 Task: Find connections with filter location Nargund with filter topic #property with filter profile language Potuguese with filter current company Ubisoft India Studios with filter school St. Xavier School - Delhi with filter industry Services for the Elderly and Disabled with filter service category DJing with filter keywords title Board of Directors
Action: Mouse moved to (540, 87)
Screenshot: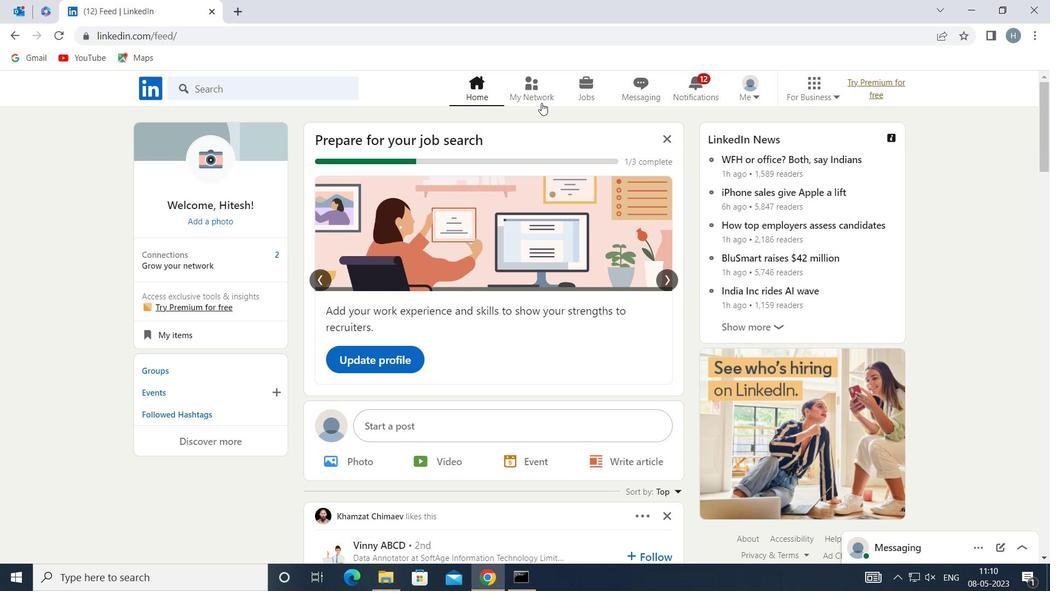 
Action: Mouse pressed left at (540, 87)
Screenshot: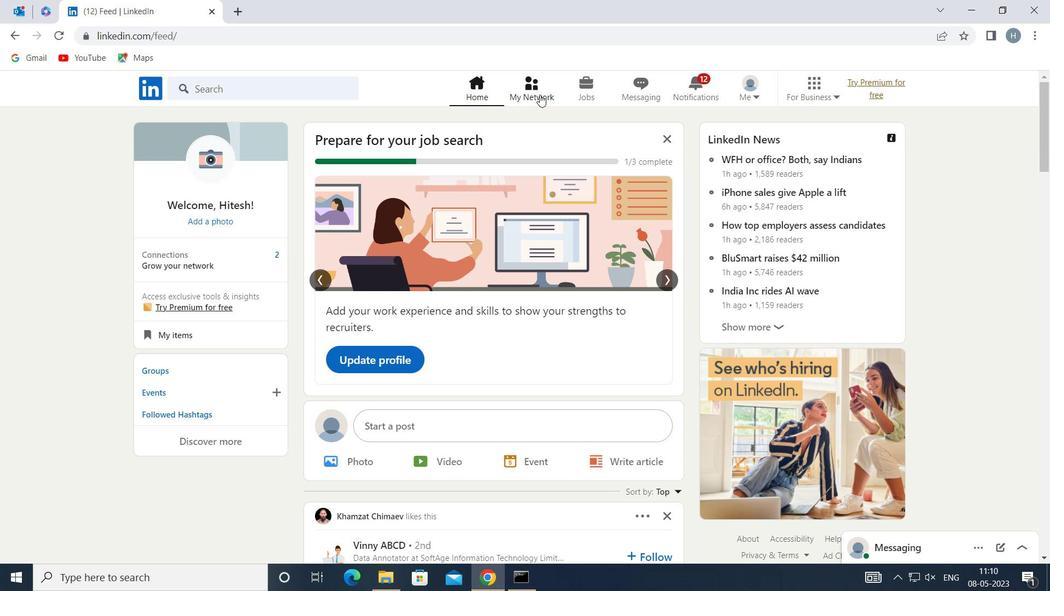 
Action: Mouse moved to (297, 168)
Screenshot: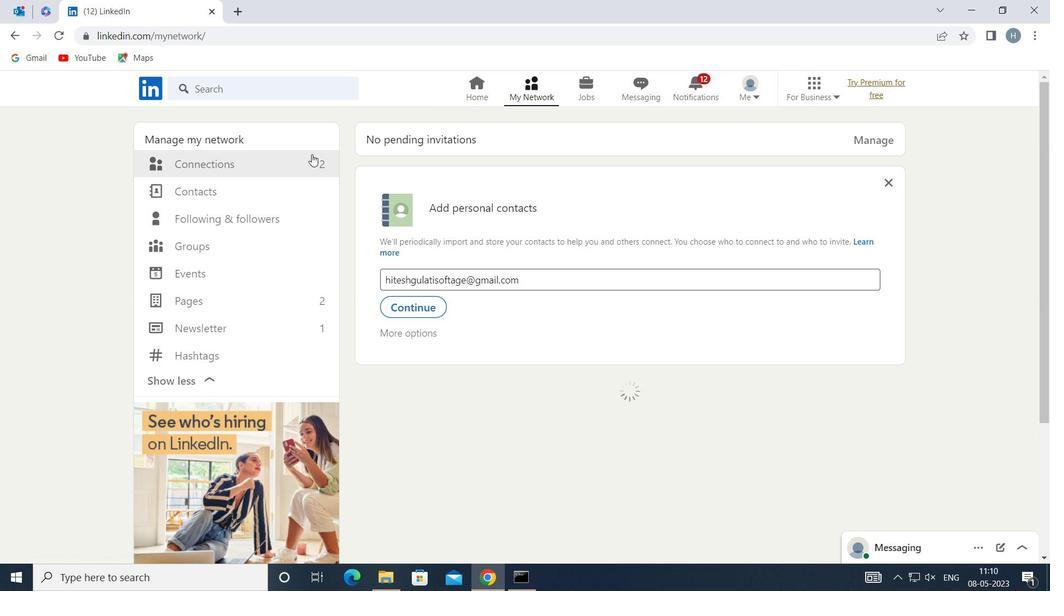 
Action: Mouse pressed left at (297, 168)
Screenshot: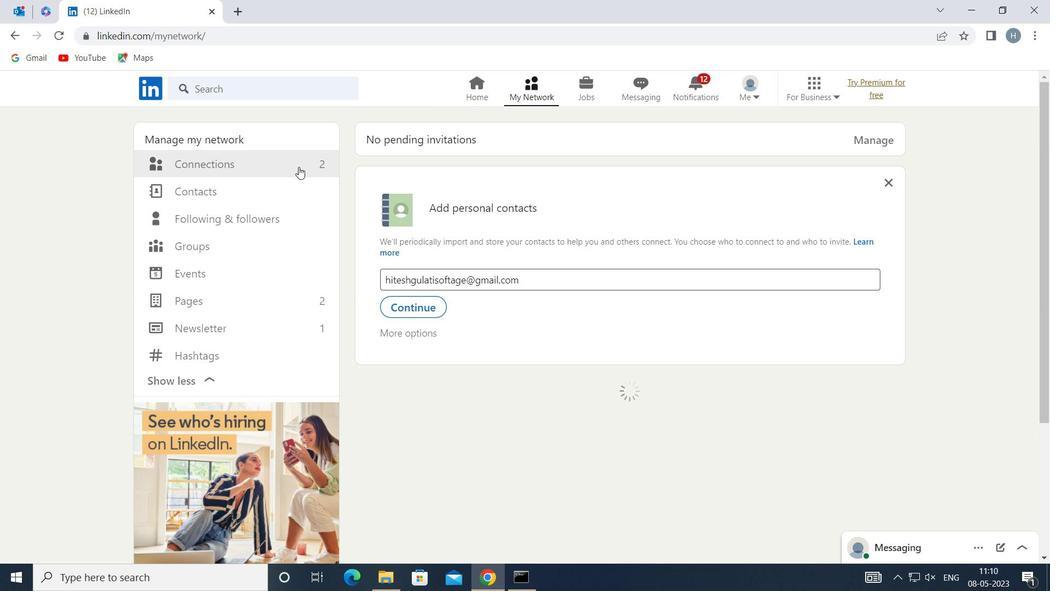 
Action: Mouse moved to (600, 162)
Screenshot: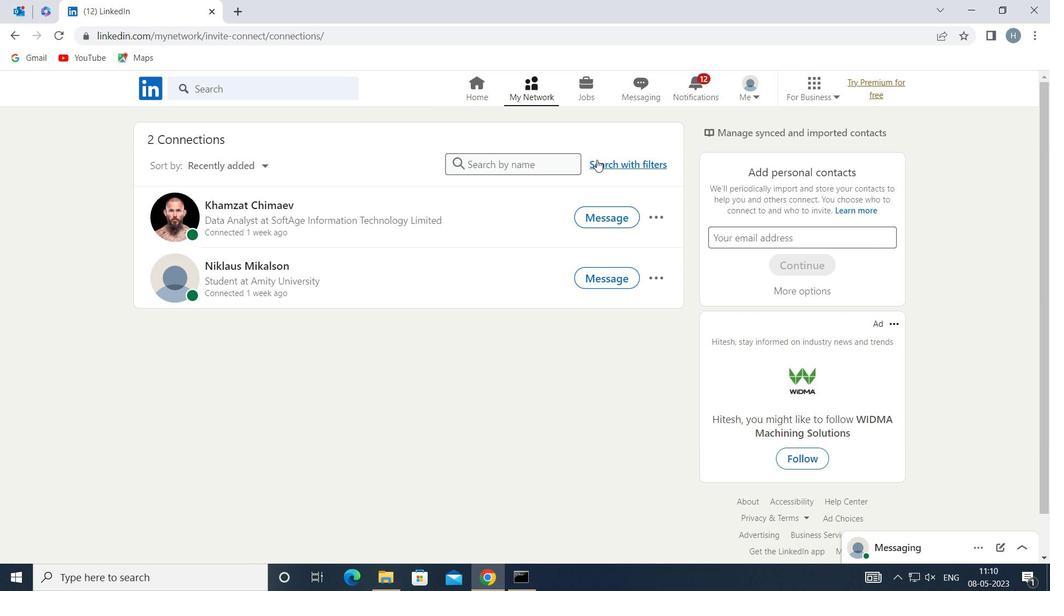 
Action: Mouse pressed left at (600, 162)
Screenshot: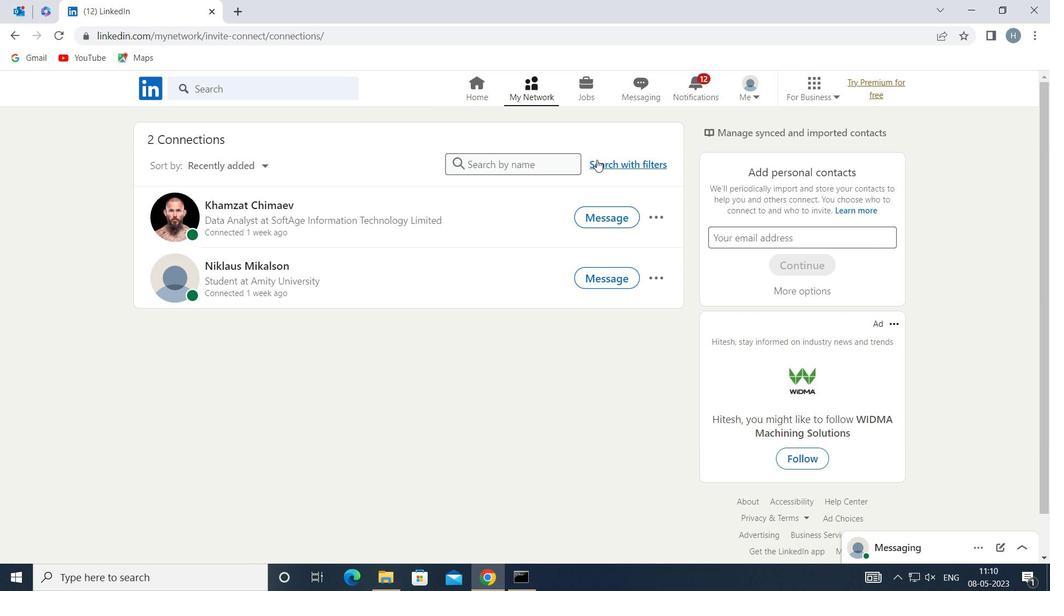 
Action: Mouse moved to (569, 125)
Screenshot: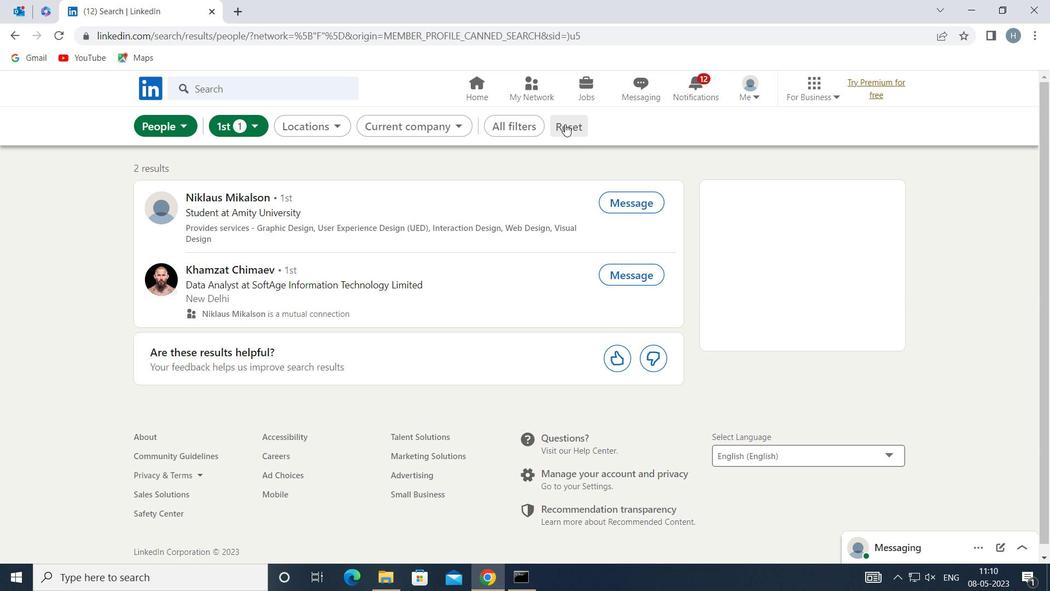 
Action: Mouse pressed left at (569, 125)
Screenshot: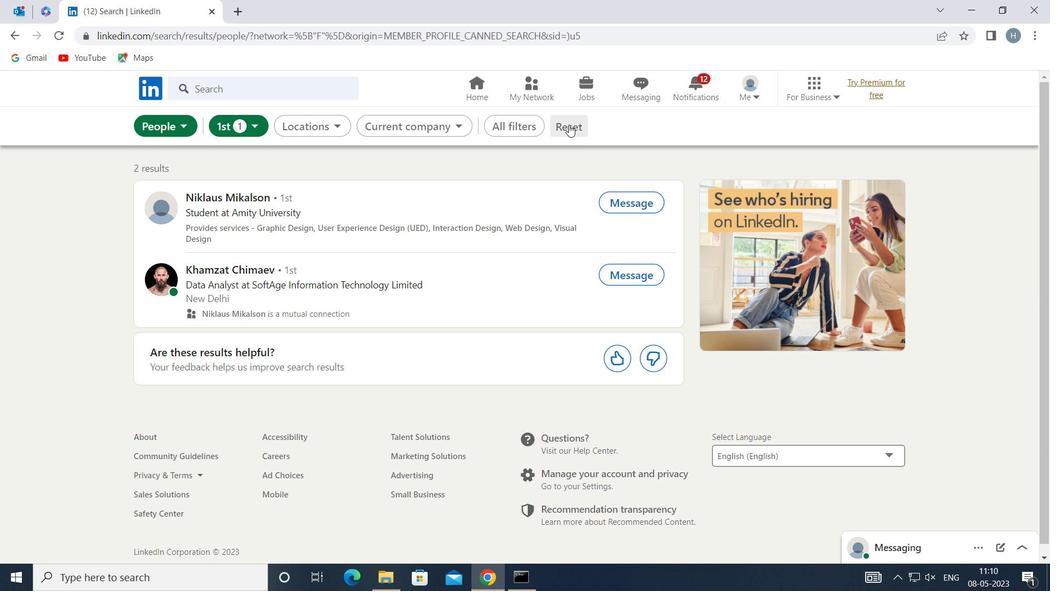 
Action: Mouse moved to (562, 125)
Screenshot: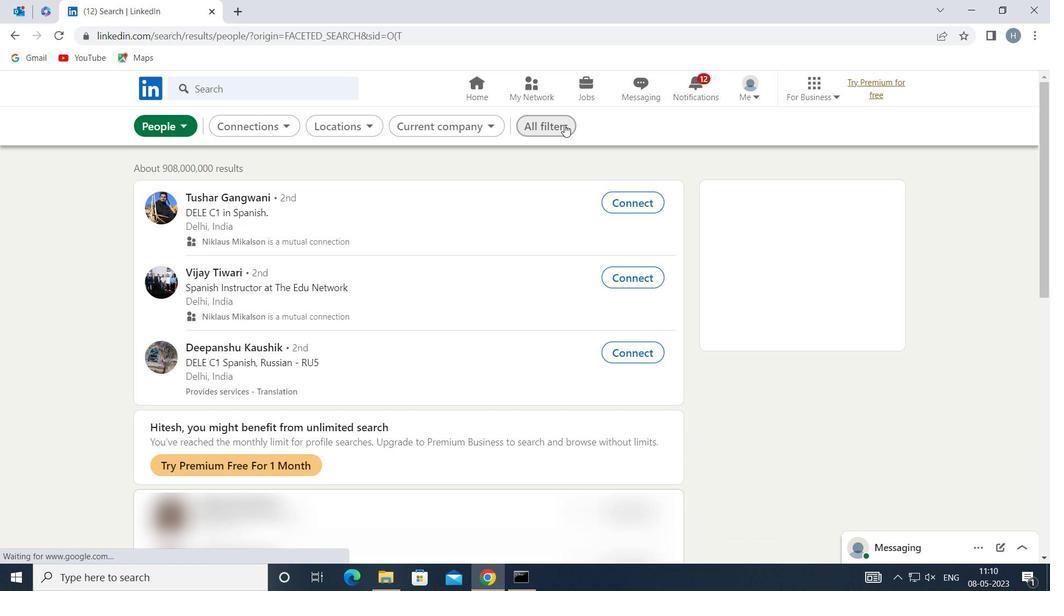 
Action: Mouse pressed left at (562, 125)
Screenshot: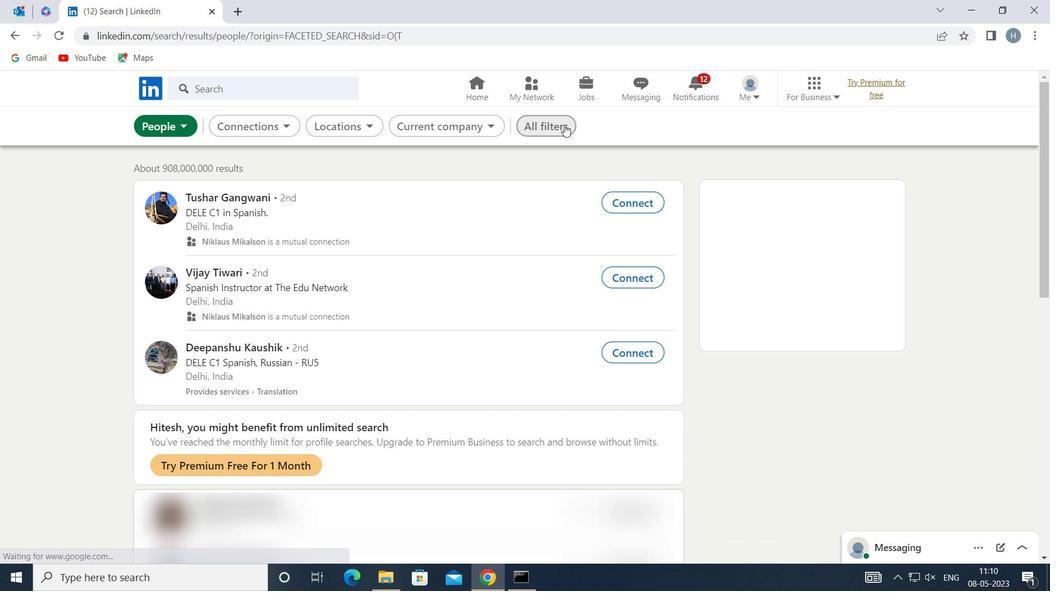 
Action: Mouse moved to (782, 309)
Screenshot: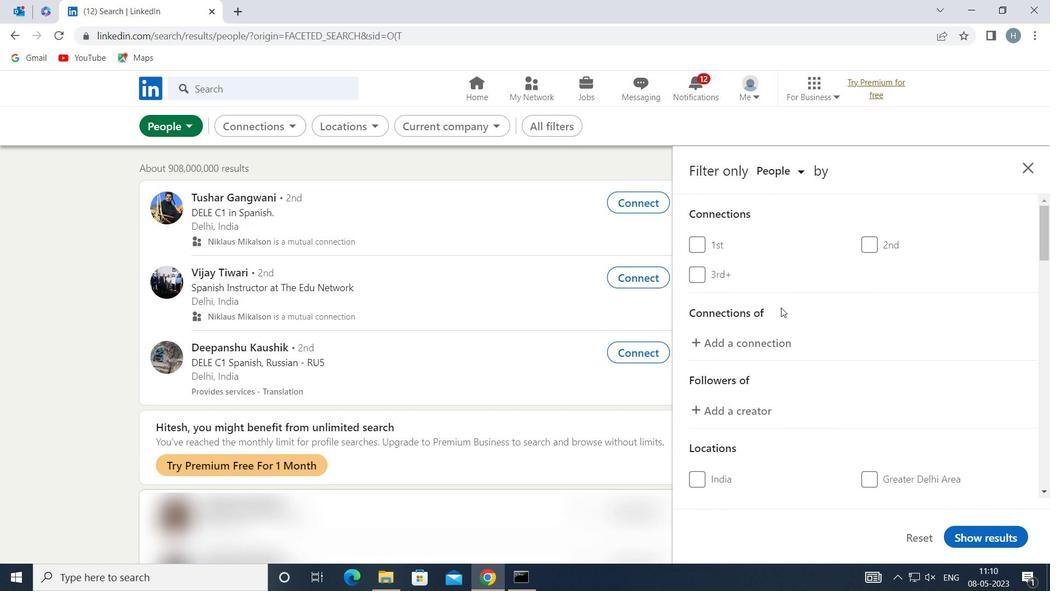 
Action: Mouse scrolled (782, 308) with delta (0, 0)
Screenshot: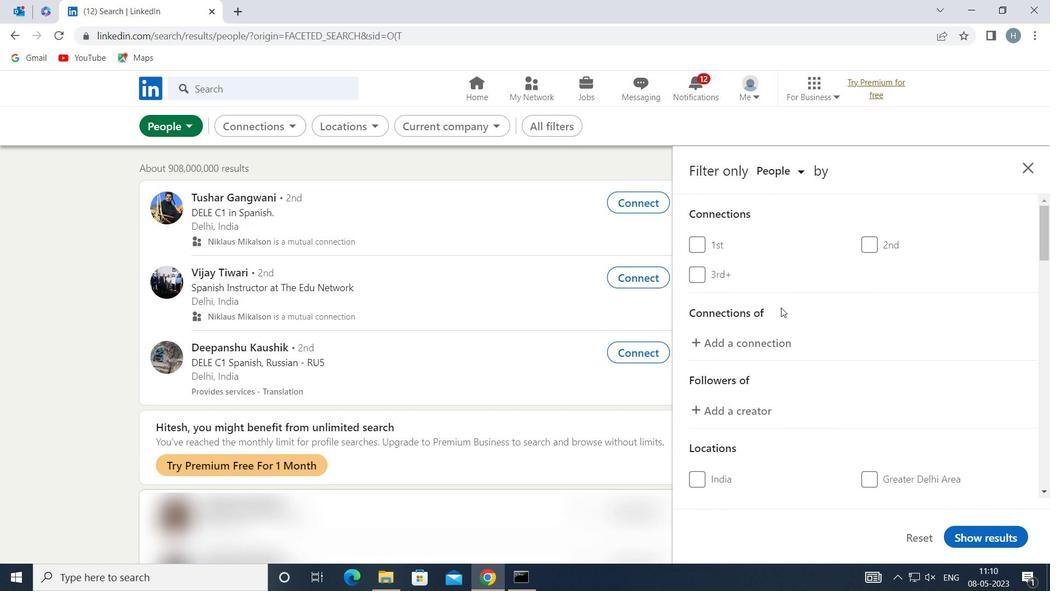 
Action: Mouse moved to (782, 310)
Screenshot: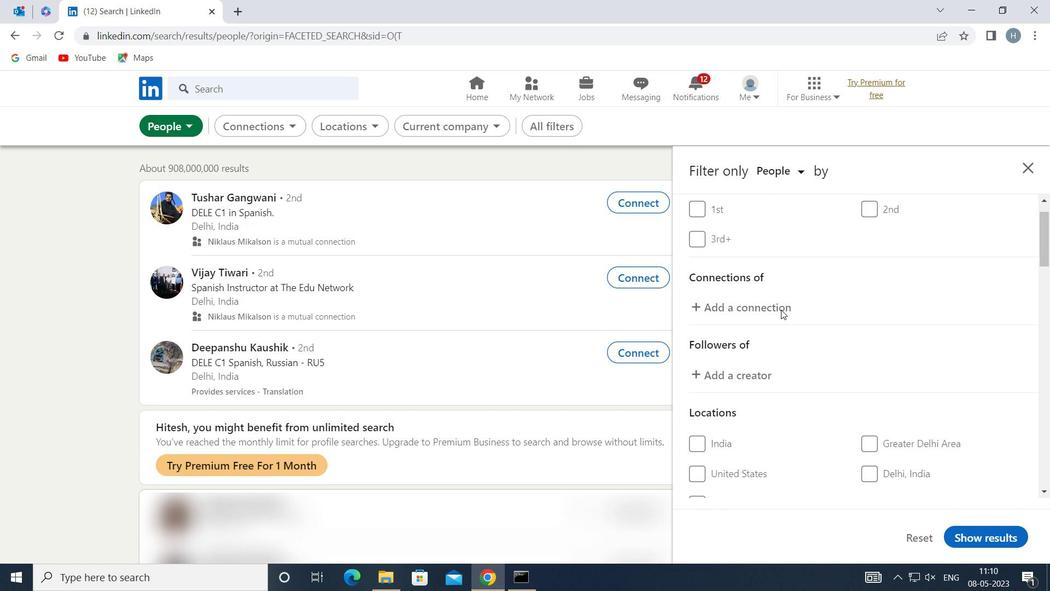 
Action: Mouse scrolled (782, 310) with delta (0, 0)
Screenshot: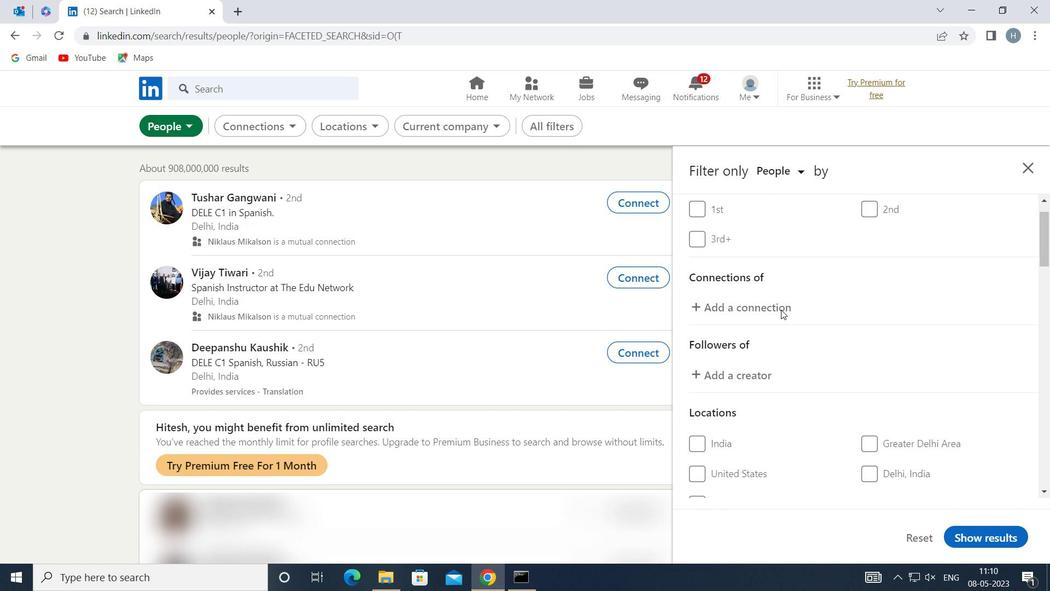 
Action: Mouse moved to (782, 313)
Screenshot: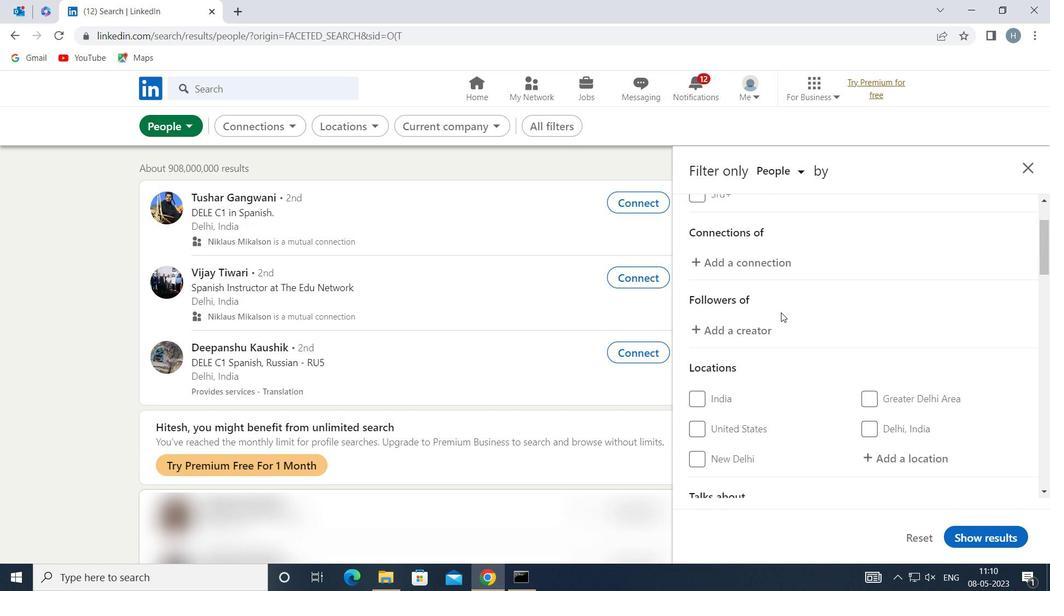 
Action: Mouse scrolled (782, 312) with delta (0, 0)
Screenshot: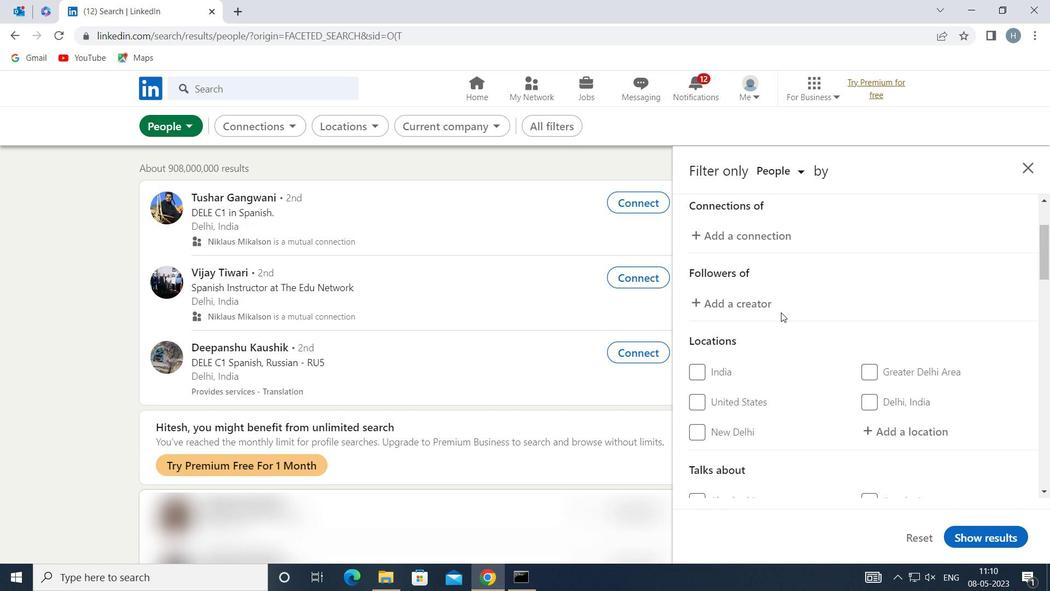 
Action: Mouse moved to (893, 330)
Screenshot: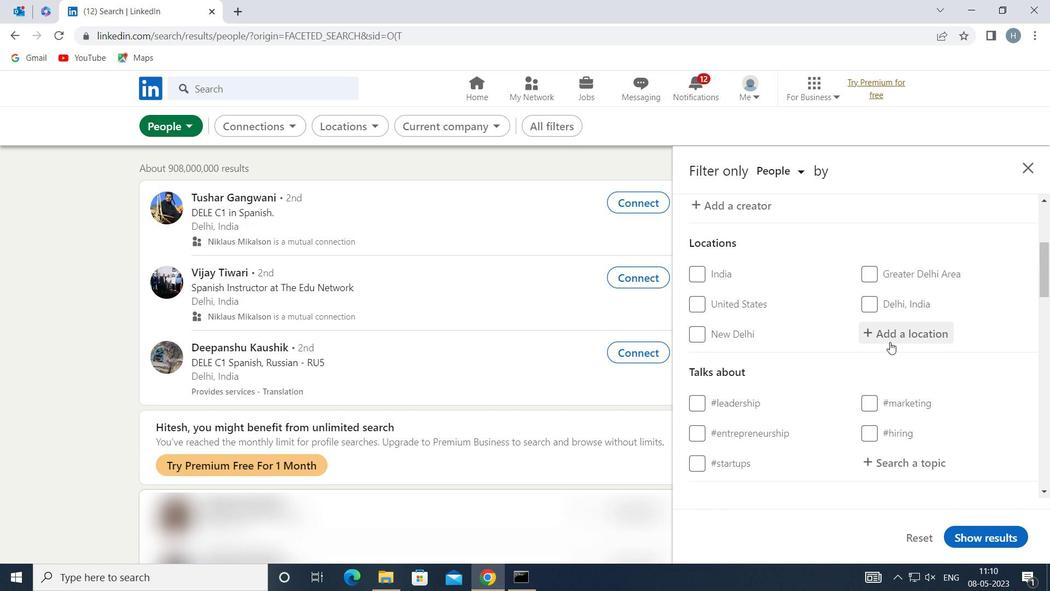 
Action: Mouse pressed left at (893, 330)
Screenshot: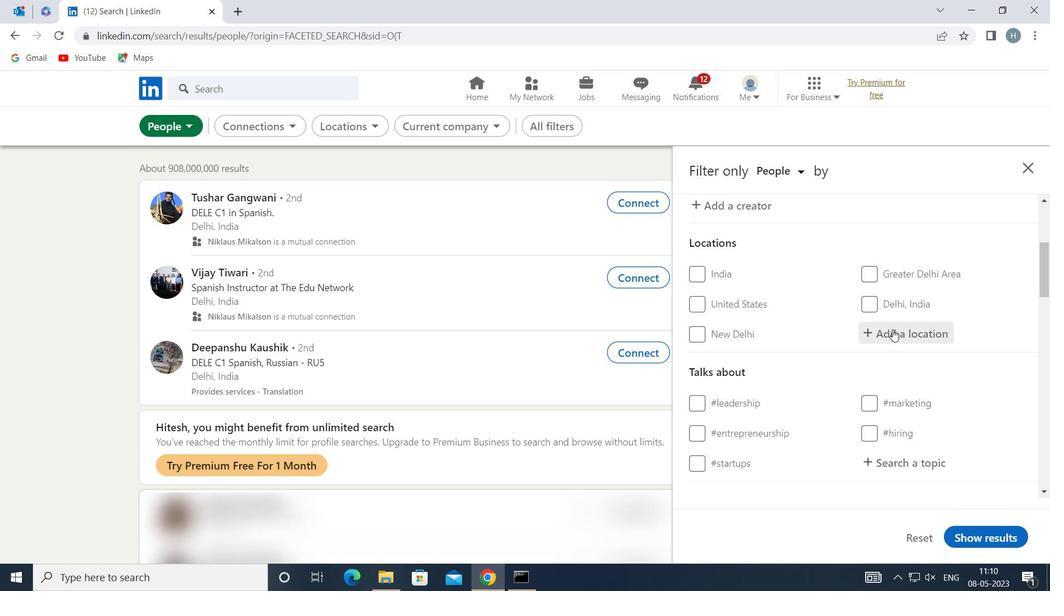 
Action: Mouse moved to (894, 326)
Screenshot: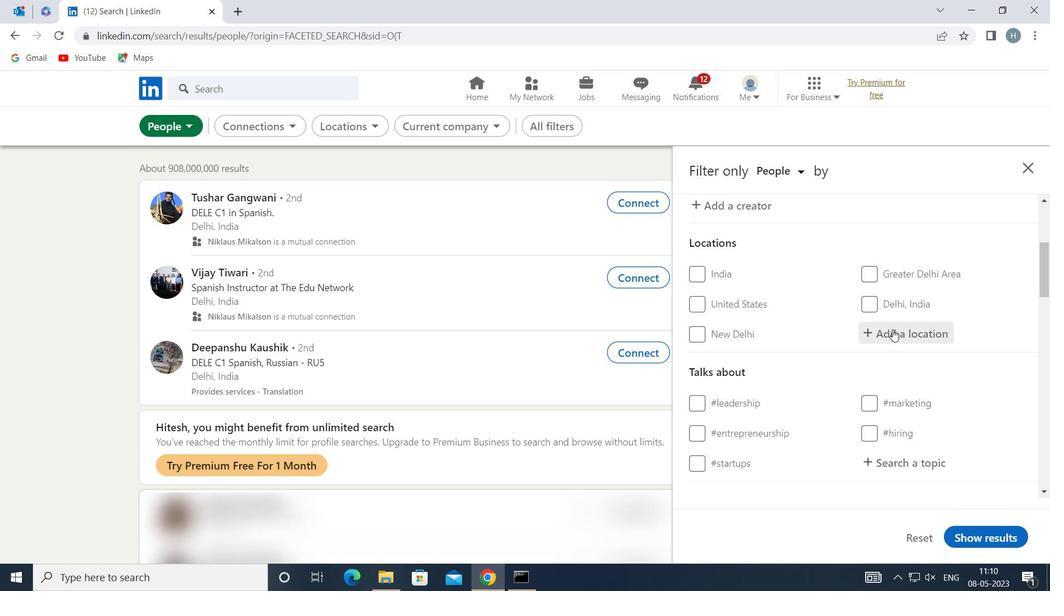 
Action: Key pressed <Key.shift>NARGUND
Screenshot: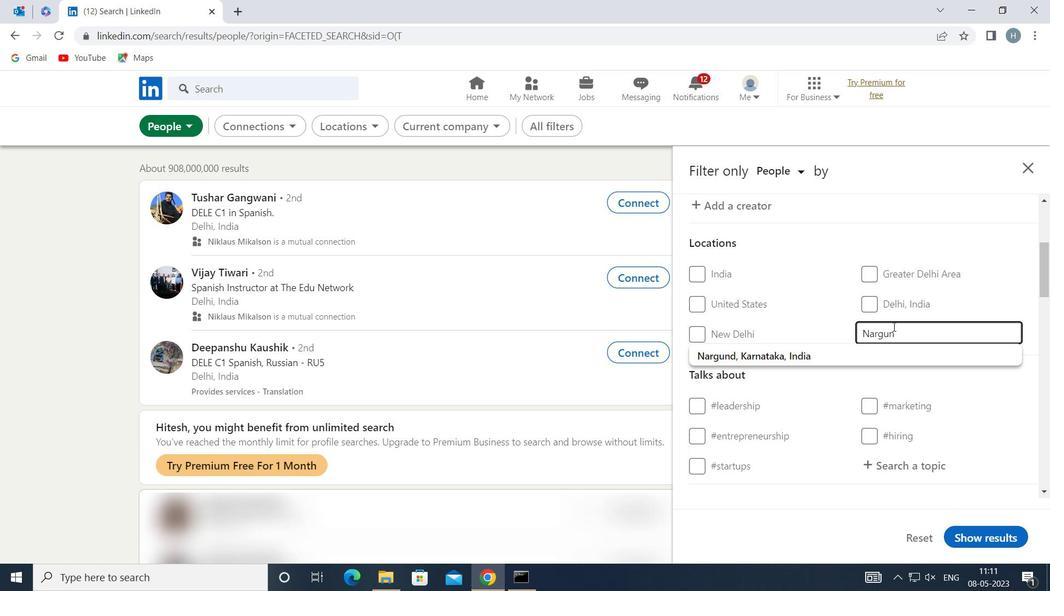 
Action: Mouse moved to (858, 348)
Screenshot: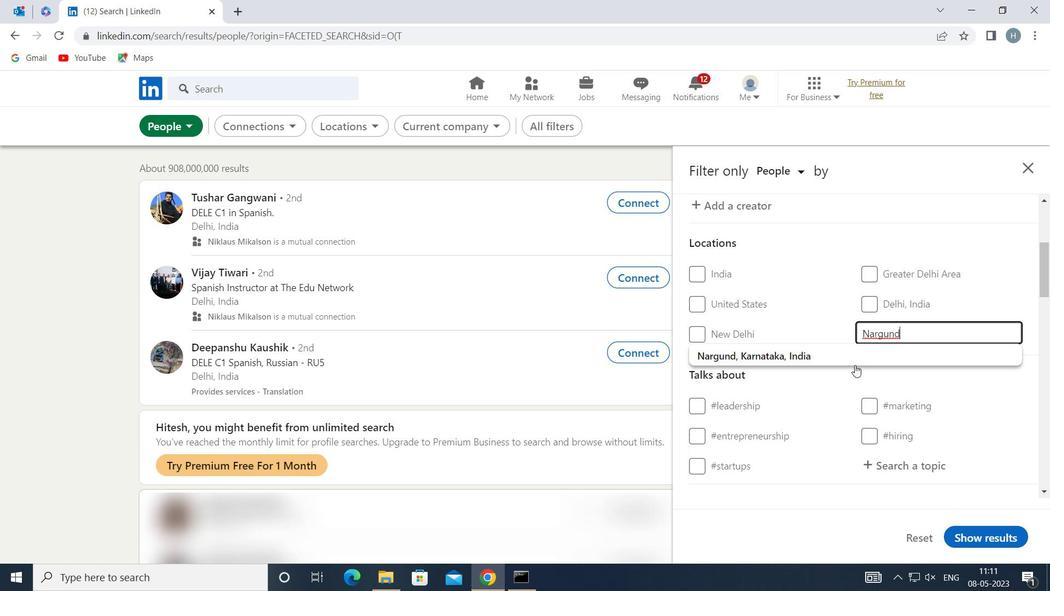 
Action: Mouse pressed left at (858, 348)
Screenshot: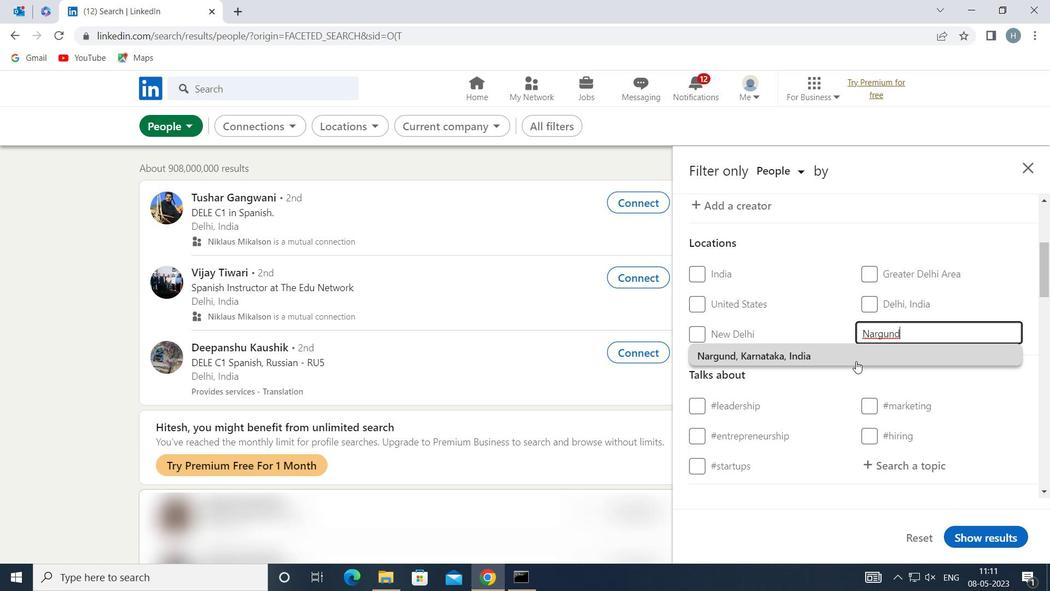 
Action: Mouse moved to (858, 361)
Screenshot: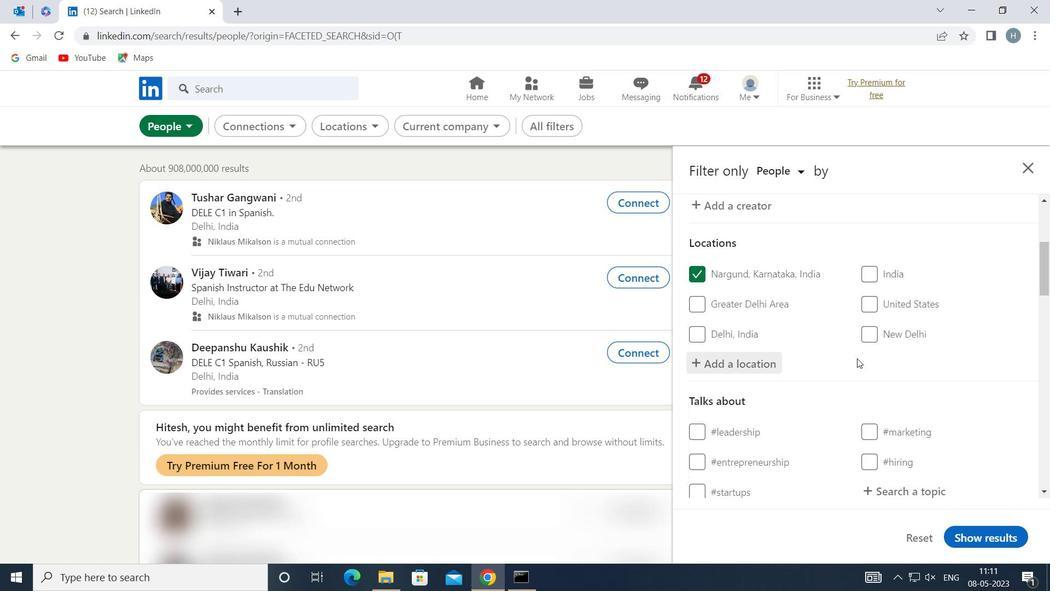 
Action: Mouse scrolled (858, 360) with delta (0, 0)
Screenshot: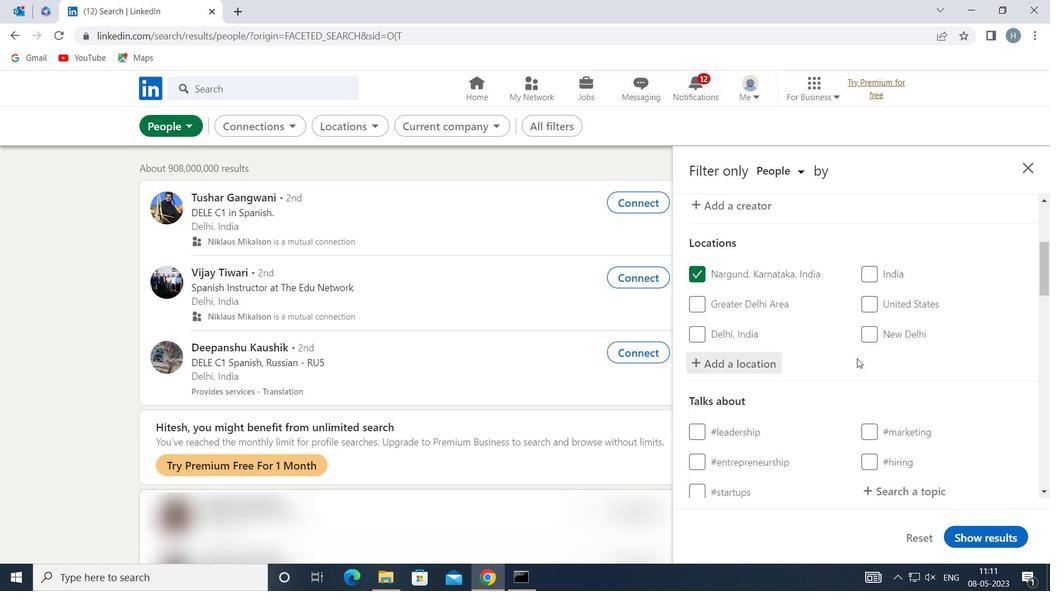 
Action: Mouse moved to (859, 362)
Screenshot: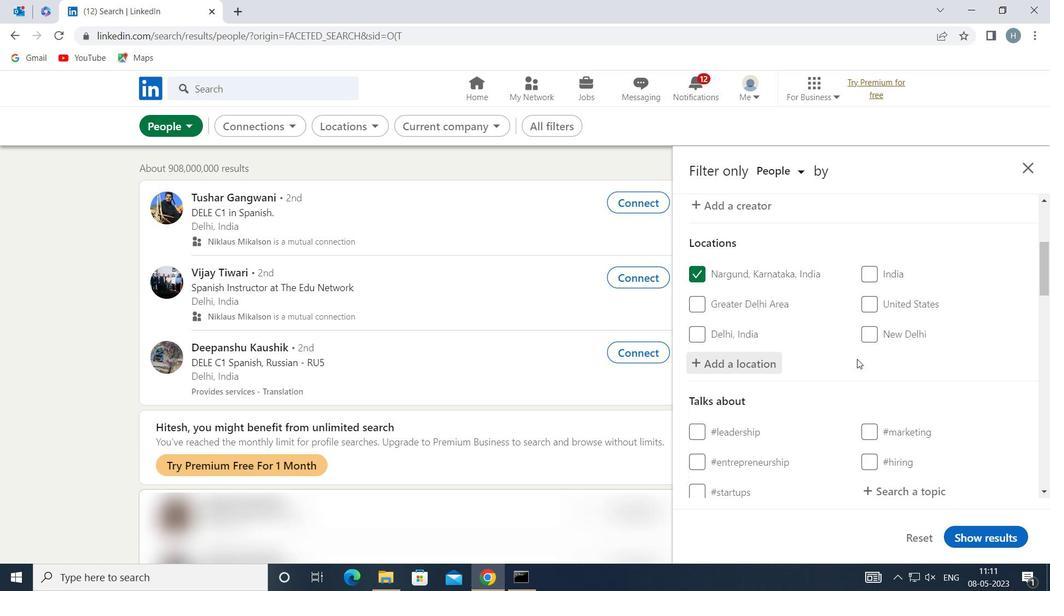 
Action: Mouse scrolled (859, 362) with delta (0, 0)
Screenshot: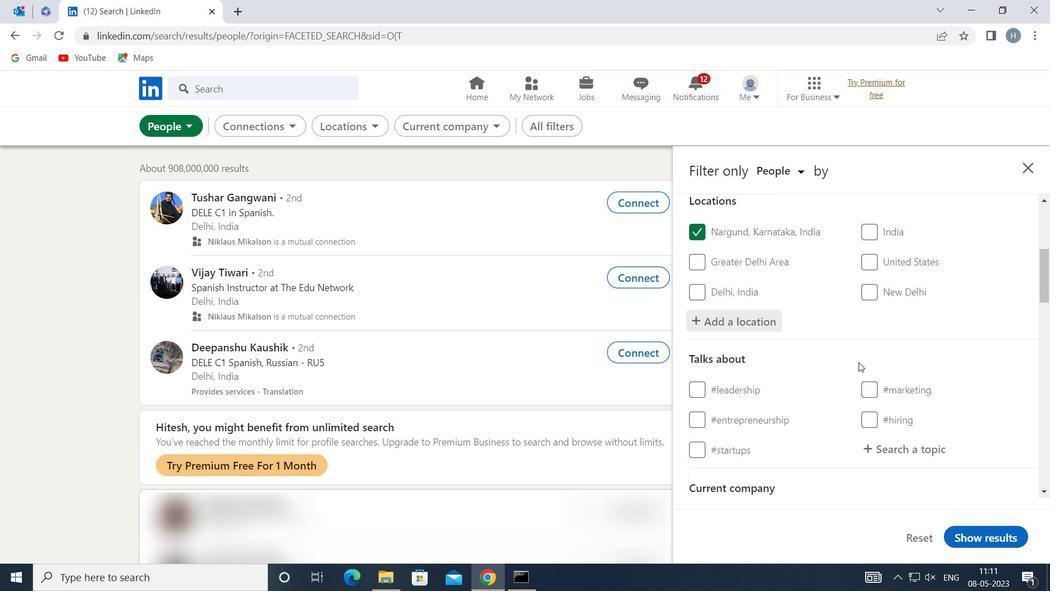 
Action: Mouse moved to (924, 354)
Screenshot: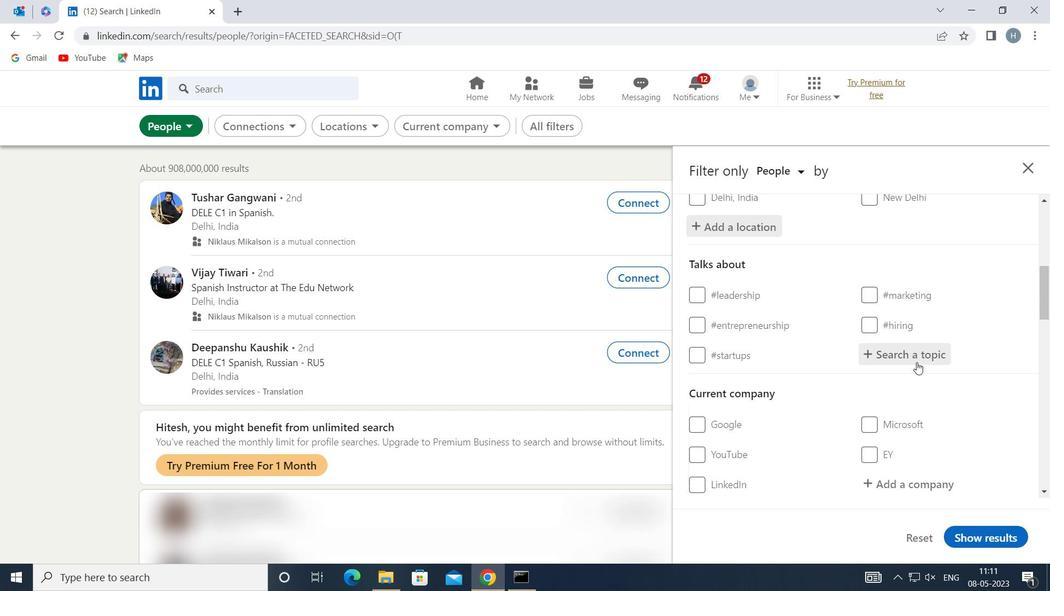 
Action: Mouse pressed left at (924, 354)
Screenshot: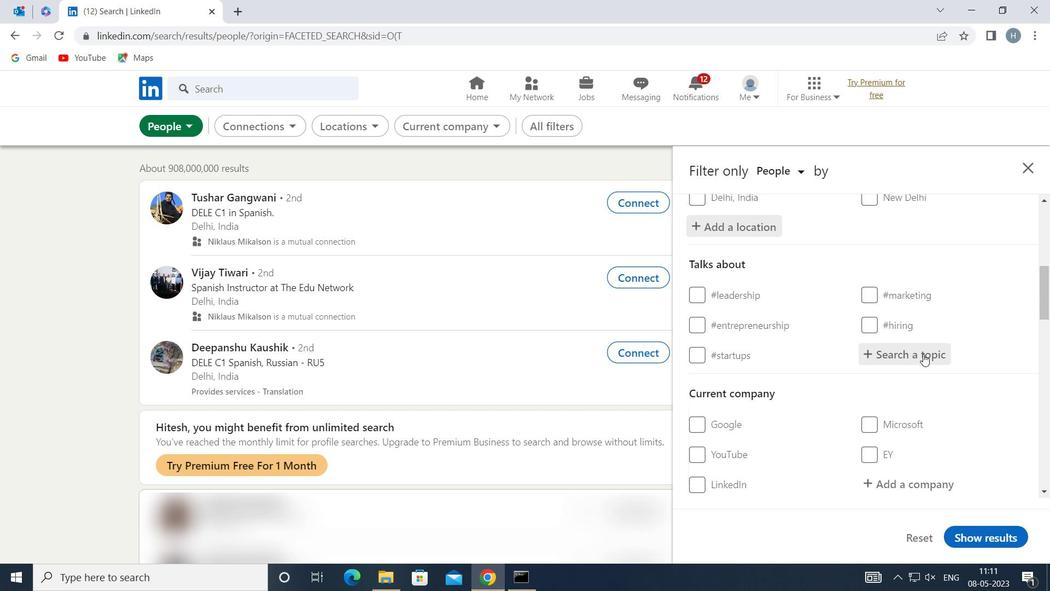 
Action: Key pressed <Key.shift>PROPERTY
Screenshot: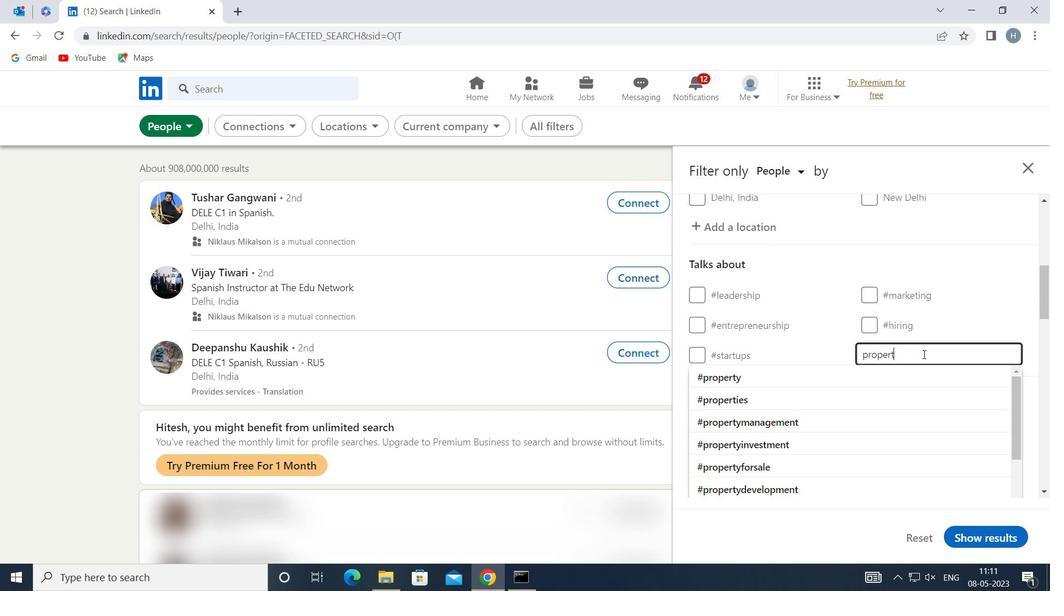 
Action: Mouse moved to (901, 377)
Screenshot: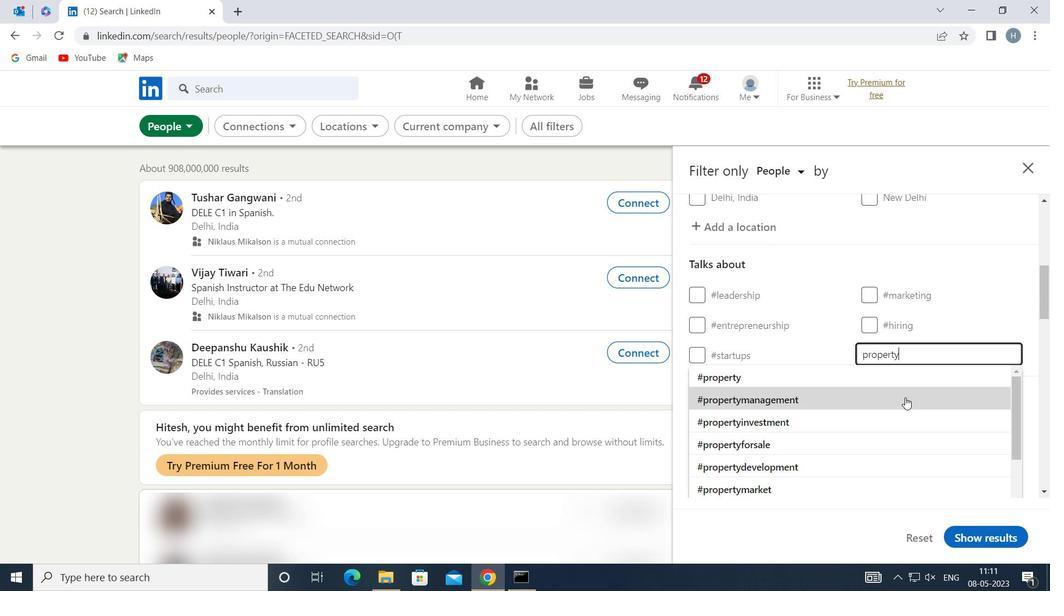 
Action: Mouse pressed left at (901, 377)
Screenshot: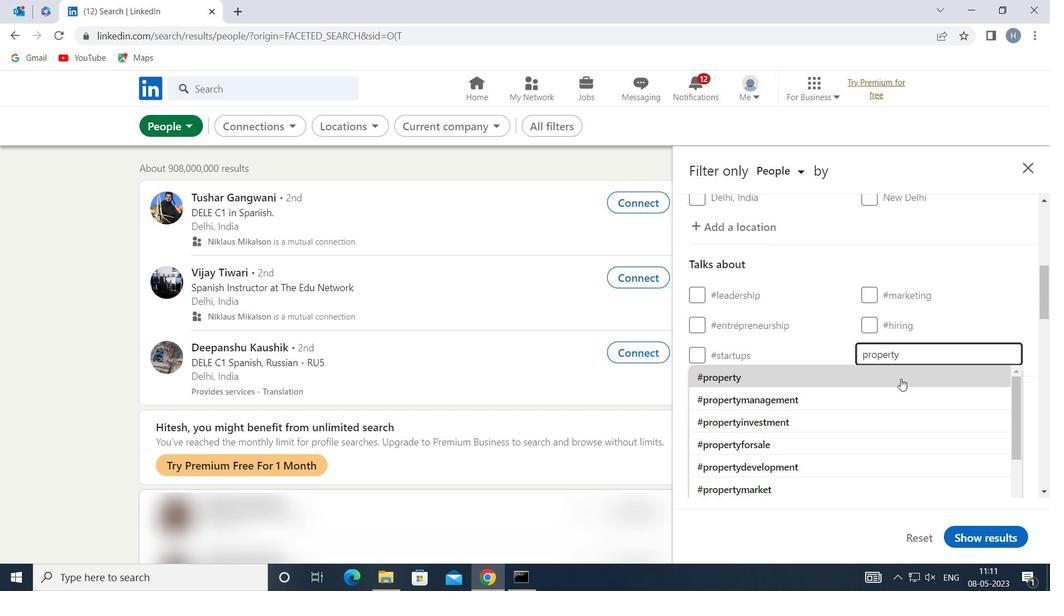 
Action: Mouse moved to (849, 393)
Screenshot: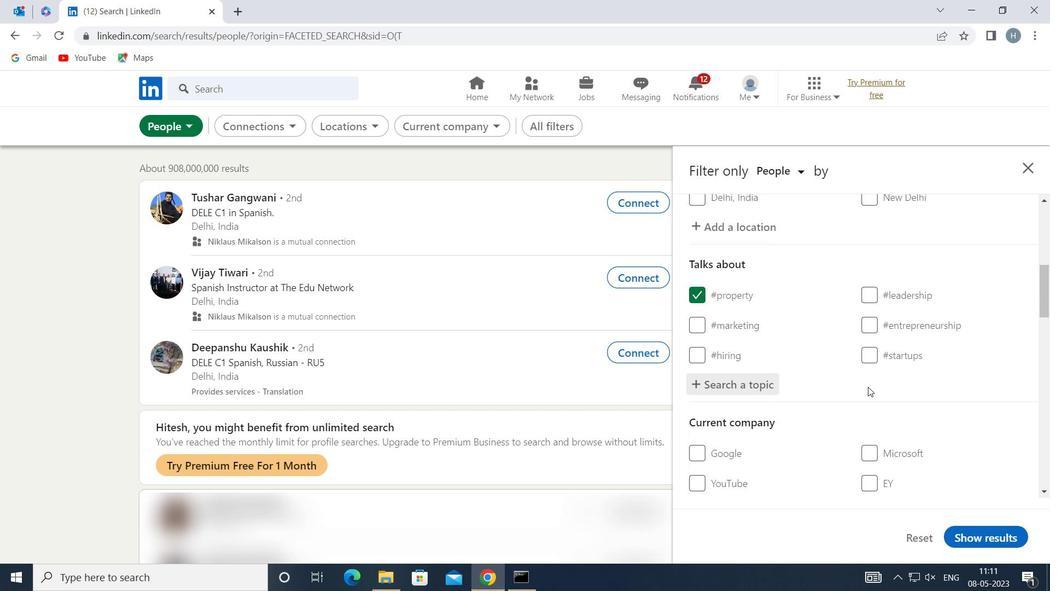 
Action: Mouse scrolled (849, 393) with delta (0, 0)
Screenshot: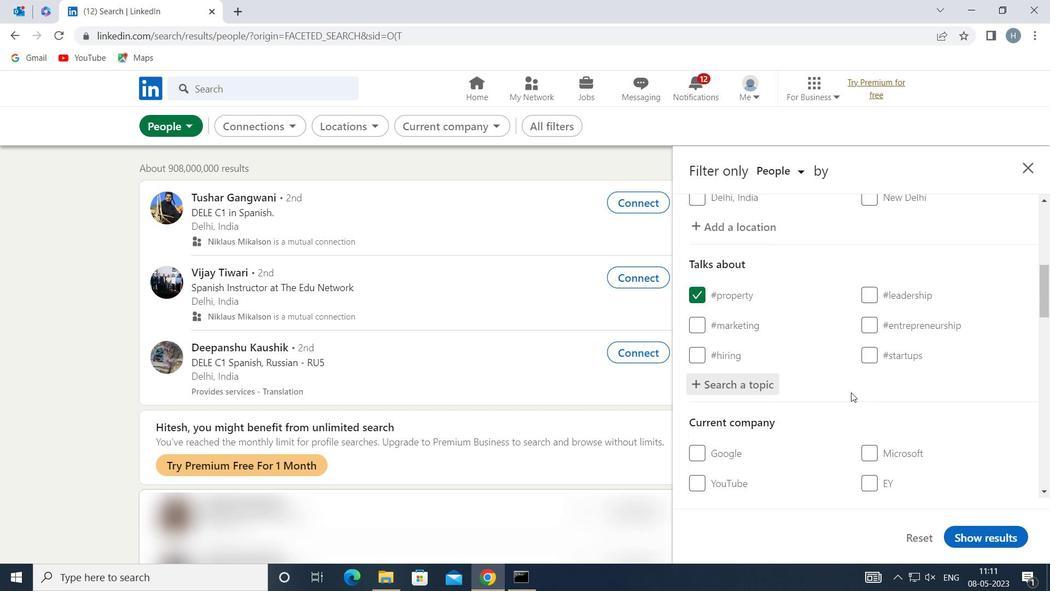 
Action: Mouse moved to (848, 393)
Screenshot: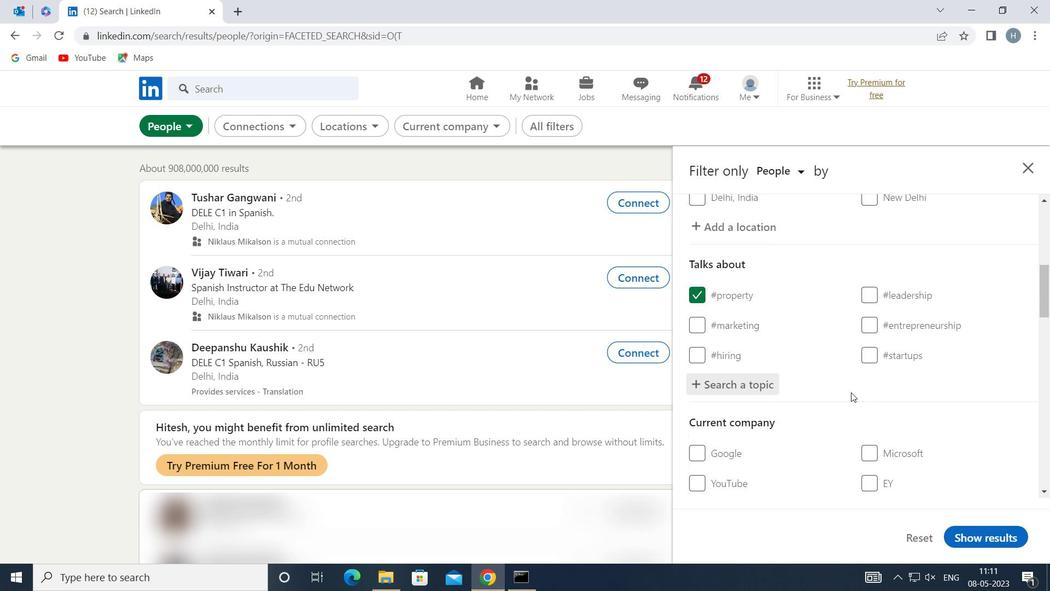 
Action: Mouse scrolled (848, 393) with delta (0, 0)
Screenshot: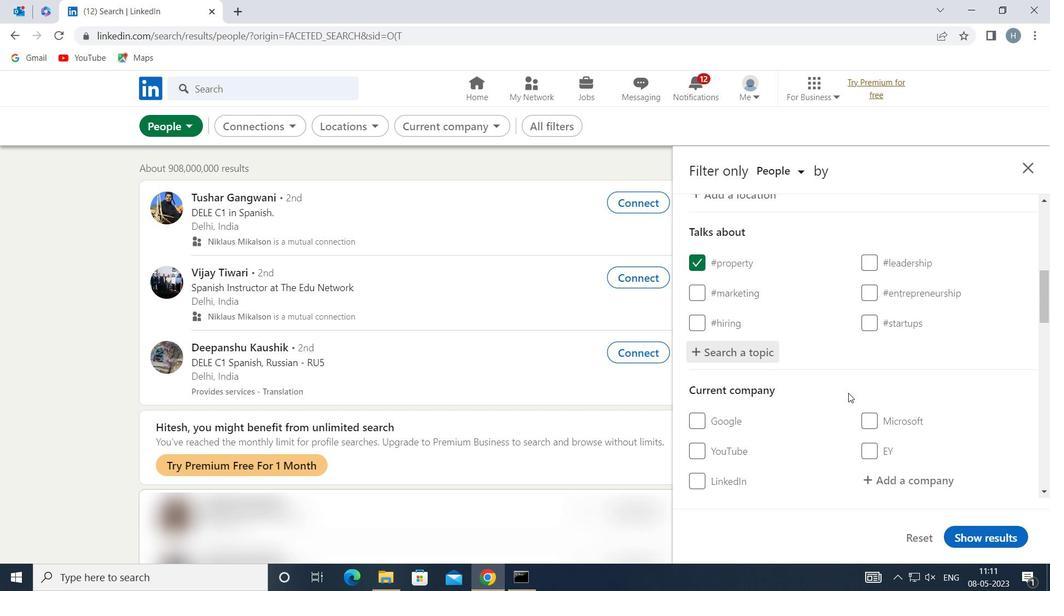 
Action: Mouse scrolled (848, 393) with delta (0, 0)
Screenshot: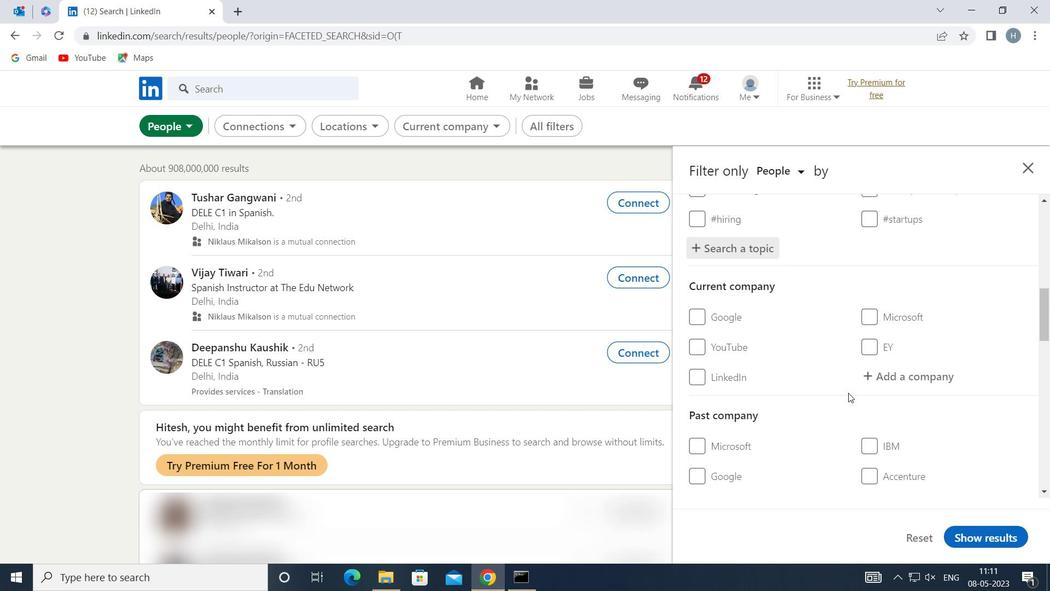 
Action: Mouse scrolled (848, 393) with delta (0, 0)
Screenshot: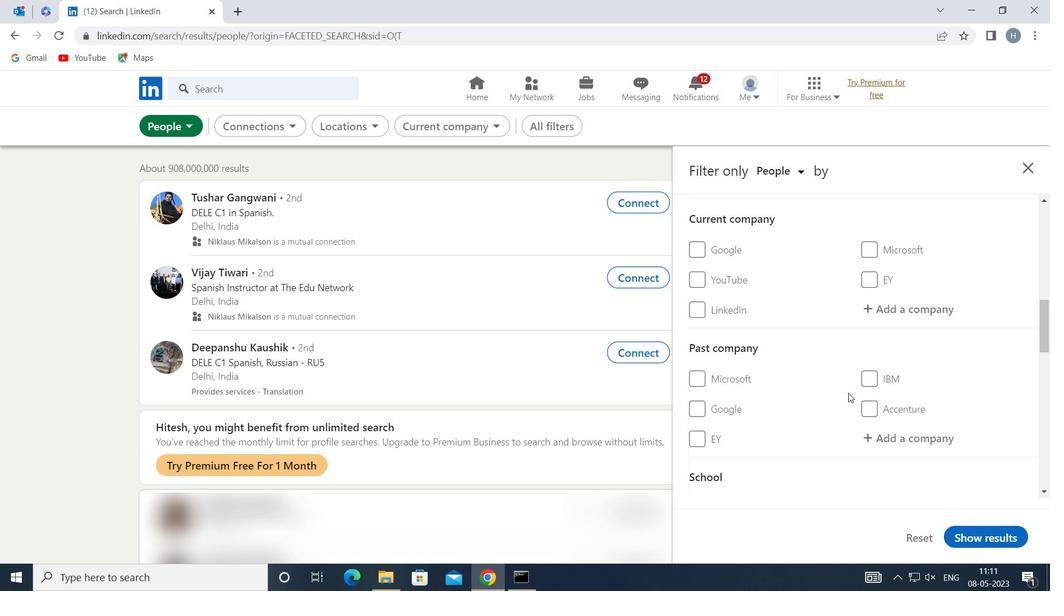 
Action: Mouse scrolled (848, 393) with delta (0, 0)
Screenshot: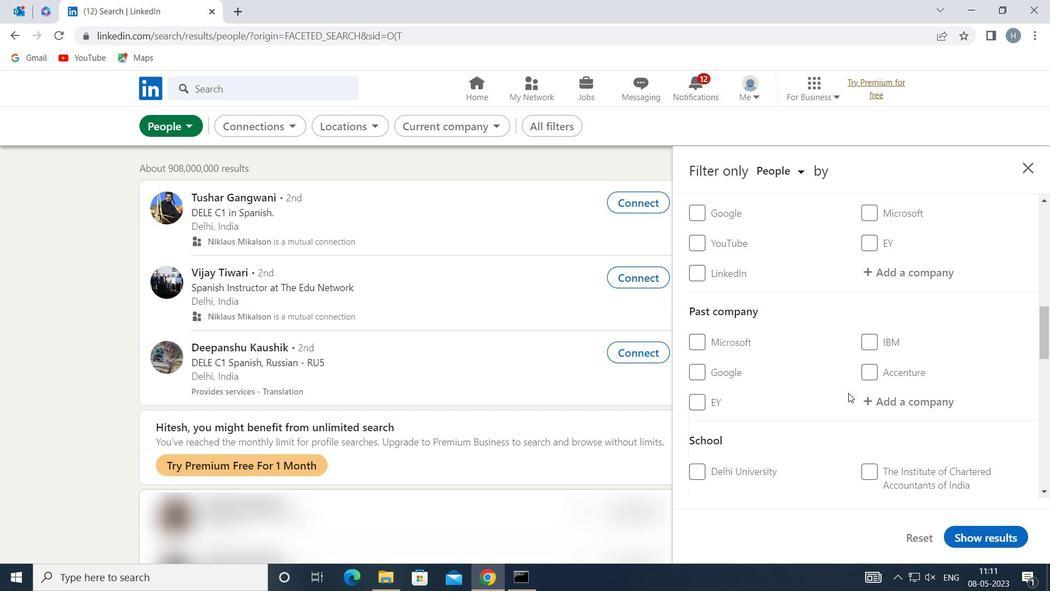 
Action: Mouse scrolled (848, 393) with delta (0, 0)
Screenshot: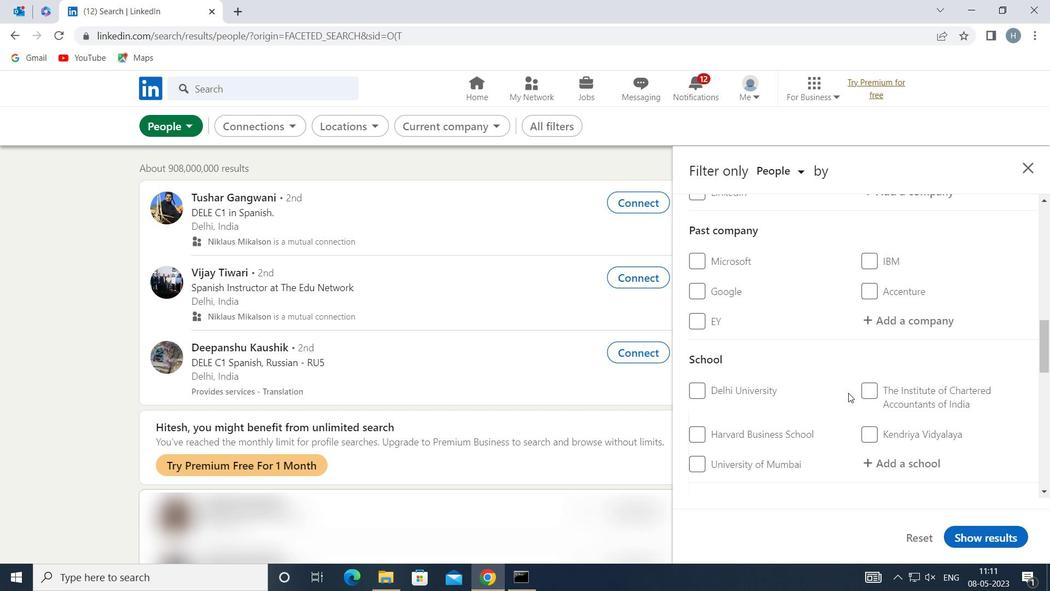 
Action: Mouse scrolled (848, 393) with delta (0, 0)
Screenshot: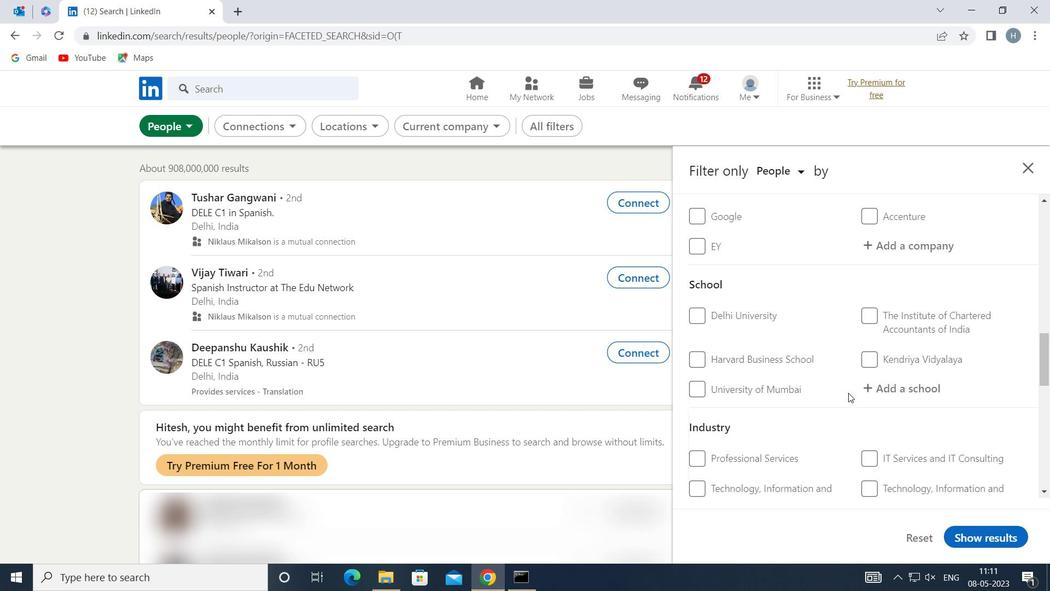 
Action: Mouse scrolled (848, 393) with delta (0, 0)
Screenshot: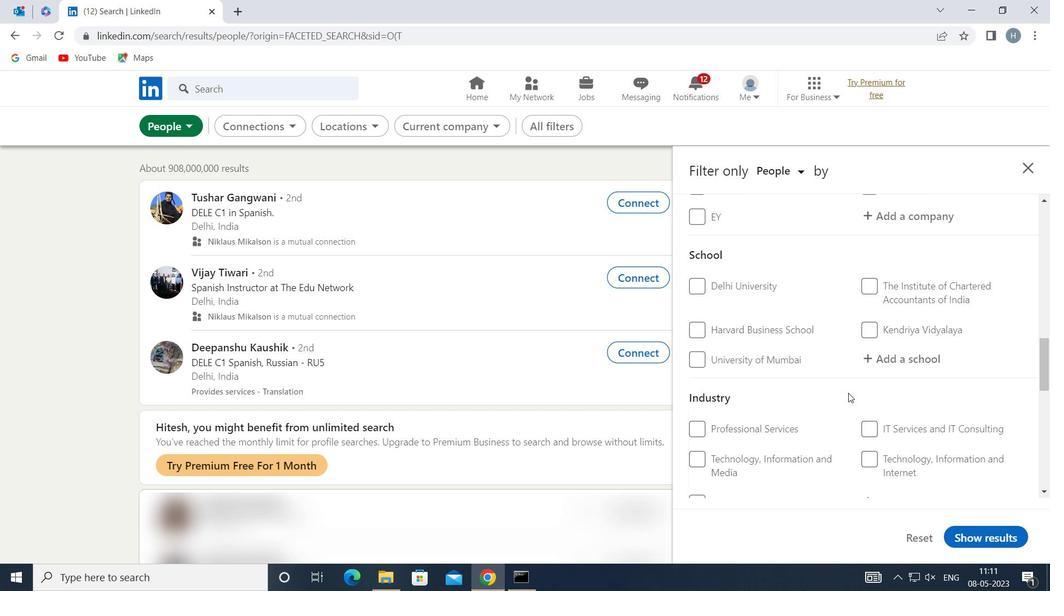 
Action: Mouse scrolled (848, 393) with delta (0, 0)
Screenshot: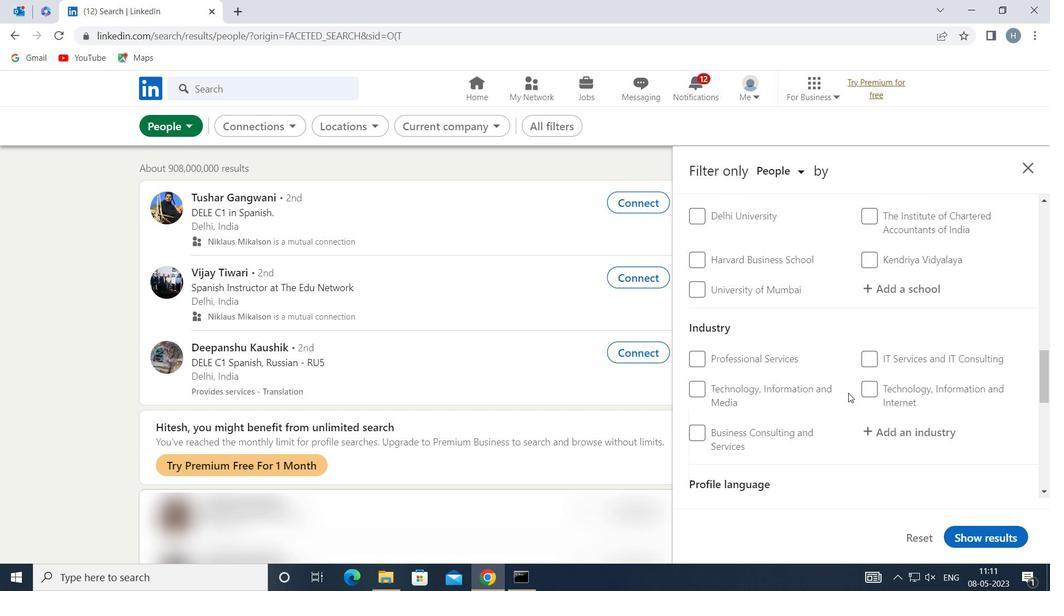 
Action: Mouse moved to (880, 420)
Screenshot: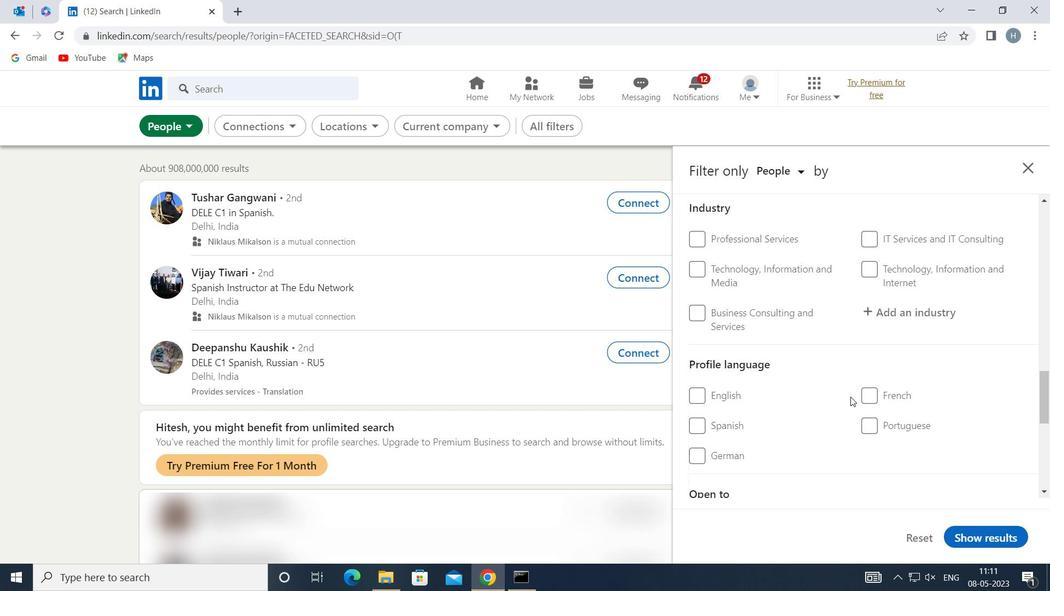 
Action: Mouse pressed left at (880, 420)
Screenshot: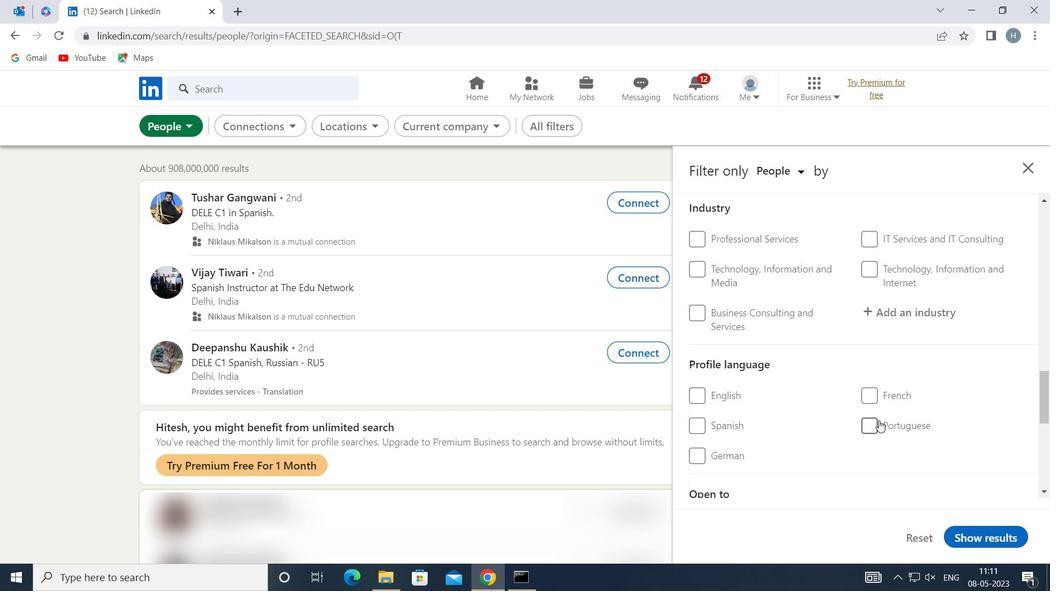 
Action: Mouse moved to (823, 429)
Screenshot: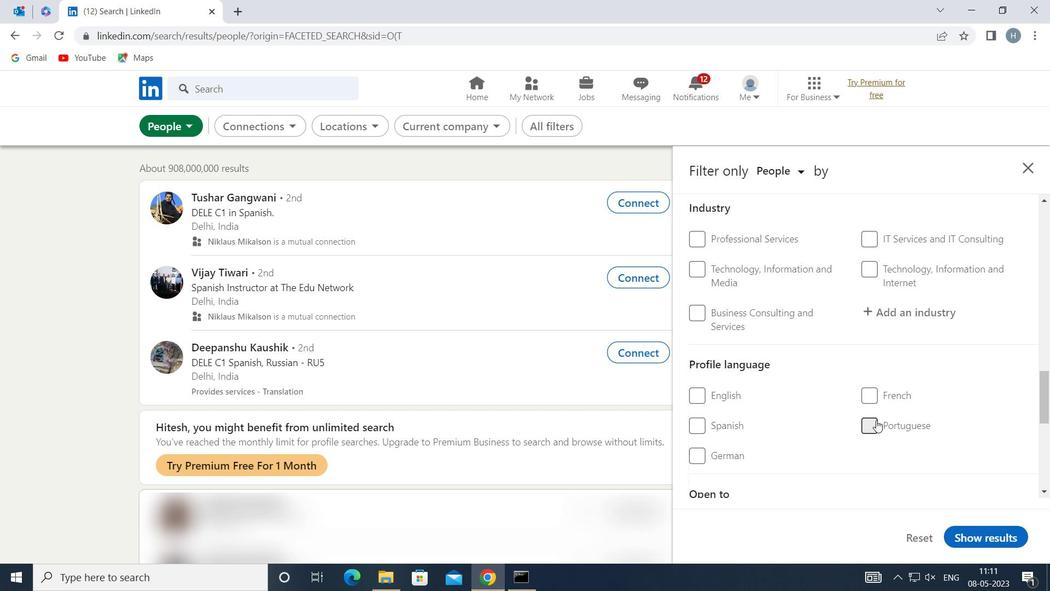 
Action: Mouse scrolled (823, 430) with delta (0, 0)
Screenshot: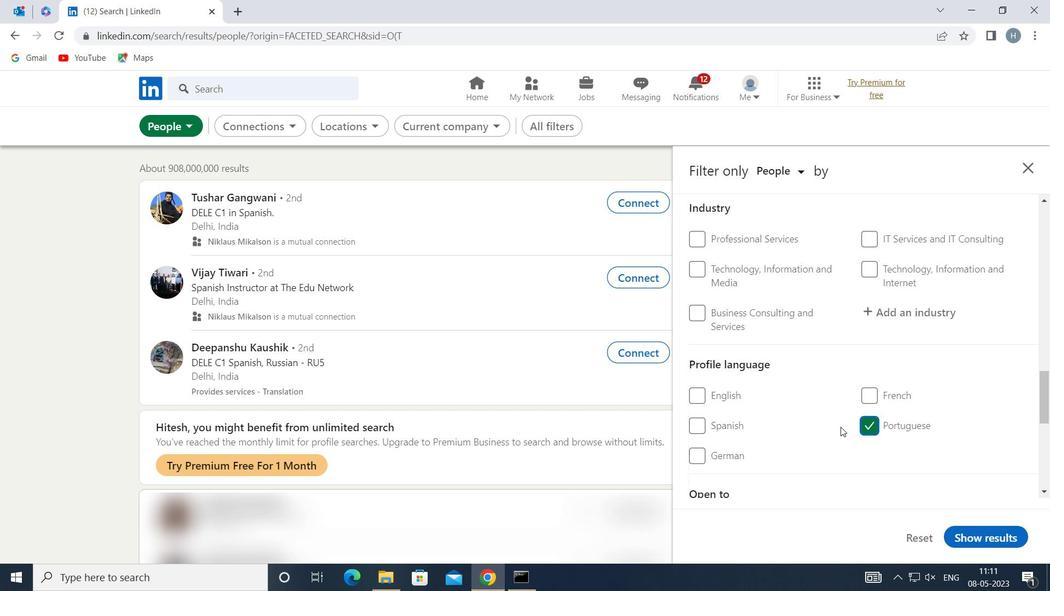 
Action: Mouse scrolled (823, 430) with delta (0, 0)
Screenshot: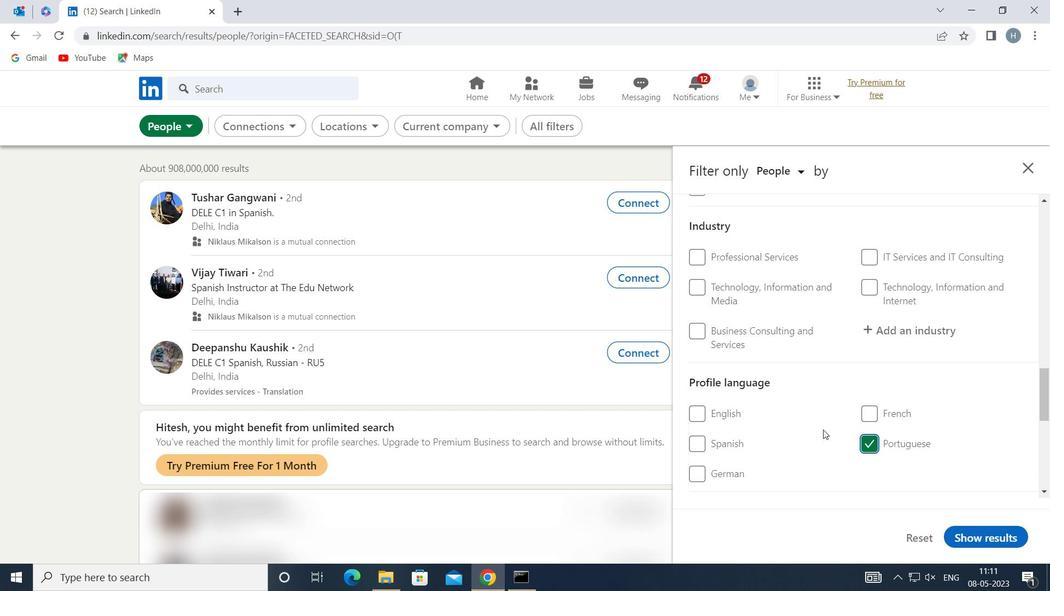 
Action: Mouse scrolled (823, 430) with delta (0, 0)
Screenshot: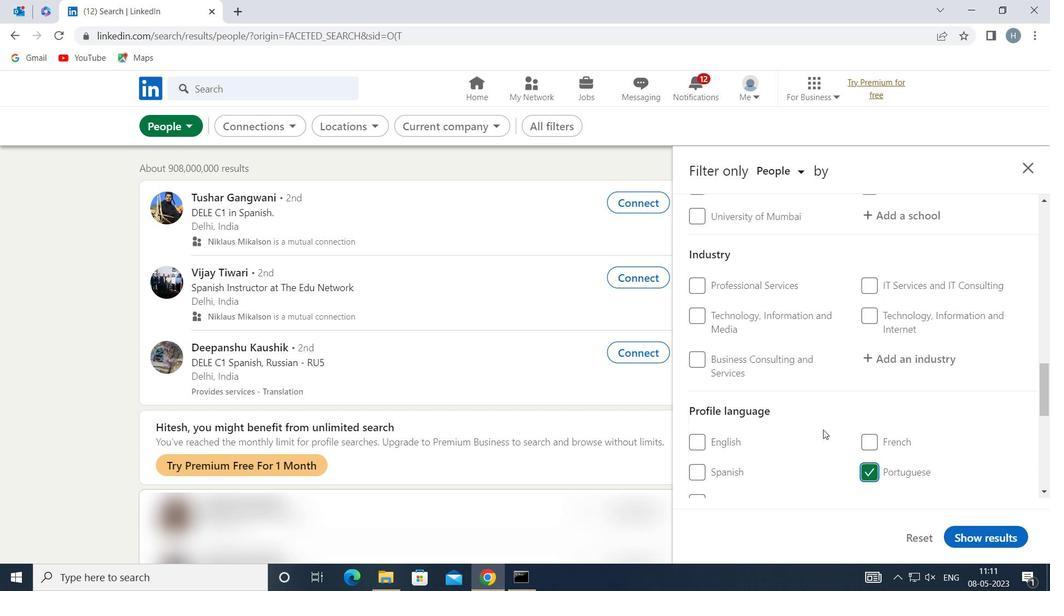 
Action: Mouse scrolled (823, 430) with delta (0, 0)
Screenshot: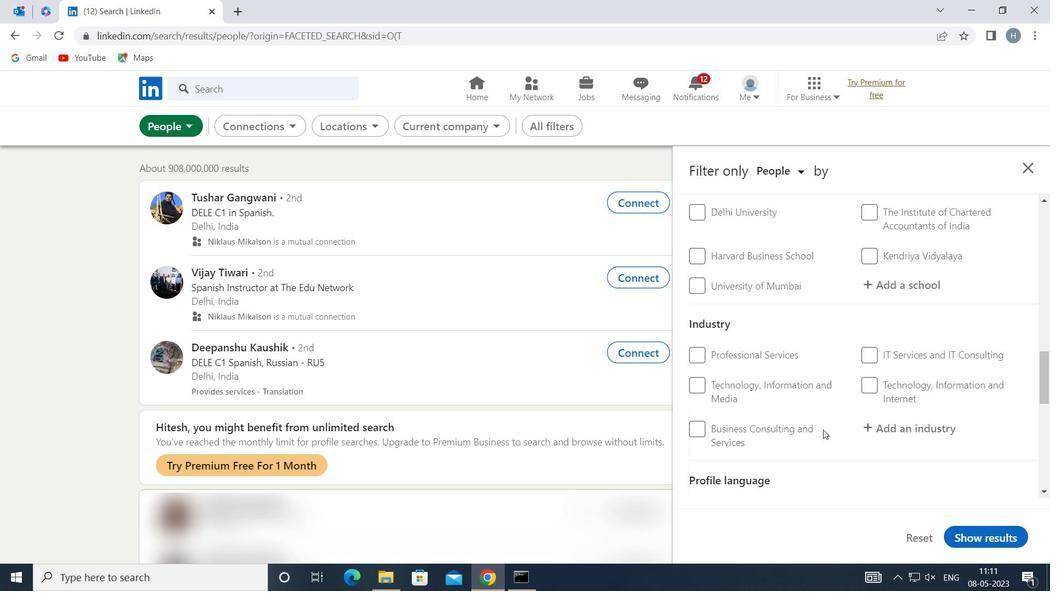 
Action: Mouse scrolled (823, 430) with delta (0, 0)
Screenshot: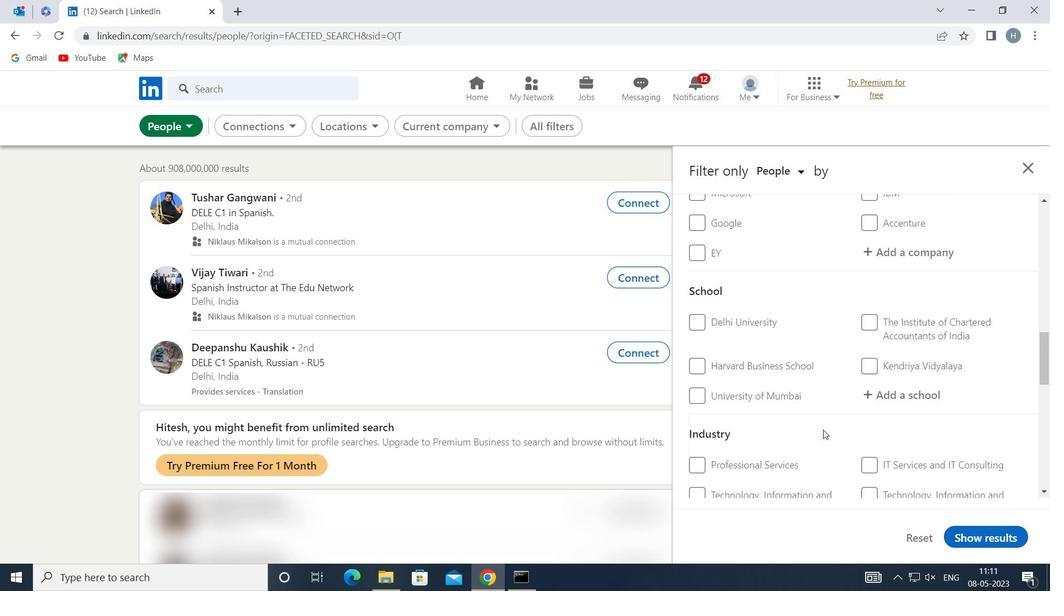 
Action: Mouse scrolled (823, 430) with delta (0, 0)
Screenshot: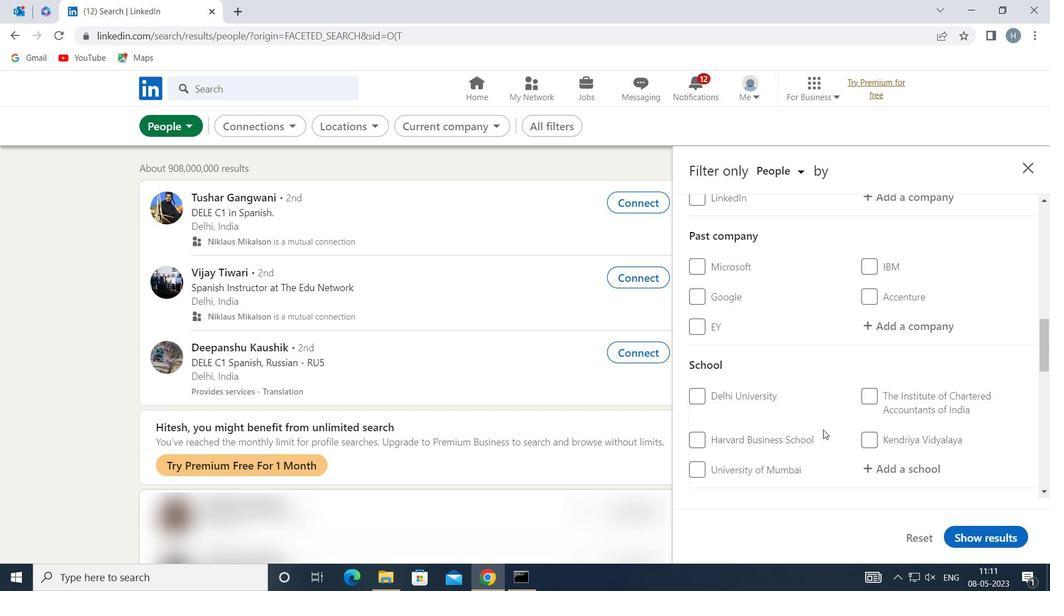 
Action: Mouse scrolled (823, 430) with delta (0, 0)
Screenshot: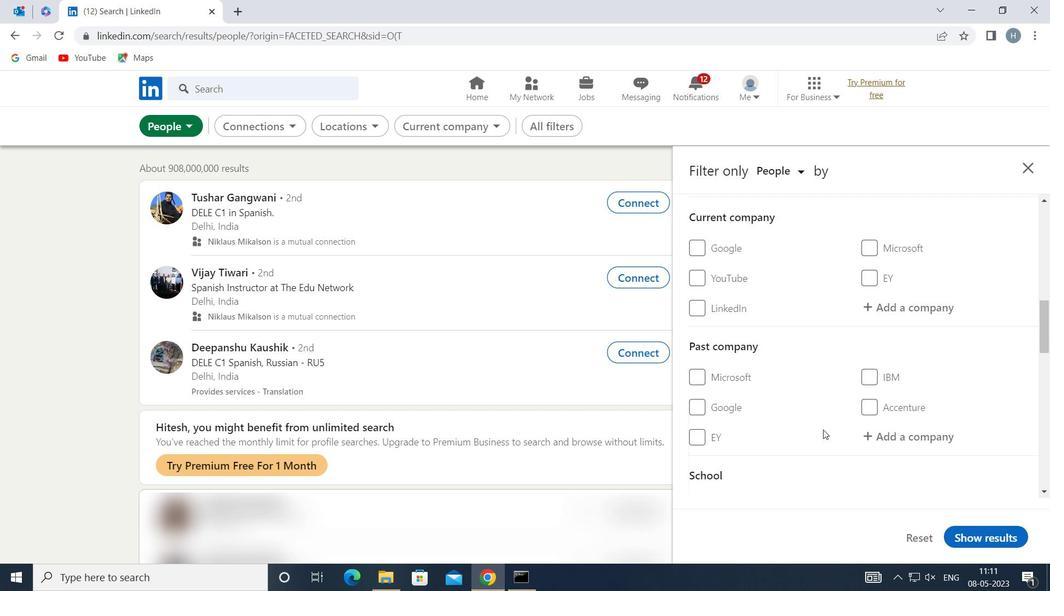 
Action: Mouse moved to (920, 373)
Screenshot: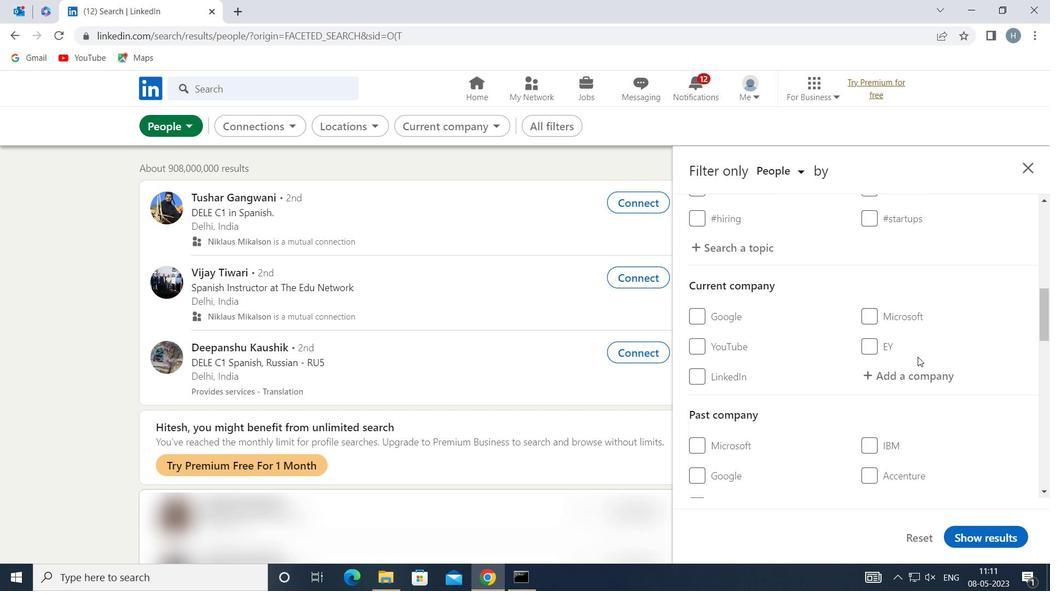 
Action: Mouse pressed left at (920, 373)
Screenshot: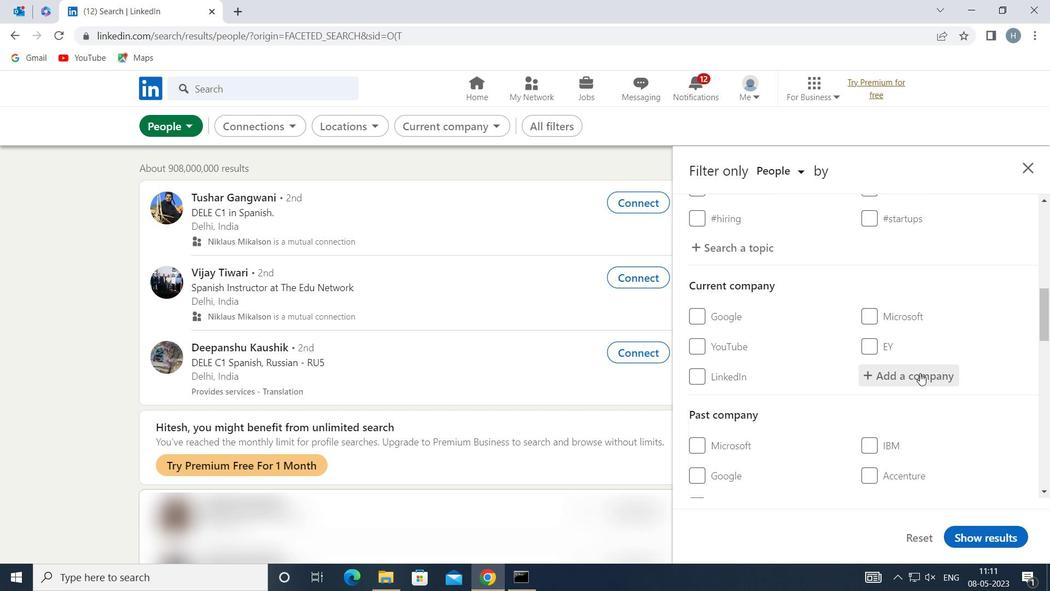 
Action: Key pressed <Key.shift><Key.shift><Key.shift><Key.shift><Key.shift><Key.shift><Key.shift><Key.shift><Key.shift><Key.shift><Key.shift><Key.shift><Key.shift>UBISOFT<Key.space><Key.shift>INDIA<Key.space><Key.shift>STU
Screenshot: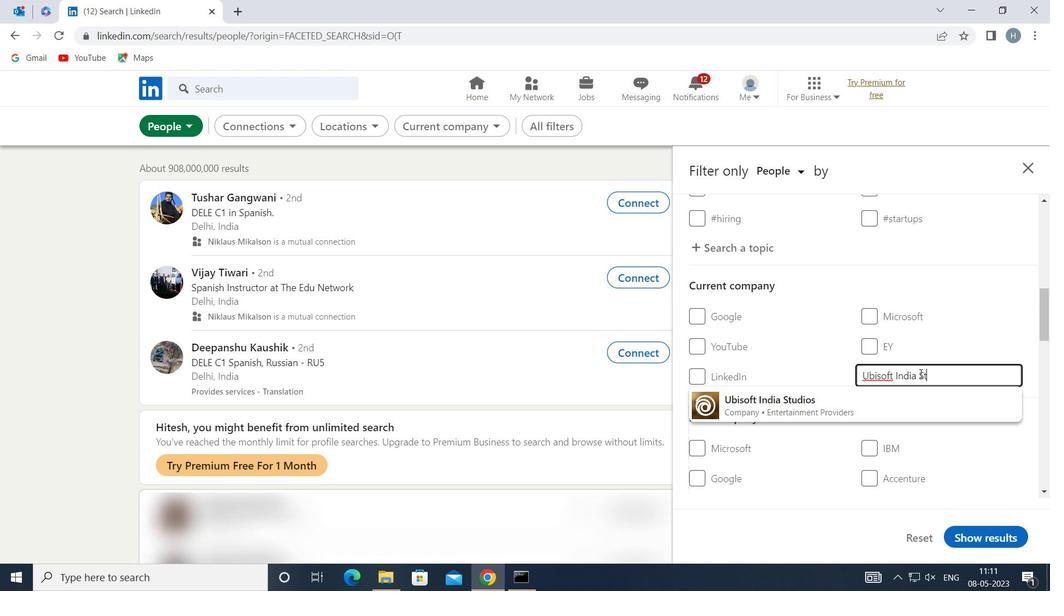 
Action: Mouse moved to (833, 396)
Screenshot: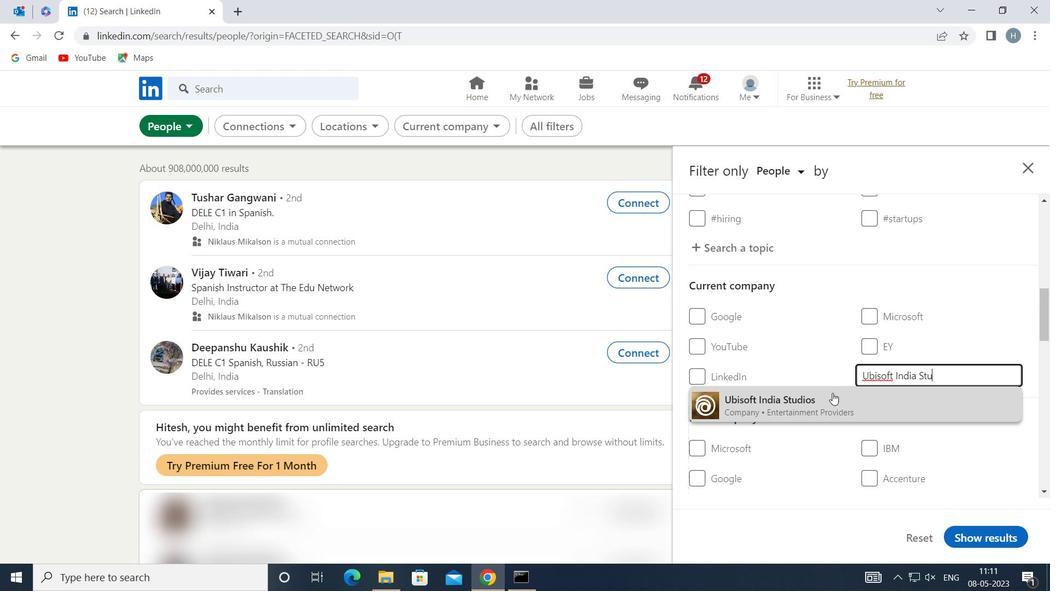 
Action: Mouse pressed left at (833, 396)
Screenshot: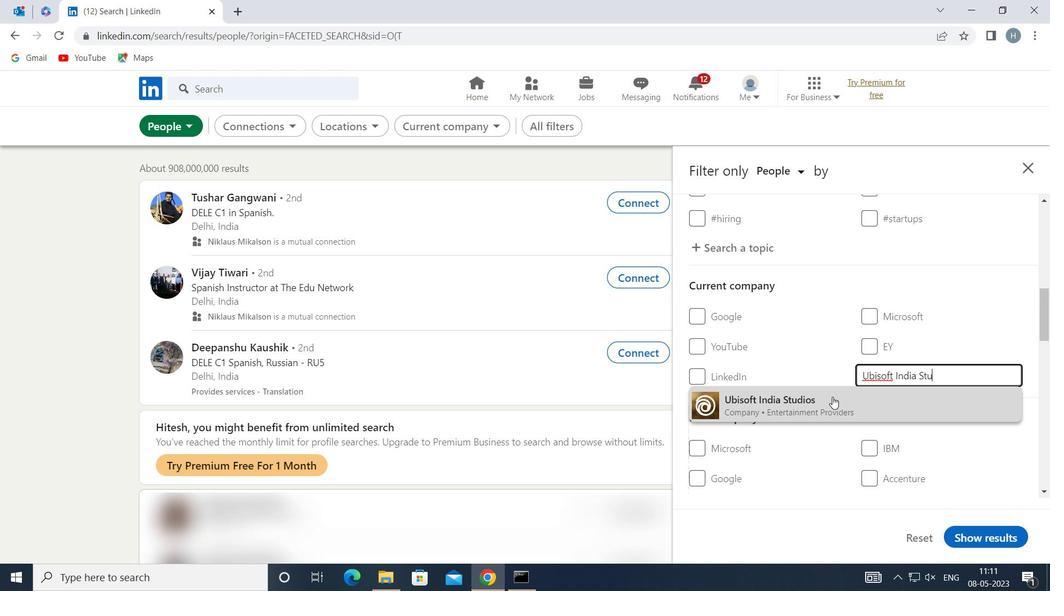 
Action: Mouse moved to (833, 396)
Screenshot: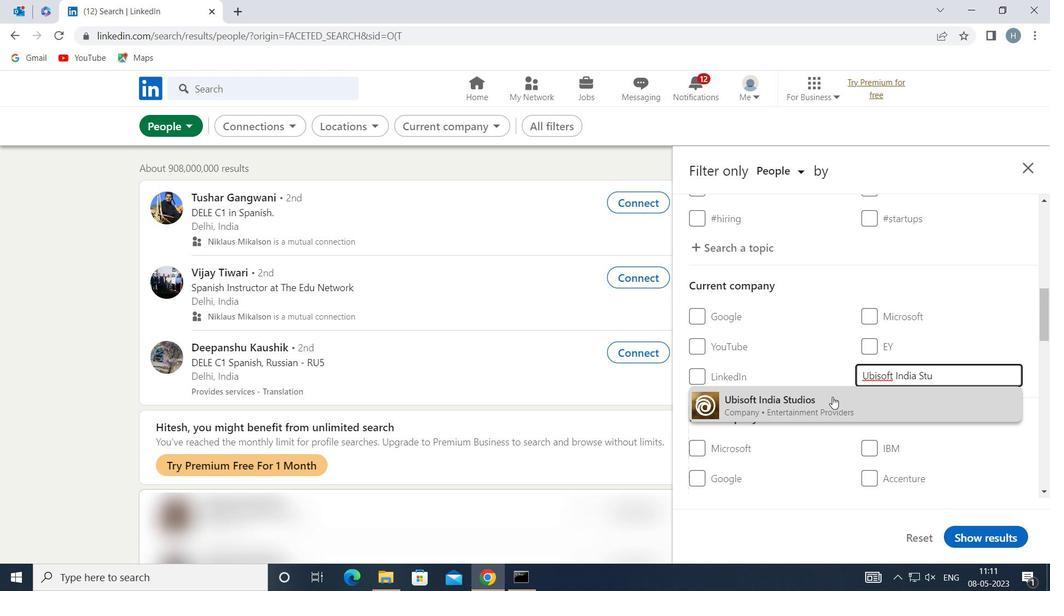
Action: Mouse scrolled (833, 396) with delta (0, 0)
Screenshot: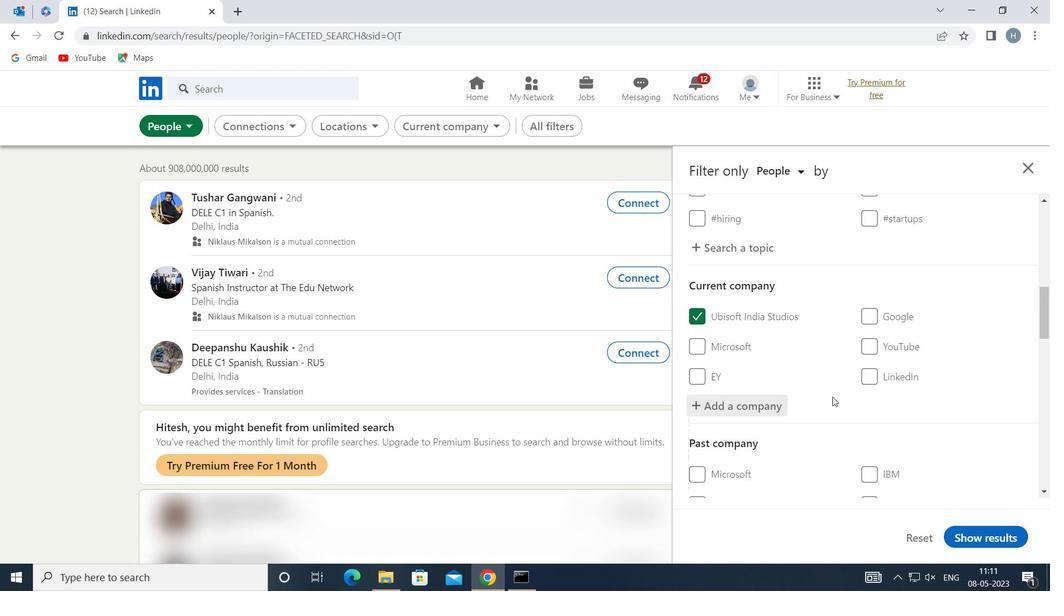 
Action: Mouse moved to (832, 396)
Screenshot: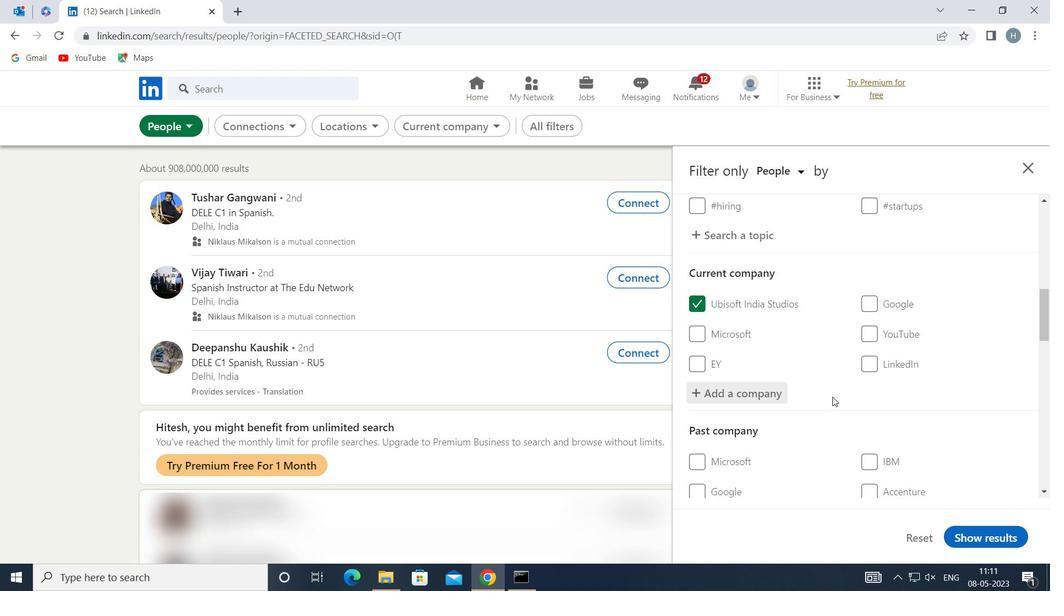 
Action: Mouse scrolled (832, 396) with delta (0, 0)
Screenshot: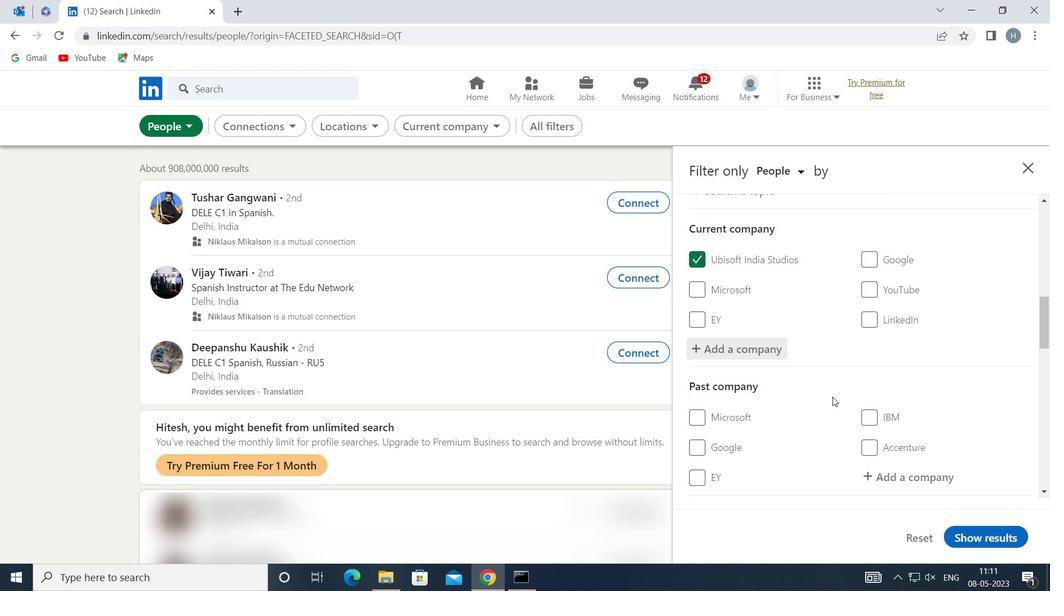 
Action: Mouse moved to (832, 394)
Screenshot: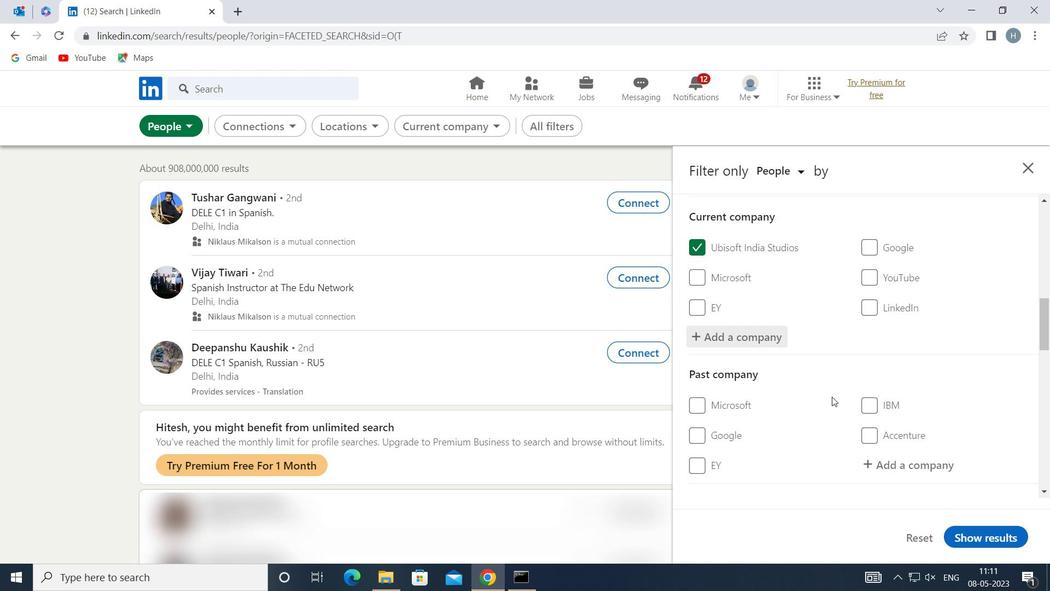 
Action: Mouse scrolled (832, 394) with delta (0, 0)
Screenshot: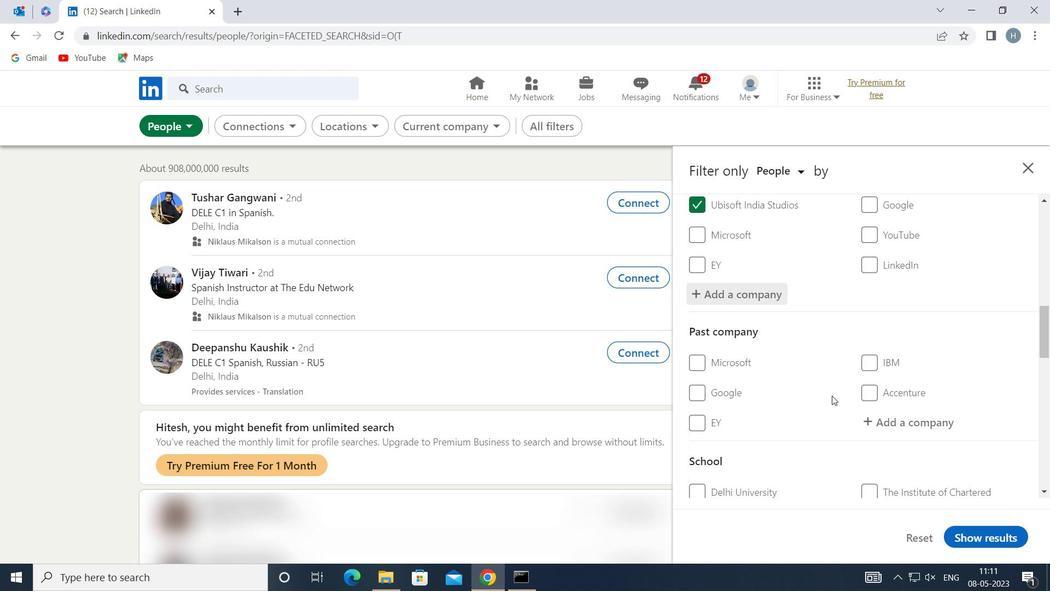 
Action: Mouse moved to (832, 394)
Screenshot: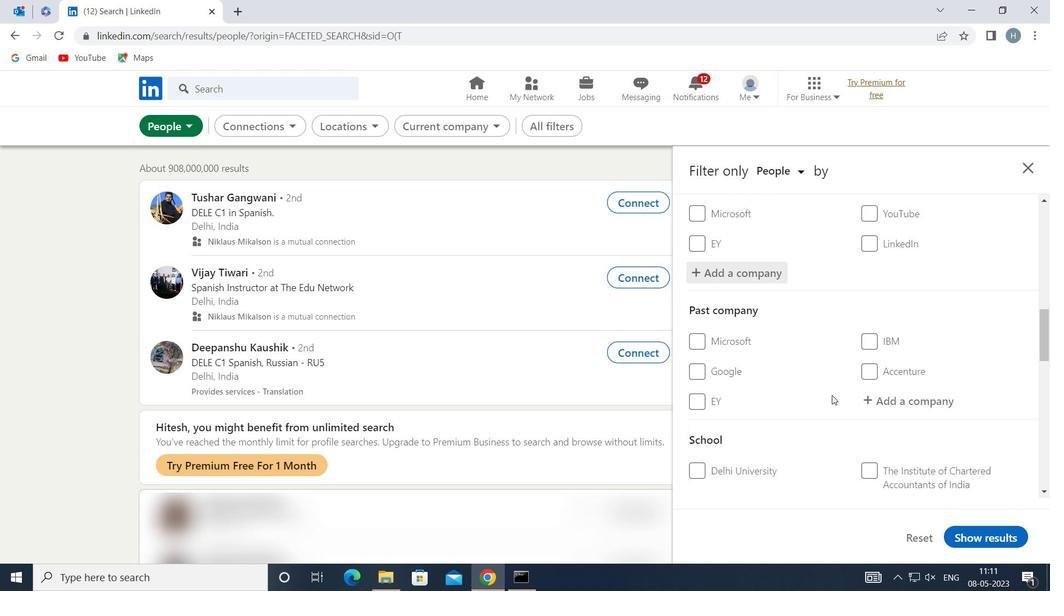
Action: Mouse scrolled (832, 394) with delta (0, 0)
Screenshot: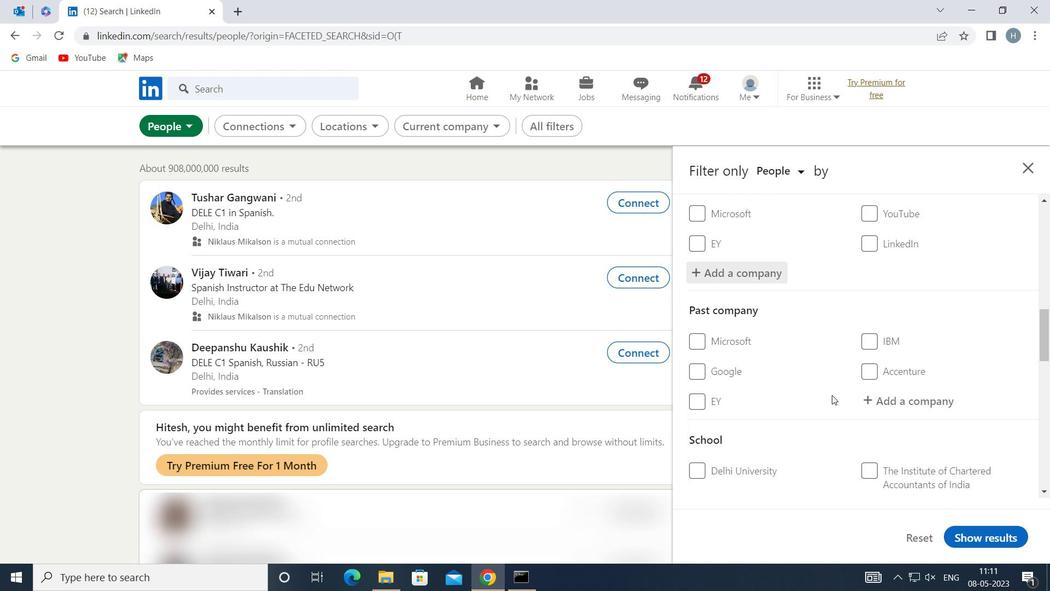 
Action: Mouse moved to (904, 400)
Screenshot: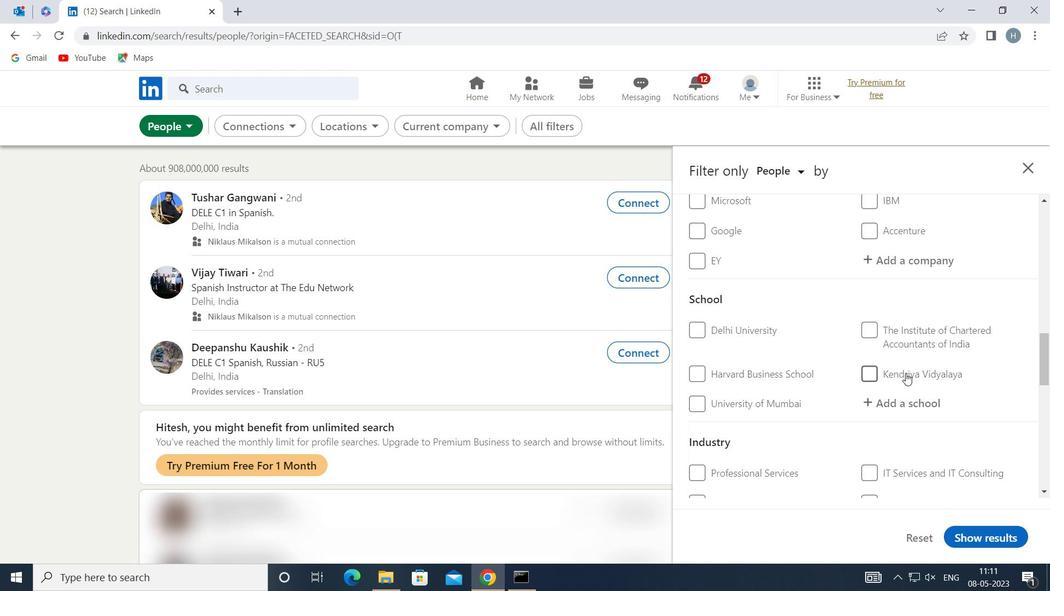 
Action: Mouse pressed left at (904, 400)
Screenshot: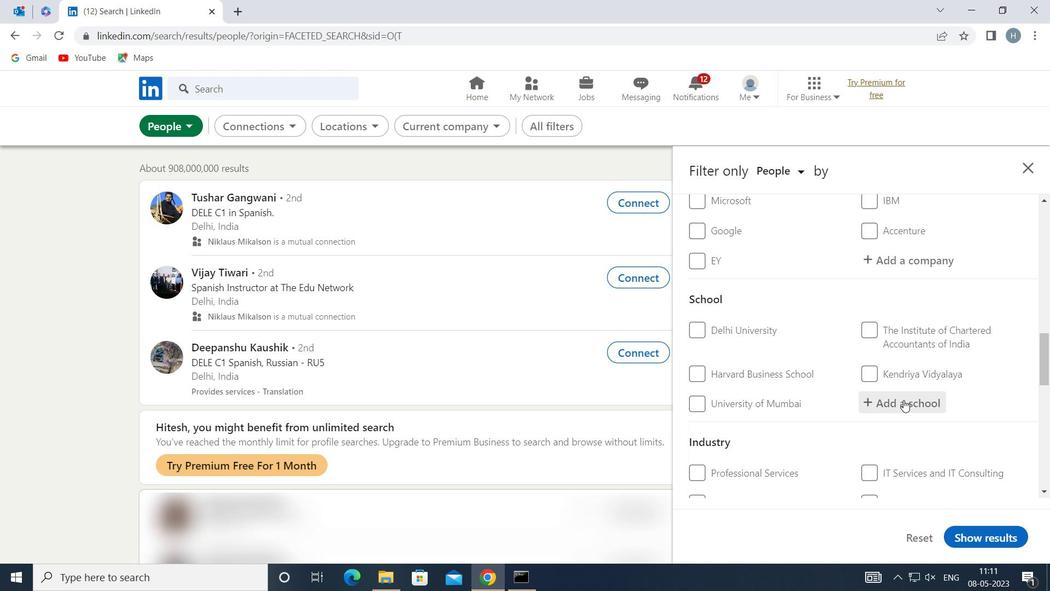 
Action: Key pressed <Key.shift>ST<Key.space><Key.shift><Key.shift>XAVIER
Screenshot: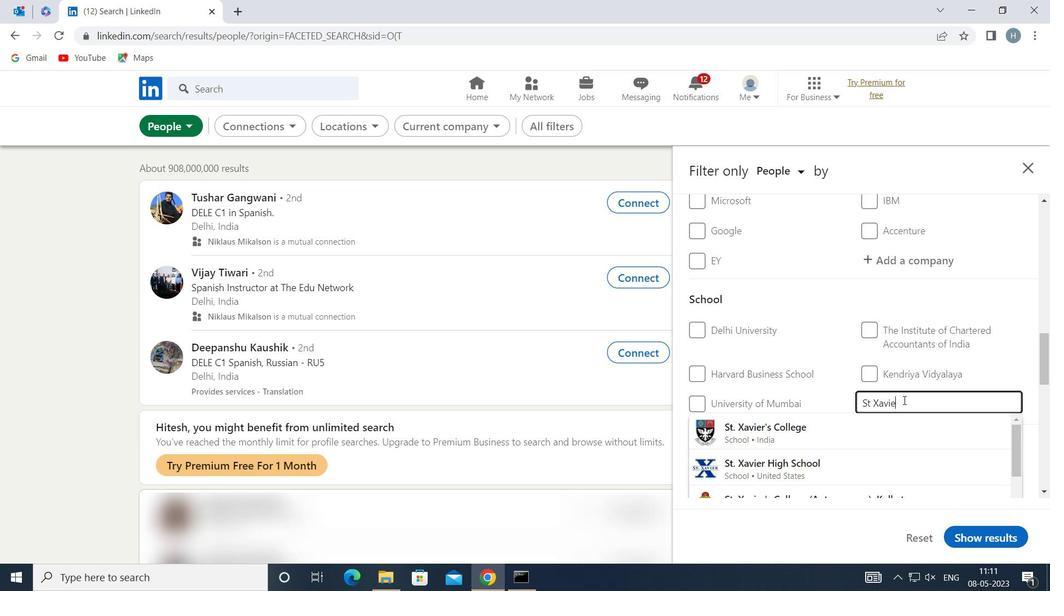 
Action: Mouse moved to (888, 420)
Screenshot: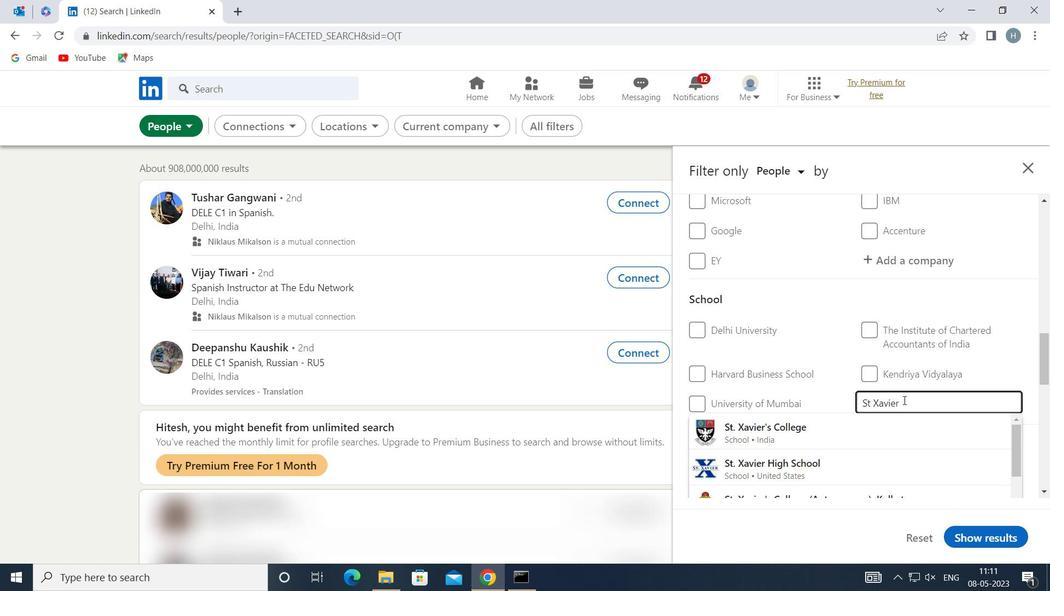 
Action: Mouse scrolled (888, 419) with delta (0, 0)
Screenshot: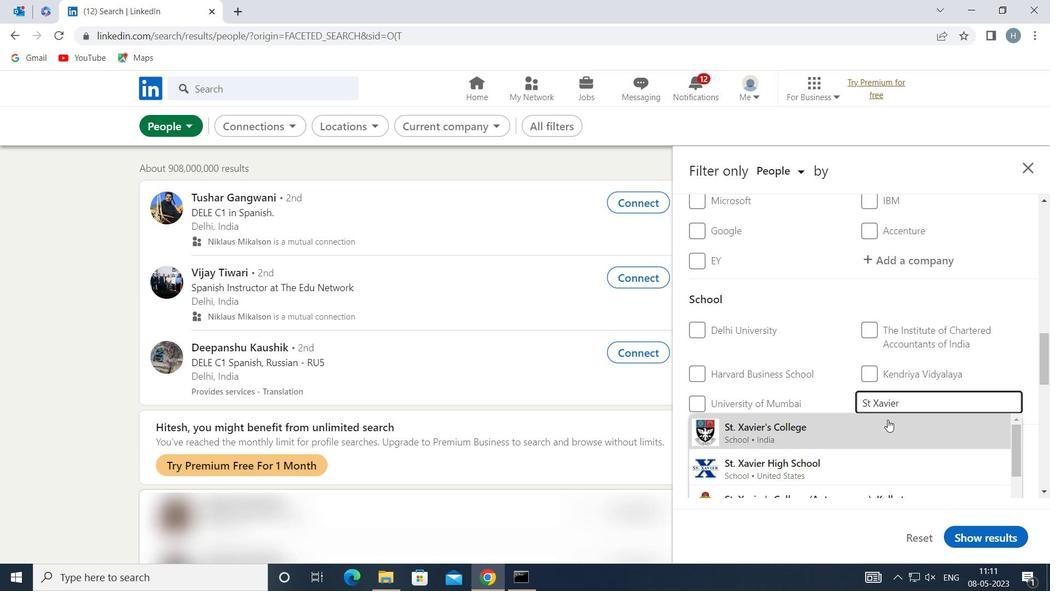 
Action: Mouse moved to (926, 399)
Screenshot: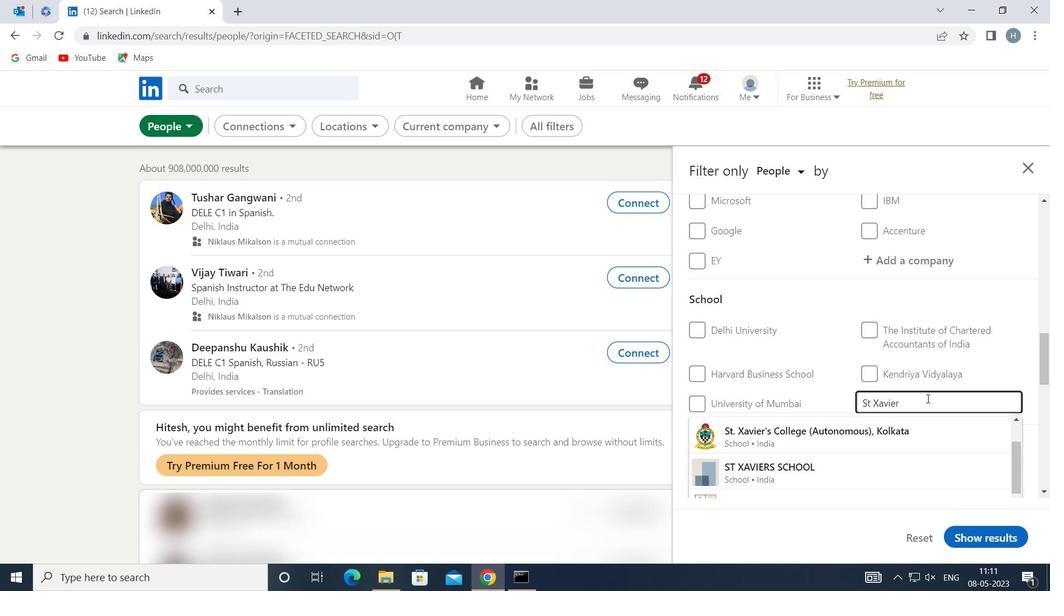 
Action: Key pressed 'S<Key.space><Key.shift><Key.shift><Key.shift><Key.shift><Key.shift><Key.shift><Key.shift><Key.shift><Key.shift>SCHOOL<Key.space><Key.shift>D
Screenshot: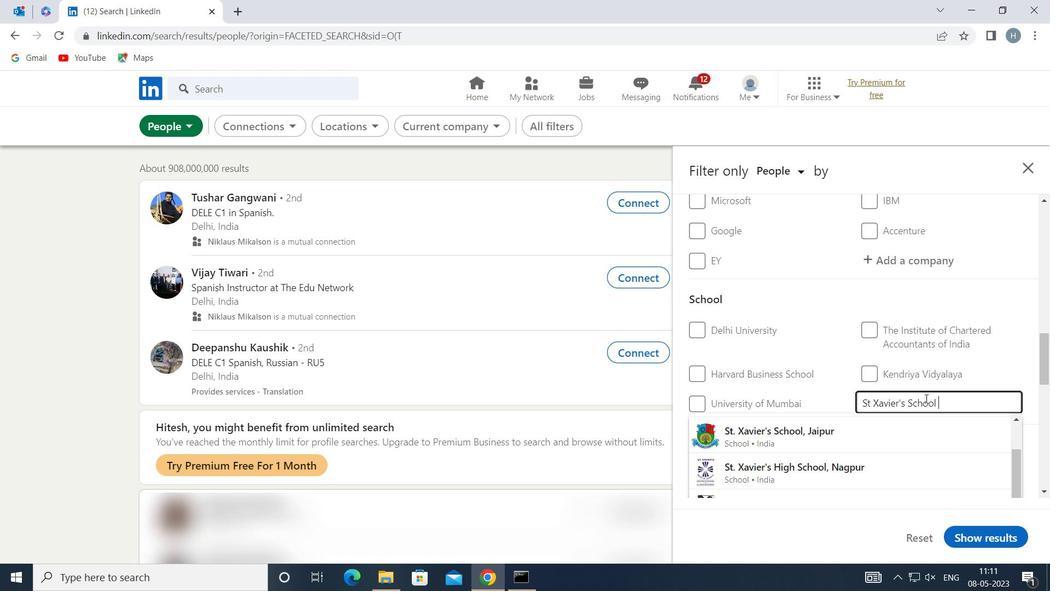 
Action: Mouse moved to (894, 435)
Screenshot: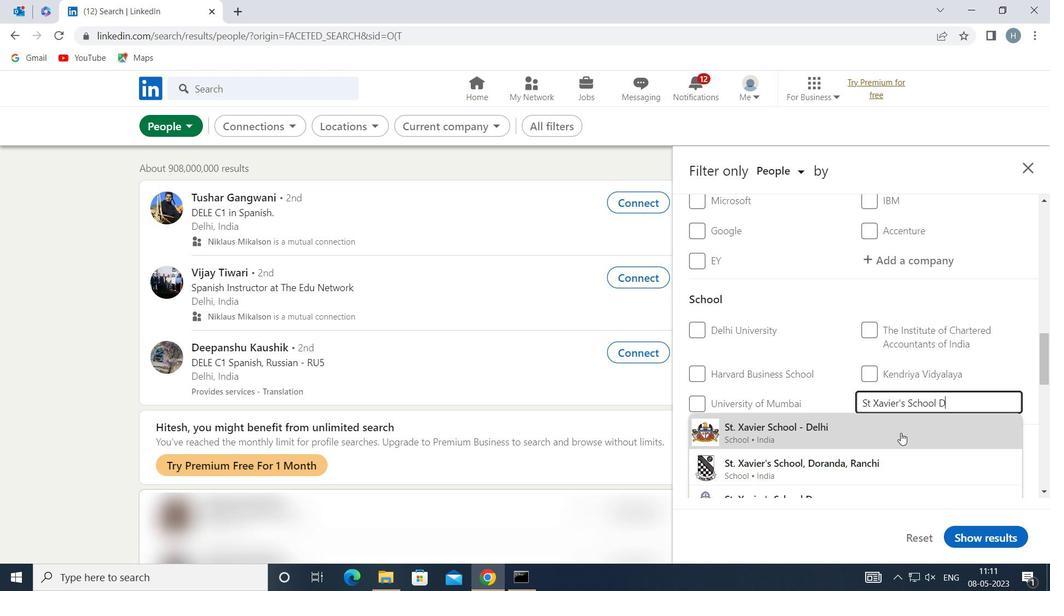 
Action: Mouse pressed left at (894, 435)
Screenshot: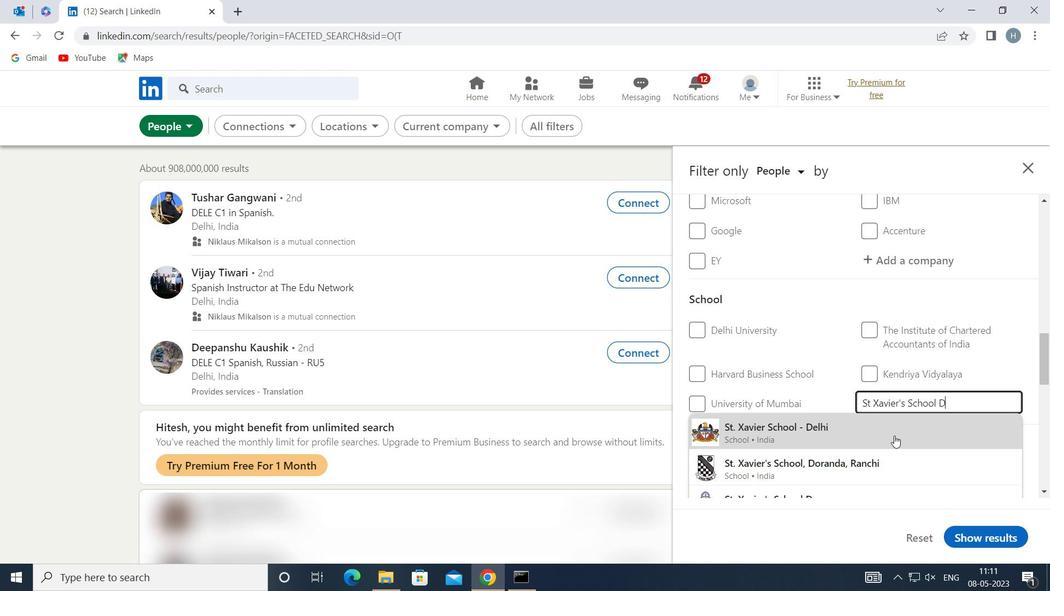 
Action: Mouse moved to (841, 424)
Screenshot: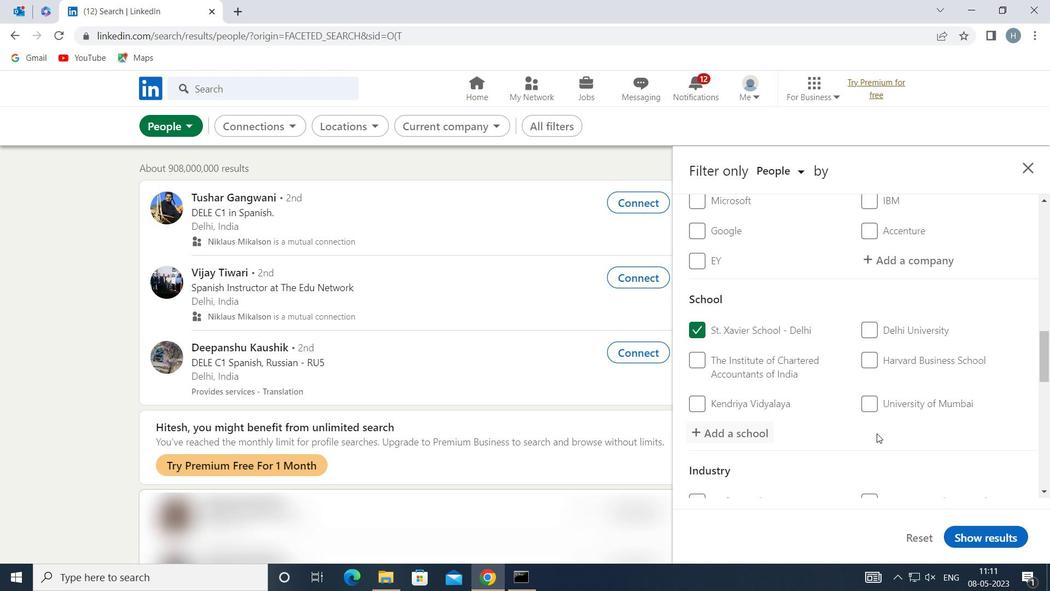 
Action: Mouse scrolled (841, 423) with delta (0, 0)
Screenshot: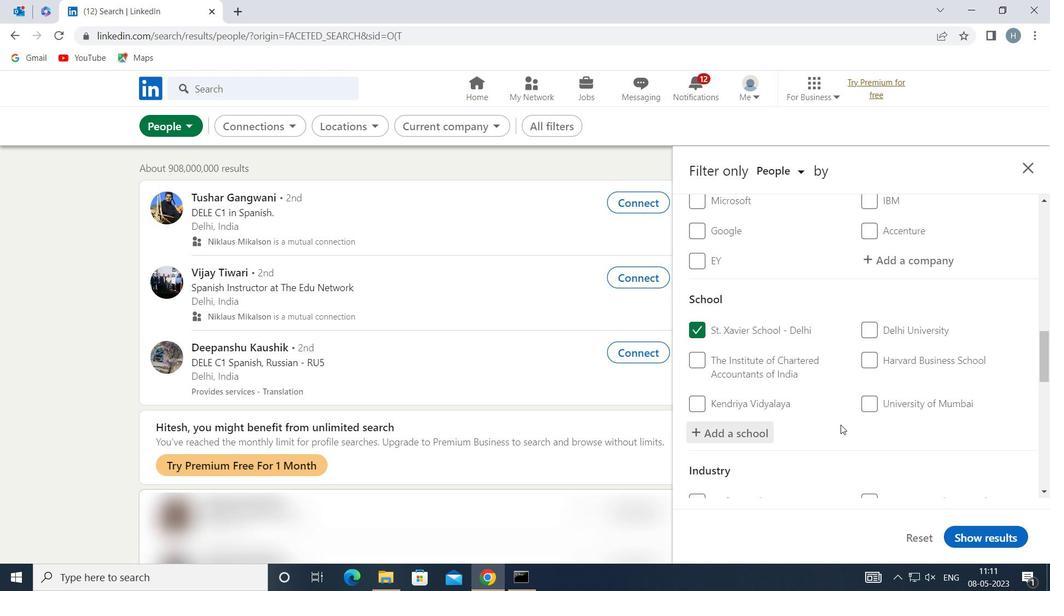 
Action: Mouse scrolled (841, 423) with delta (0, 0)
Screenshot: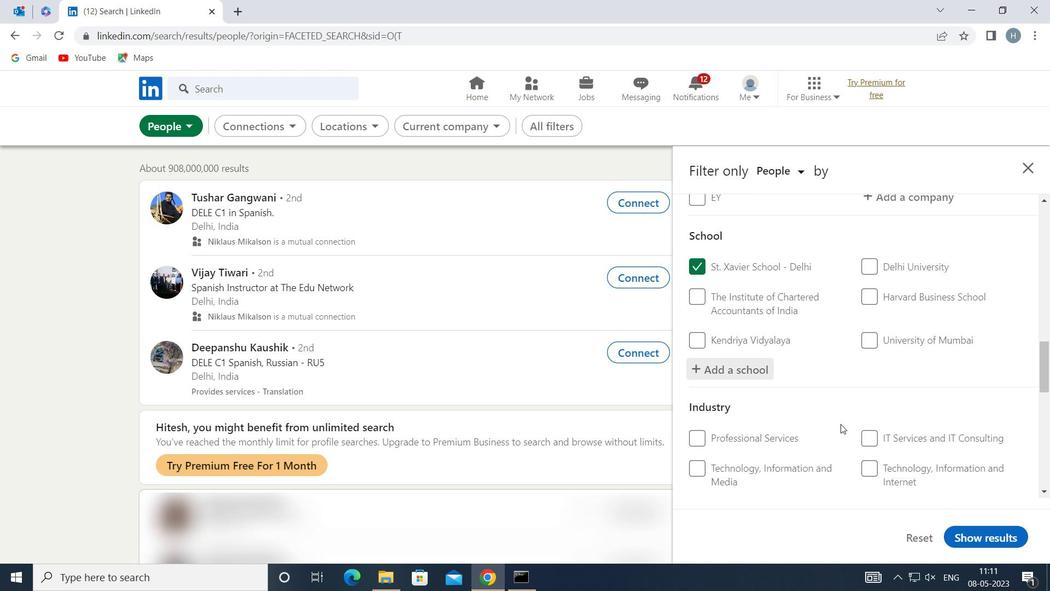 
Action: Mouse moved to (905, 436)
Screenshot: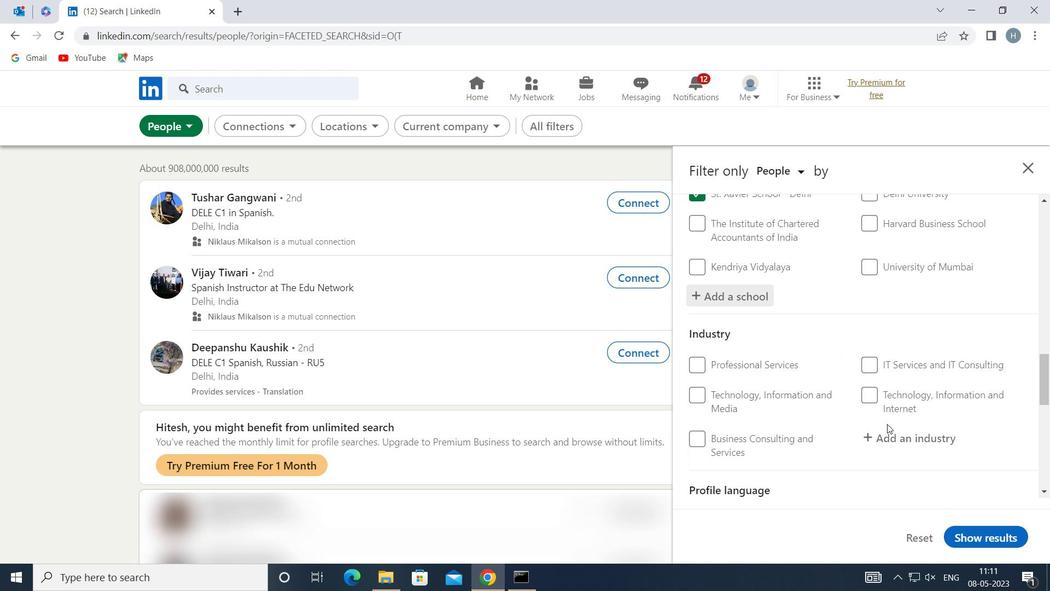 
Action: Mouse pressed left at (905, 436)
Screenshot: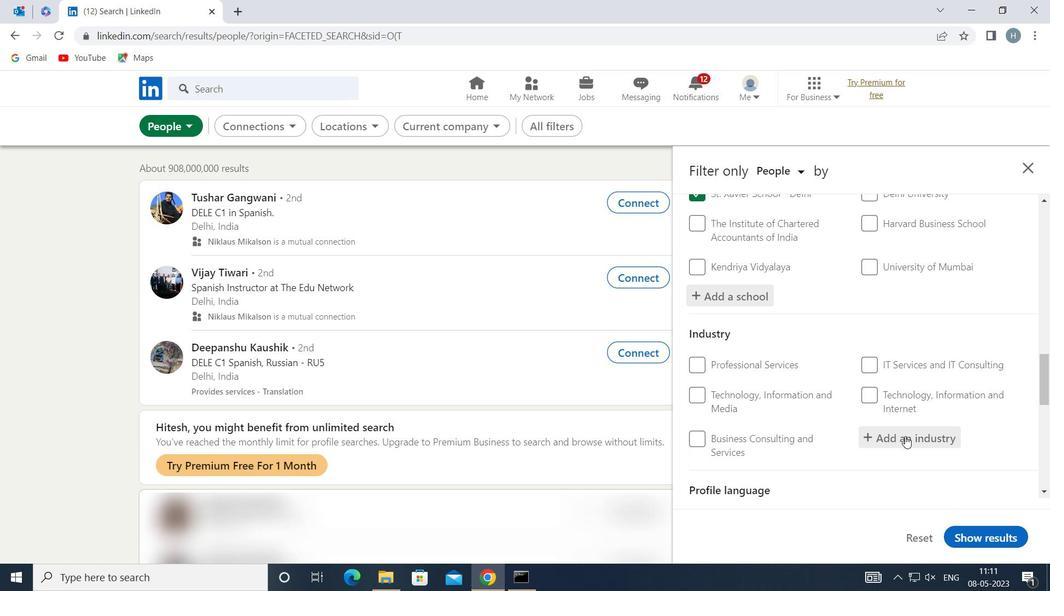 
Action: Key pressed <Key.shift>SERVICES<Key.space>FOR<Key.space>
Screenshot: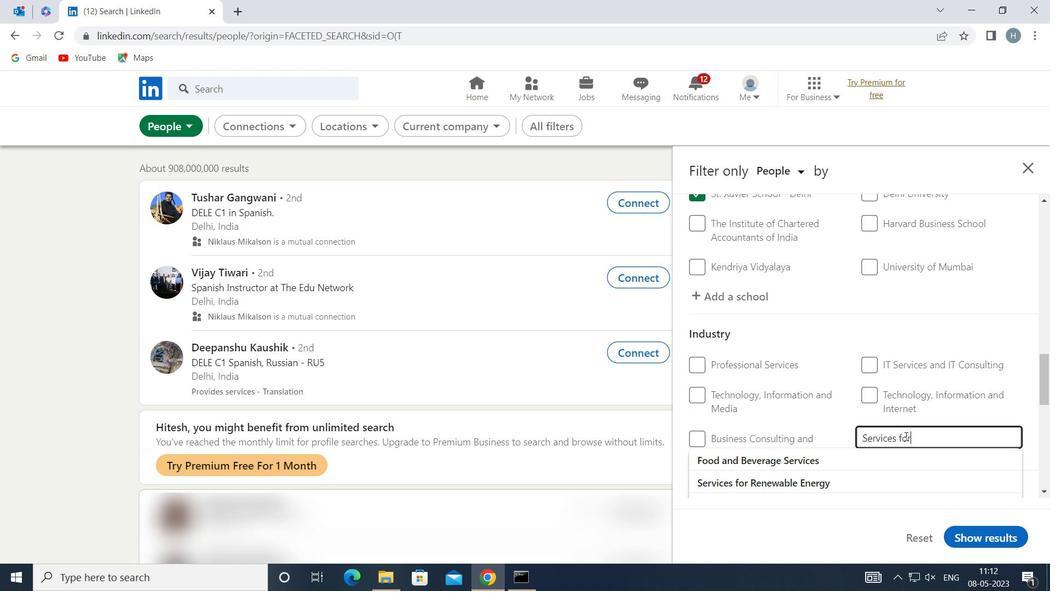 
Action: Mouse moved to (910, 436)
Screenshot: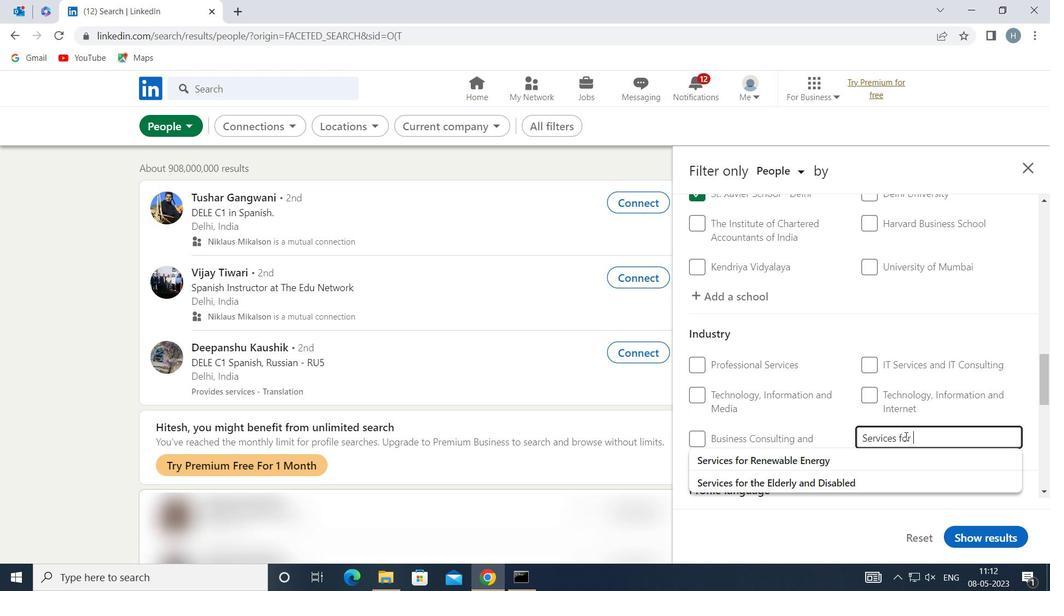 
Action: Key pressed THE
Screenshot: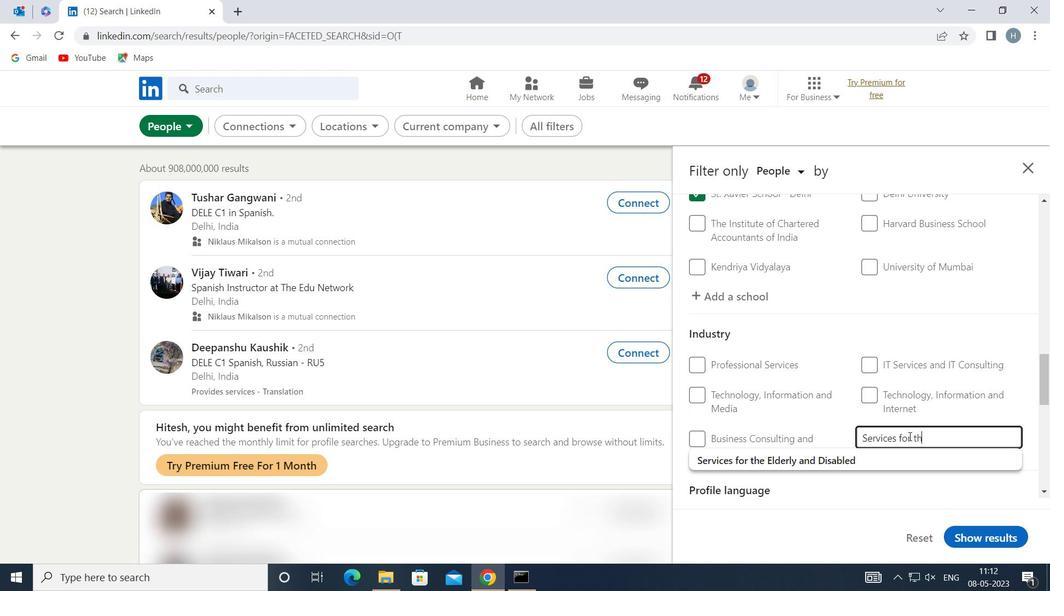 
Action: Mouse moved to (839, 455)
Screenshot: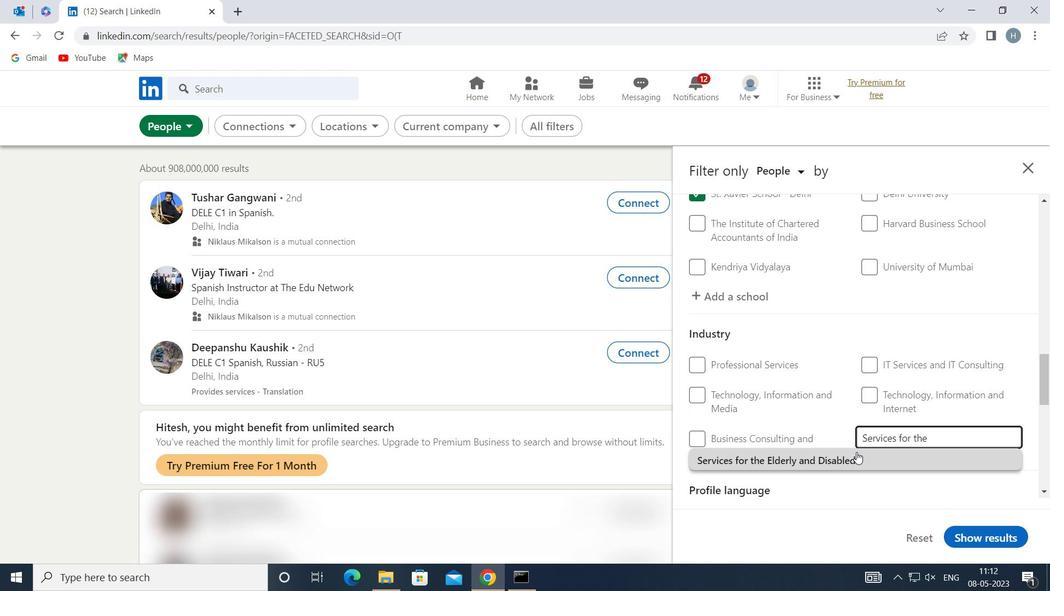 
Action: Mouse pressed left at (839, 455)
Screenshot: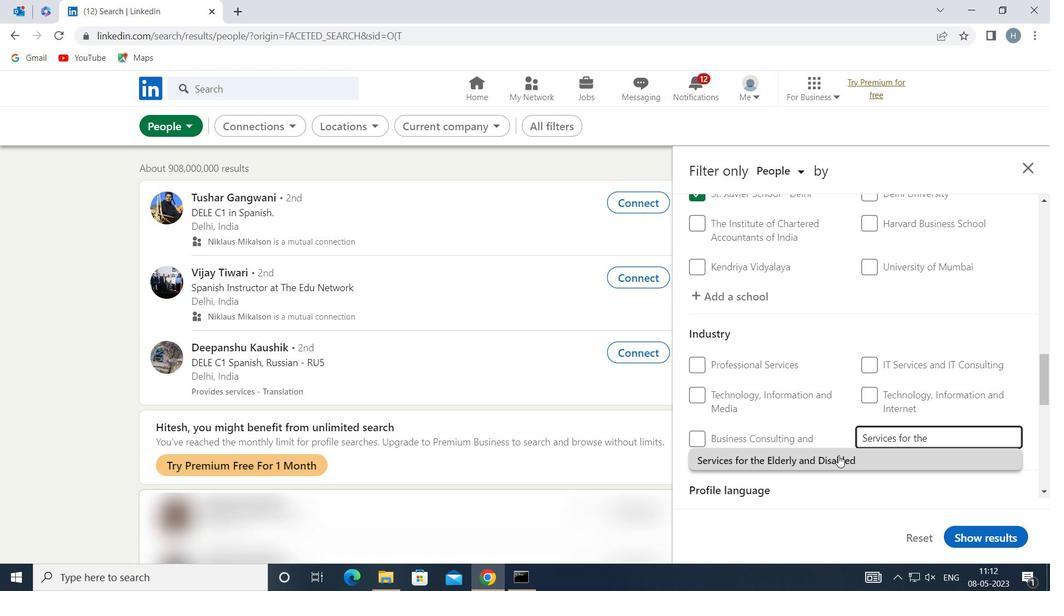 
Action: Mouse moved to (841, 421)
Screenshot: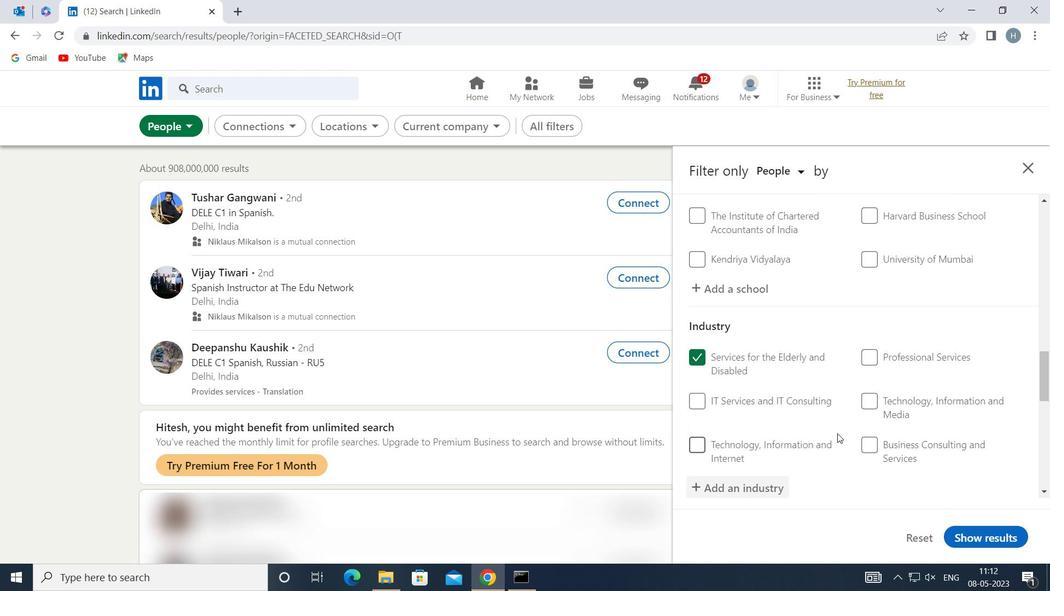 
Action: Mouse scrolled (841, 420) with delta (0, 0)
Screenshot: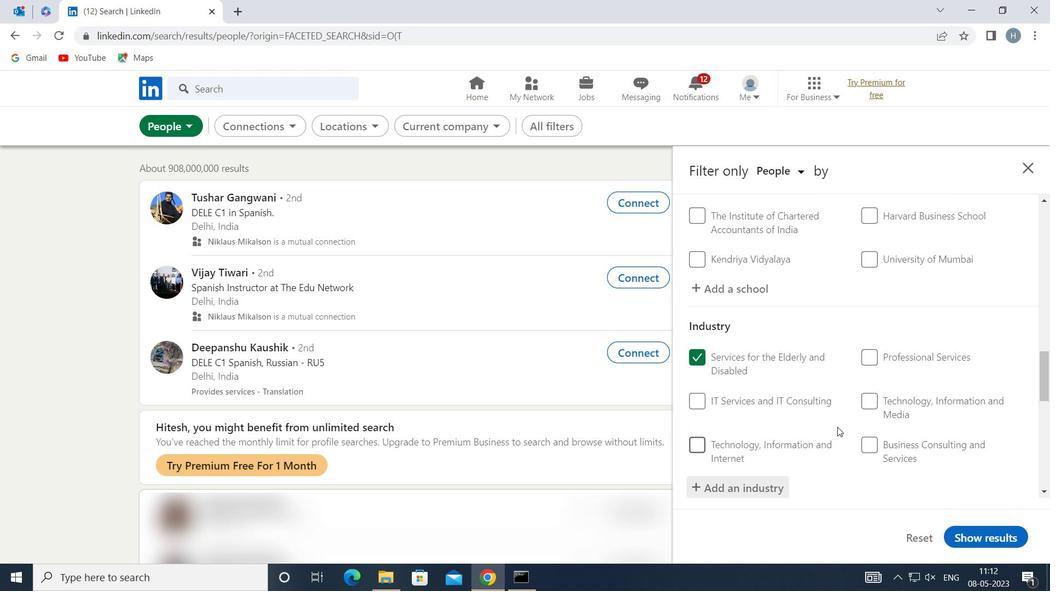 
Action: Mouse scrolled (841, 420) with delta (0, 0)
Screenshot: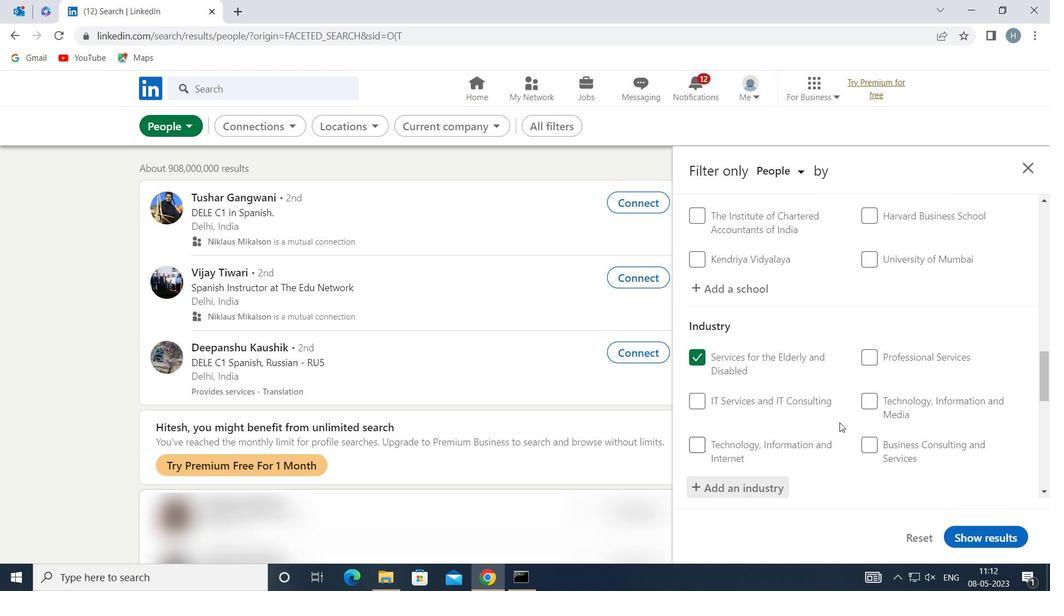 
Action: Mouse moved to (842, 421)
Screenshot: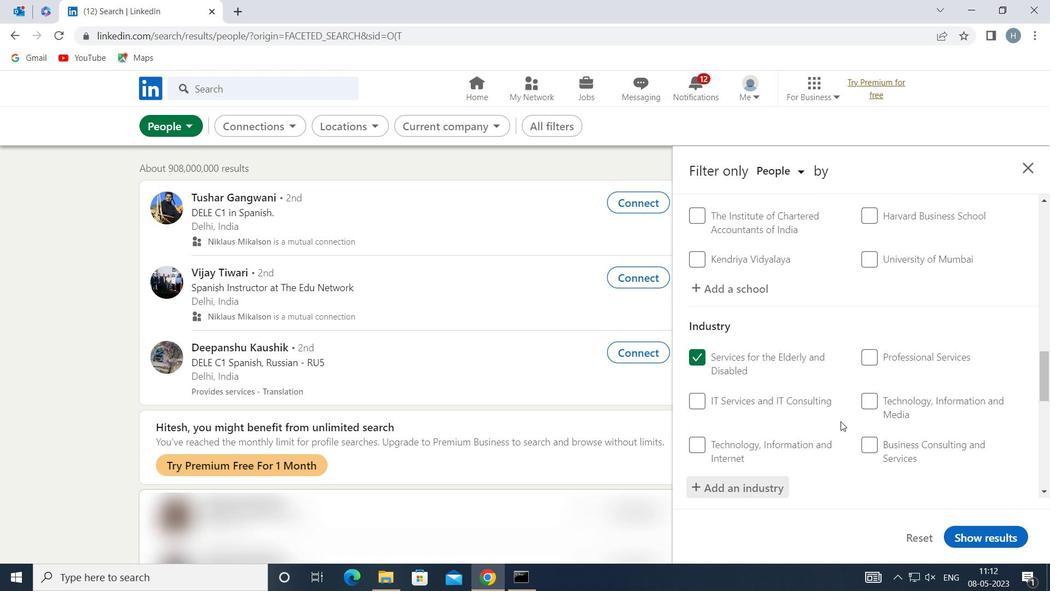 
Action: Mouse scrolled (842, 420) with delta (0, 0)
Screenshot: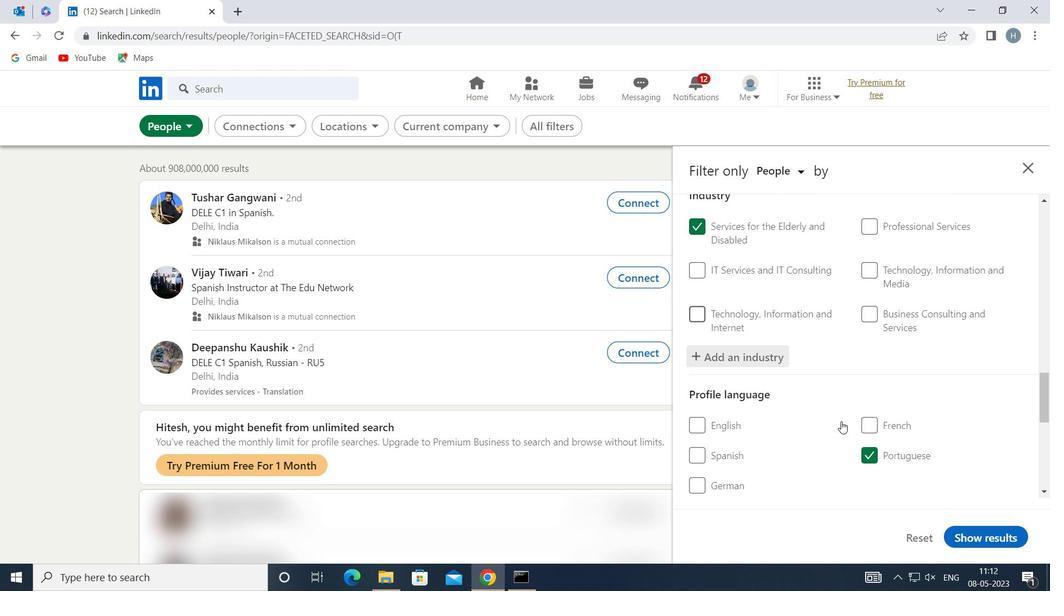 
Action: Mouse scrolled (842, 420) with delta (0, 0)
Screenshot: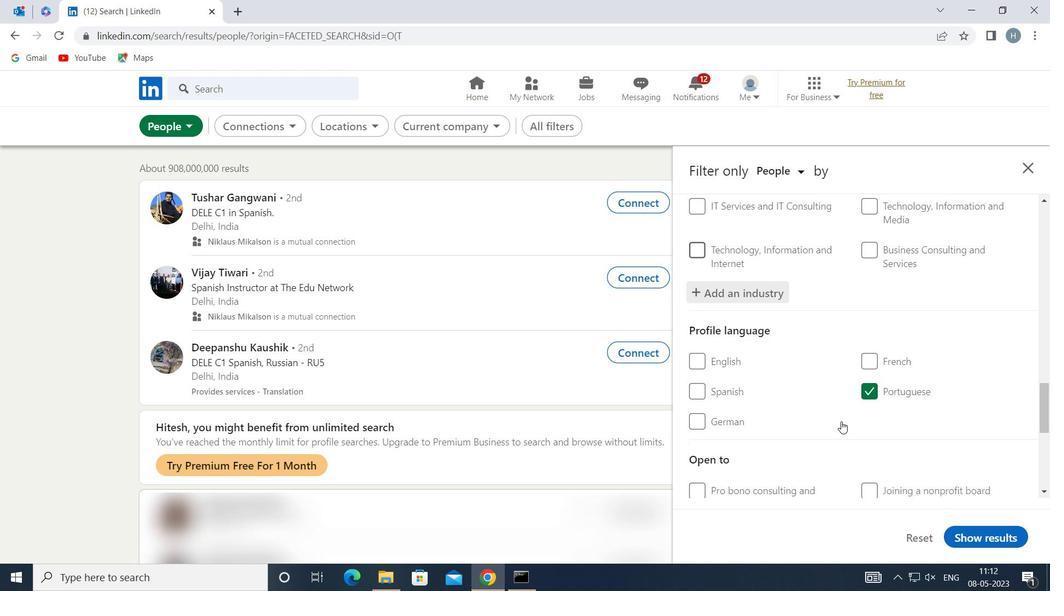 
Action: Mouse scrolled (842, 420) with delta (0, 0)
Screenshot: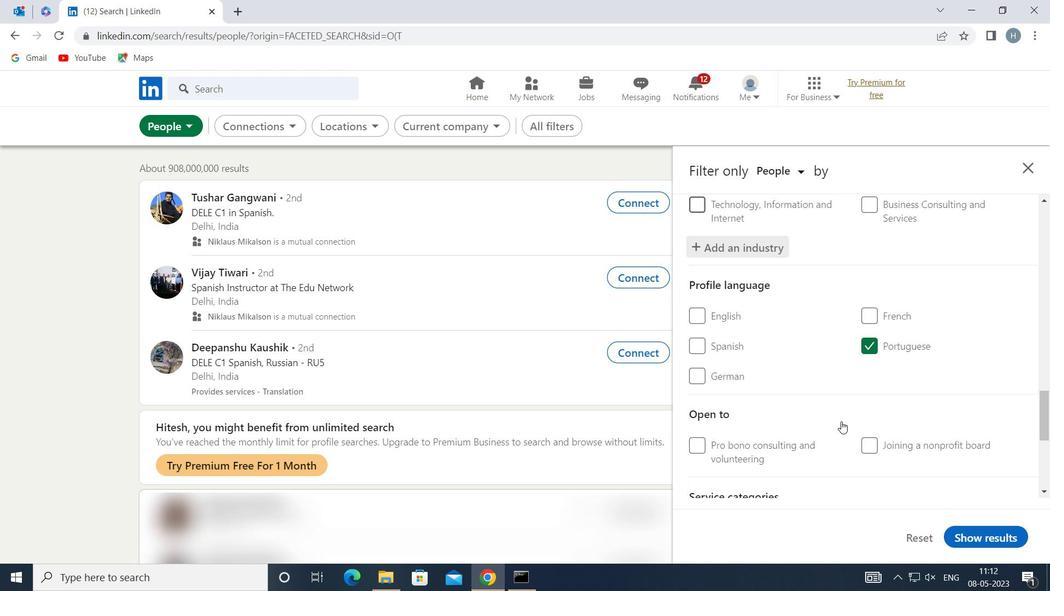 
Action: Mouse scrolled (842, 420) with delta (0, 0)
Screenshot: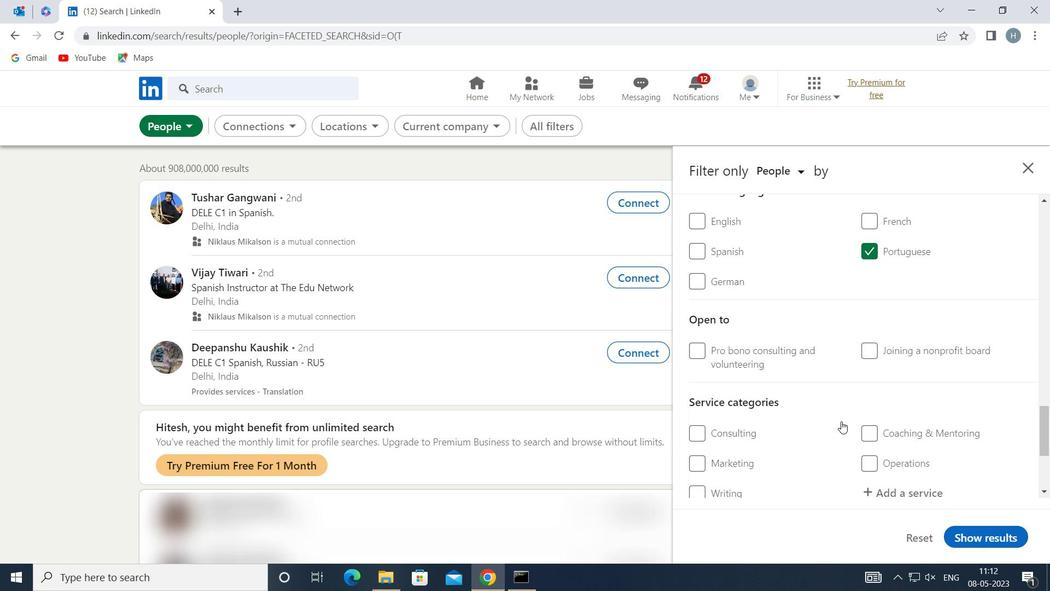 
Action: Mouse moved to (901, 415)
Screenshot: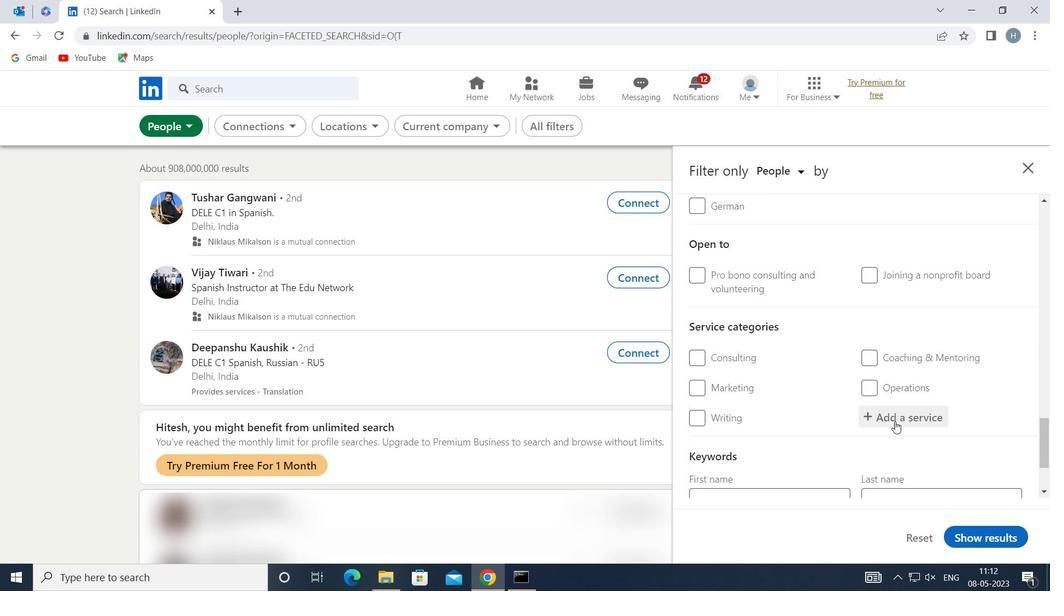 
Action: Mouse pressed left at (901, 415)
Screenshot: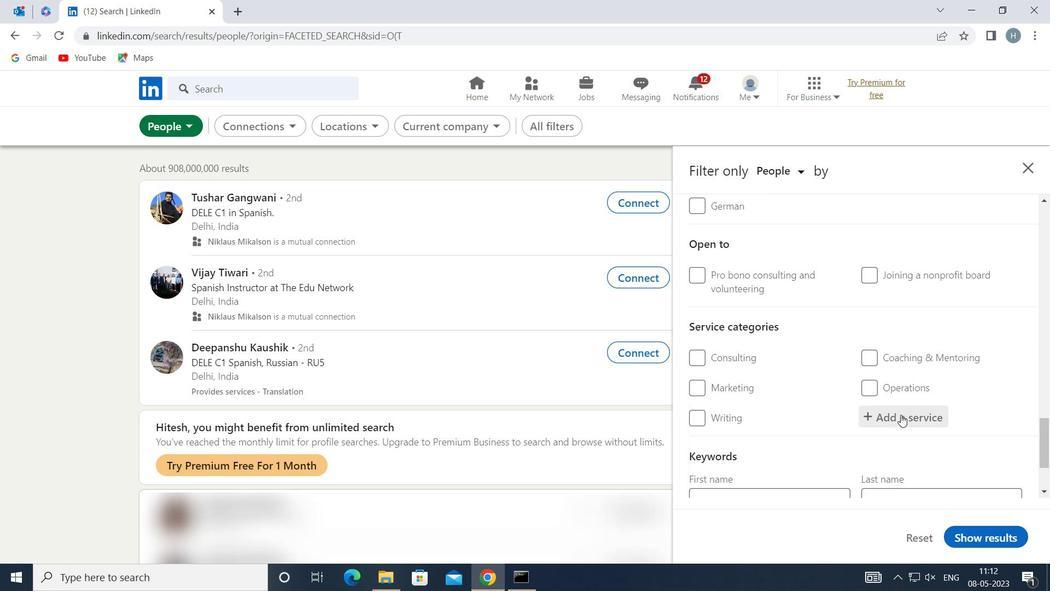 
Action: Mouse moved to (902, 414)
Screenshot: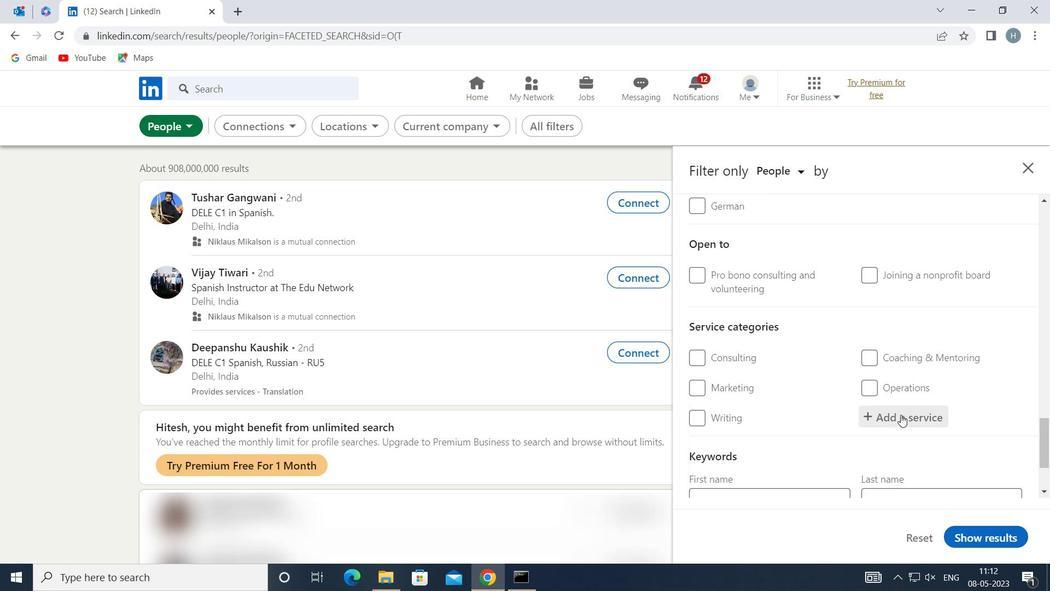 
Action: Key pressed <Key.shift><Key.shift>DJING
Screenshot: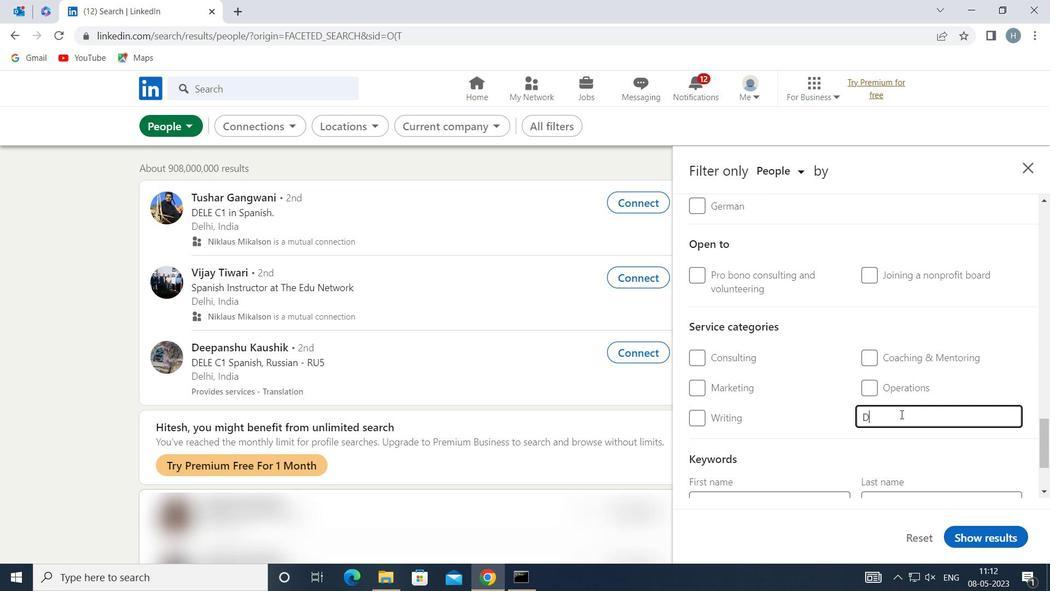 
Action: Mouse moved to (801, 439)
Screenshot: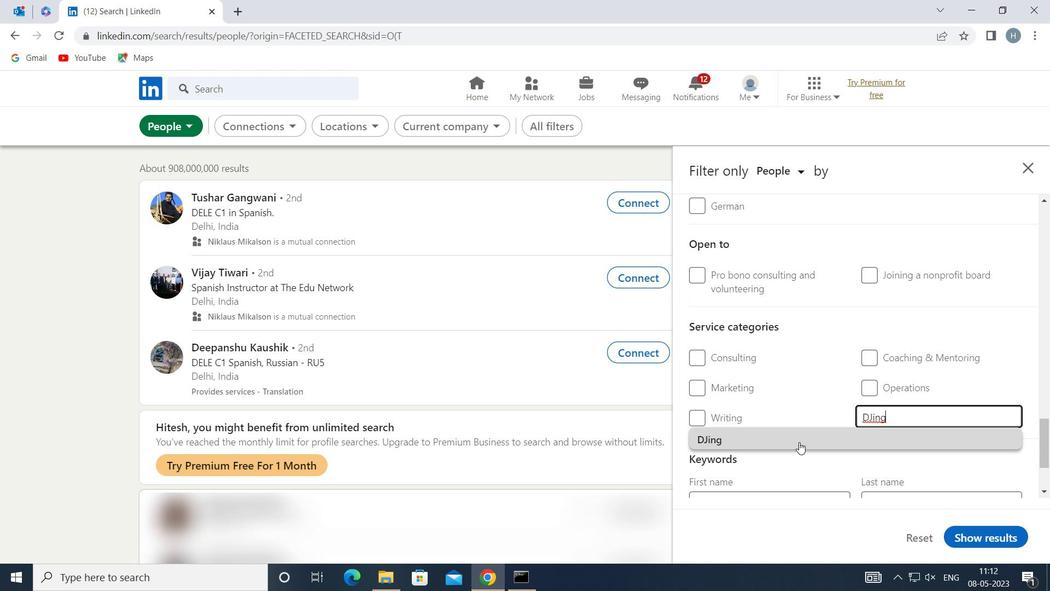 
Action: Mouse pressed left at (801, 439)
Screenshot: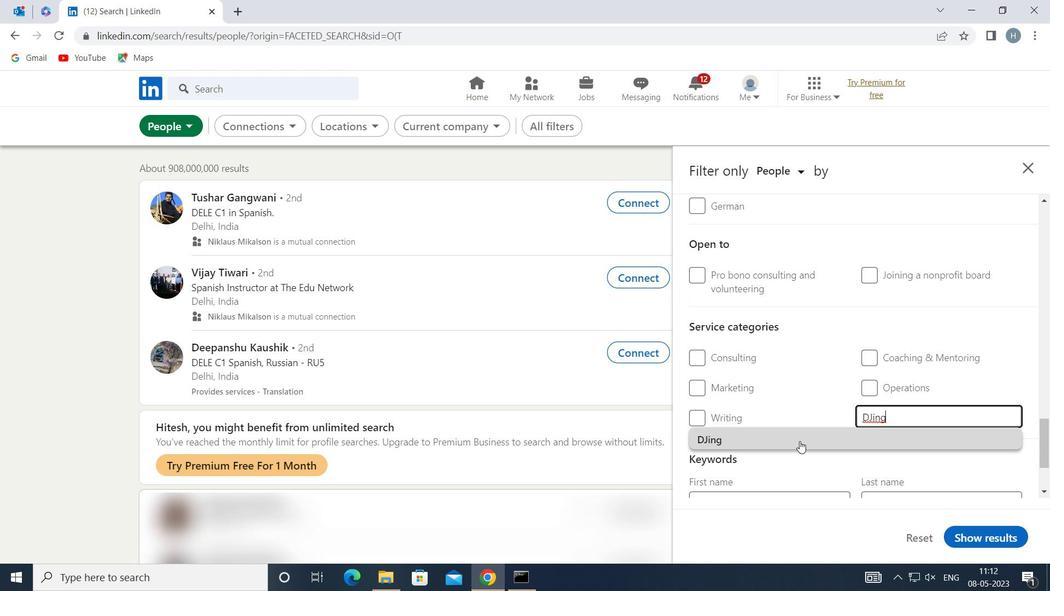 
Action: Mouse moved to (801, 438)
Screenshot: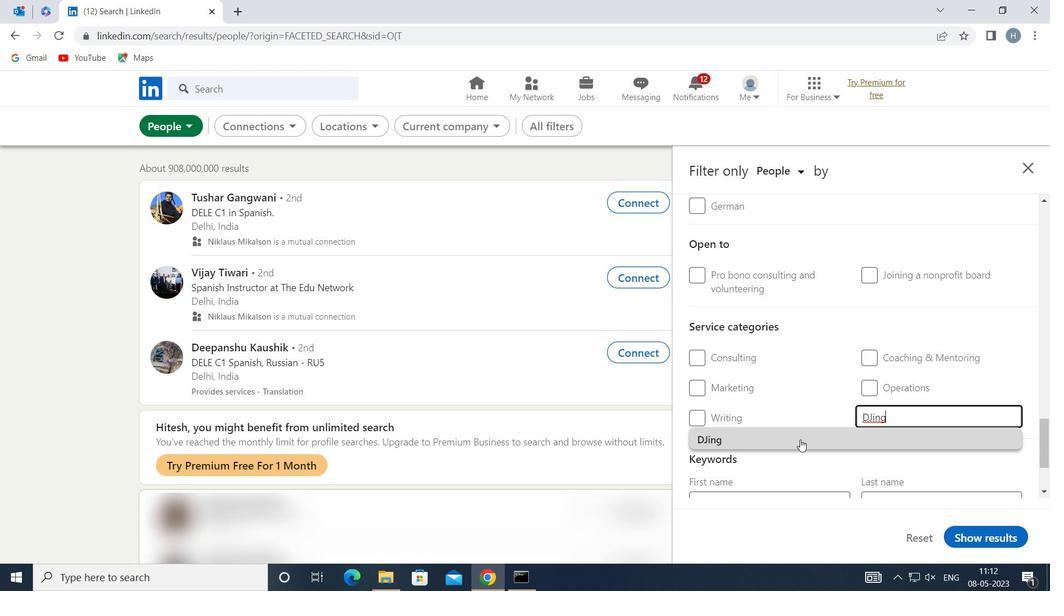 
Action: Mouse scrolled (801, 437) with delta (0, 0)
Screenshot: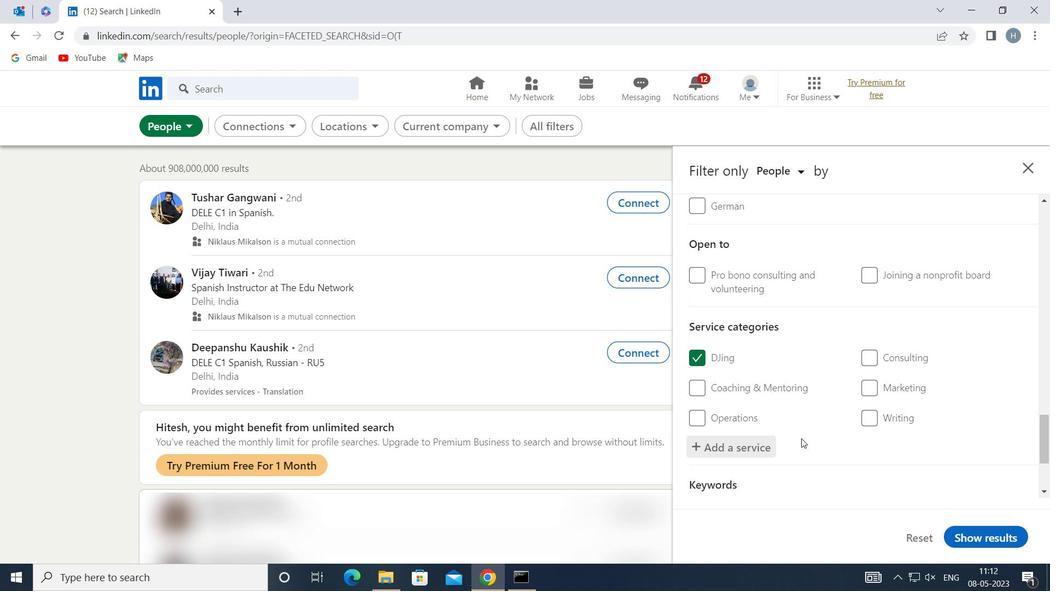 
Action: Mouse scrolled (801, 437) with delta (0, 0)
Screenshot: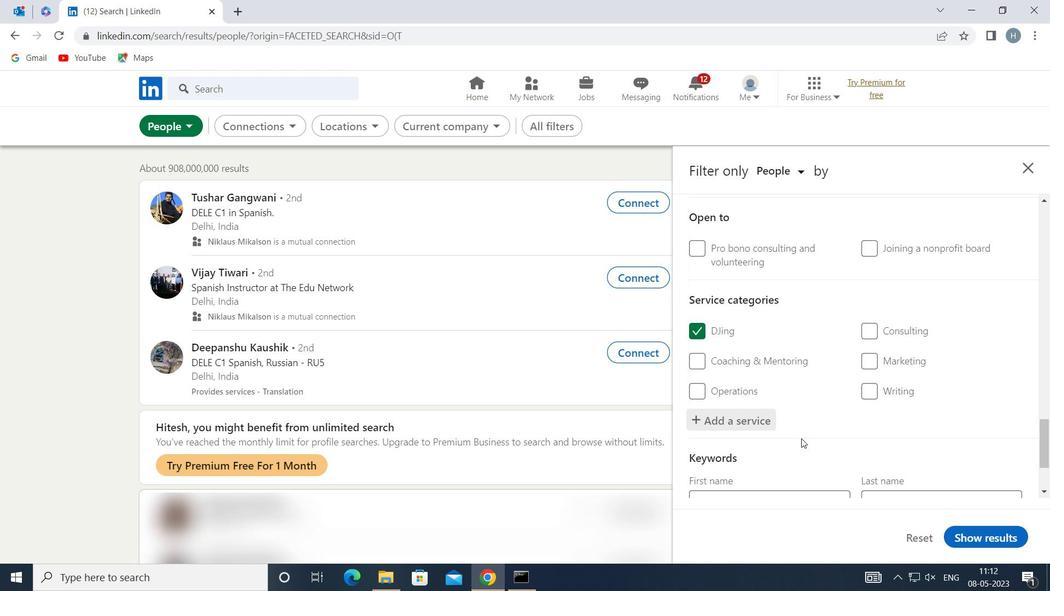 
Action: Mouse scrolled (801, 437) with delta (0, 0)
Screenshot: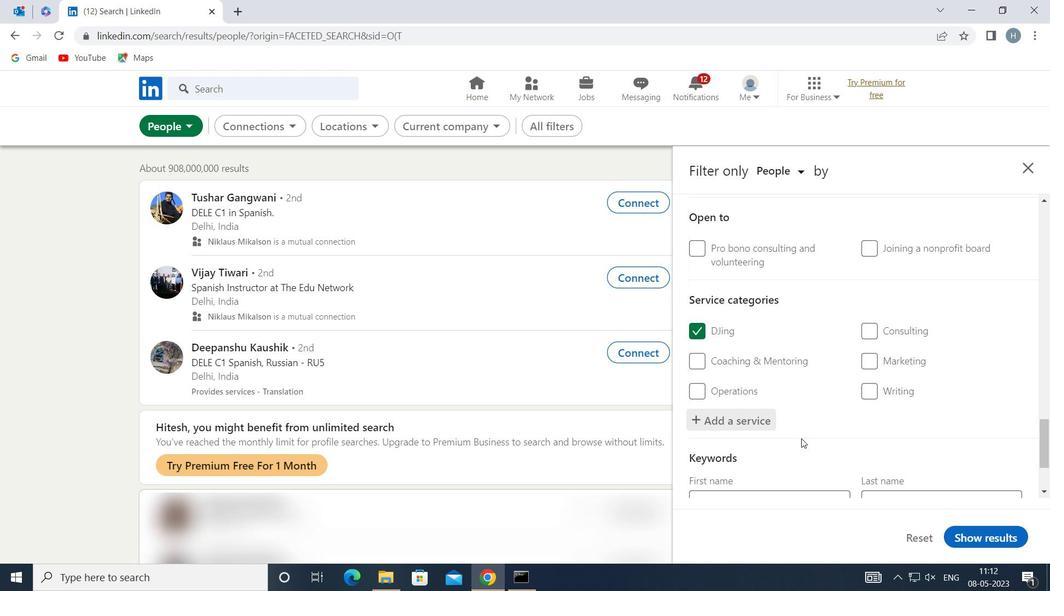 
Action: Mouse moved to (805, 434)
Screenshot: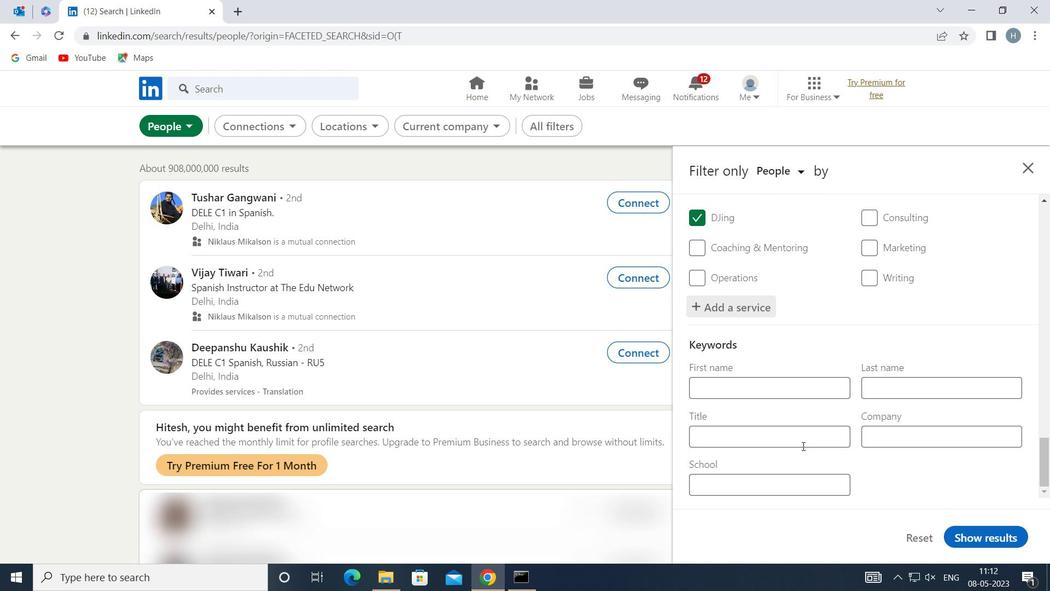
Action: Mouse pressed left at (805, 434)
Screenshot: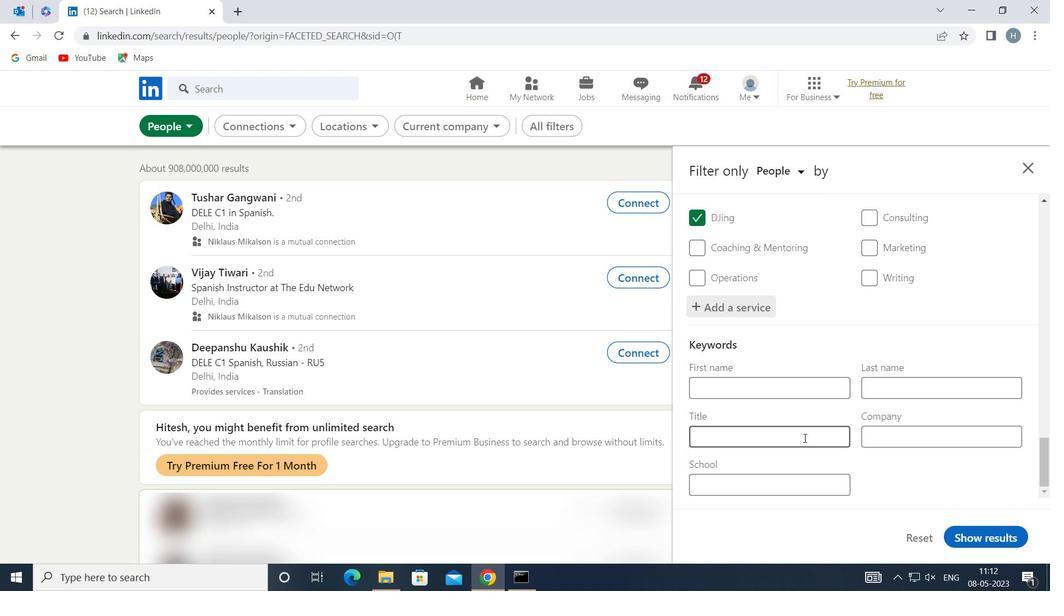 
Action: Mouse moved to (812, 430)
Screenshot: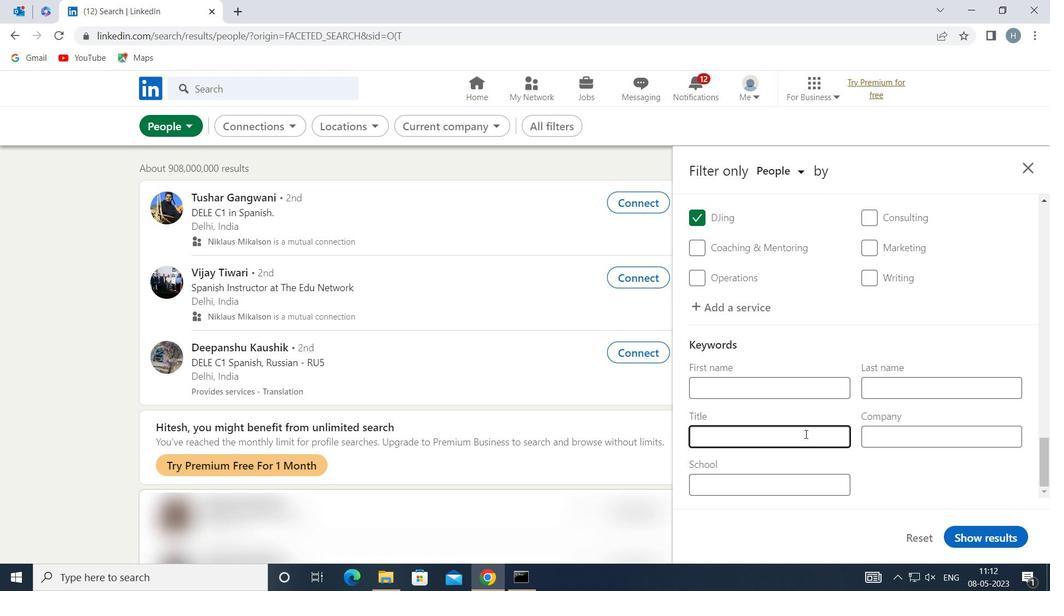 
Action: Key pressed <Key.shift>BOARD<Key.space><Key.shift><Key.shift><Key.shift><Key.shift>OF<Key.space><Key.shift>DORECTORS
Screenshot: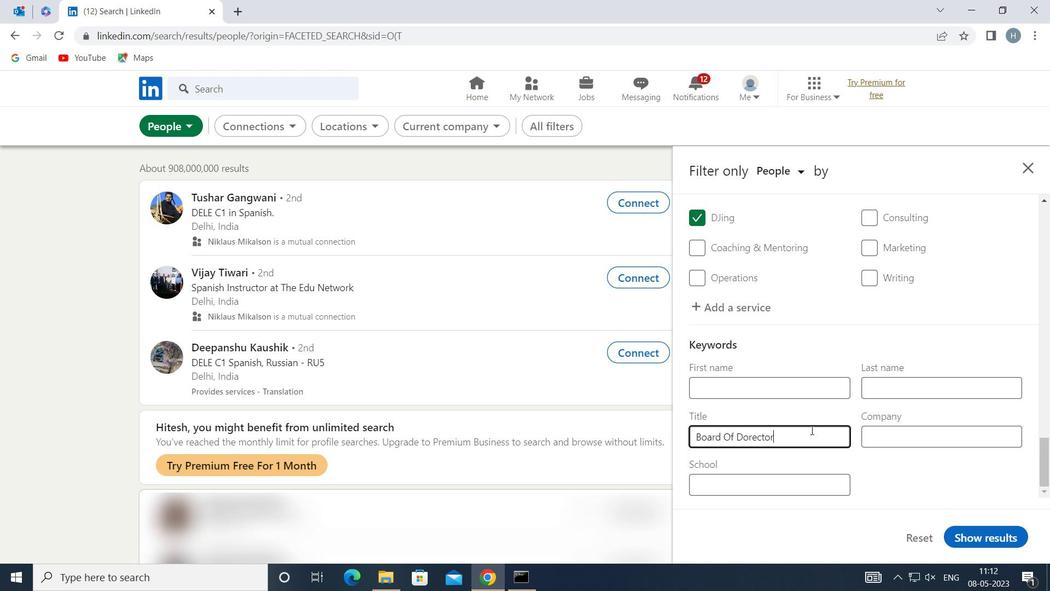 
Action: Mouse moved to (988, 534)
Screenshot: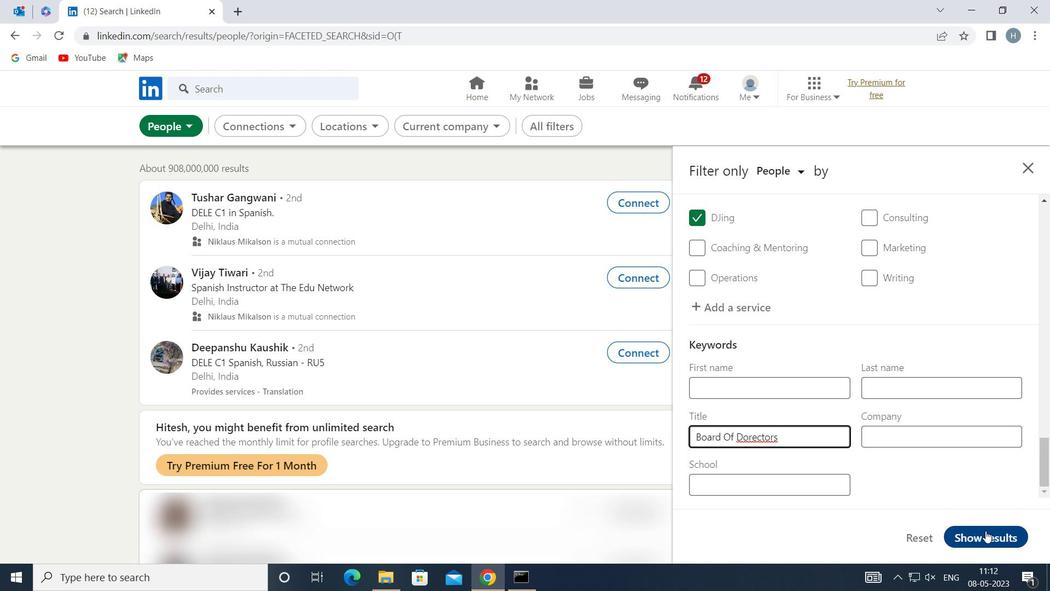 
Action: Mouse pressed left at (988, 534)
Screenshot: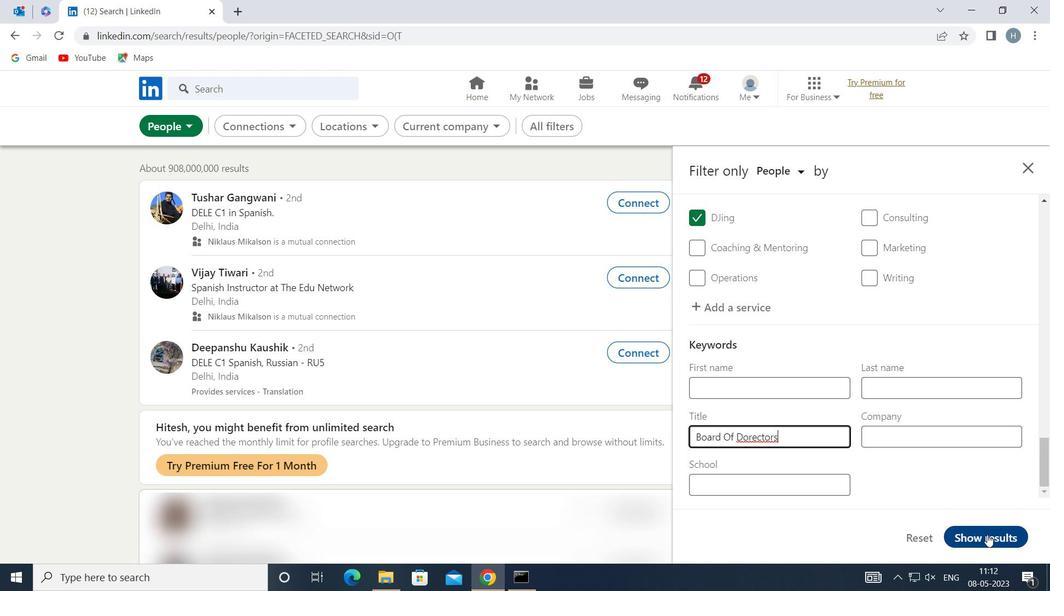 
Action: Mouse moved to (836, 448)
Screenshot: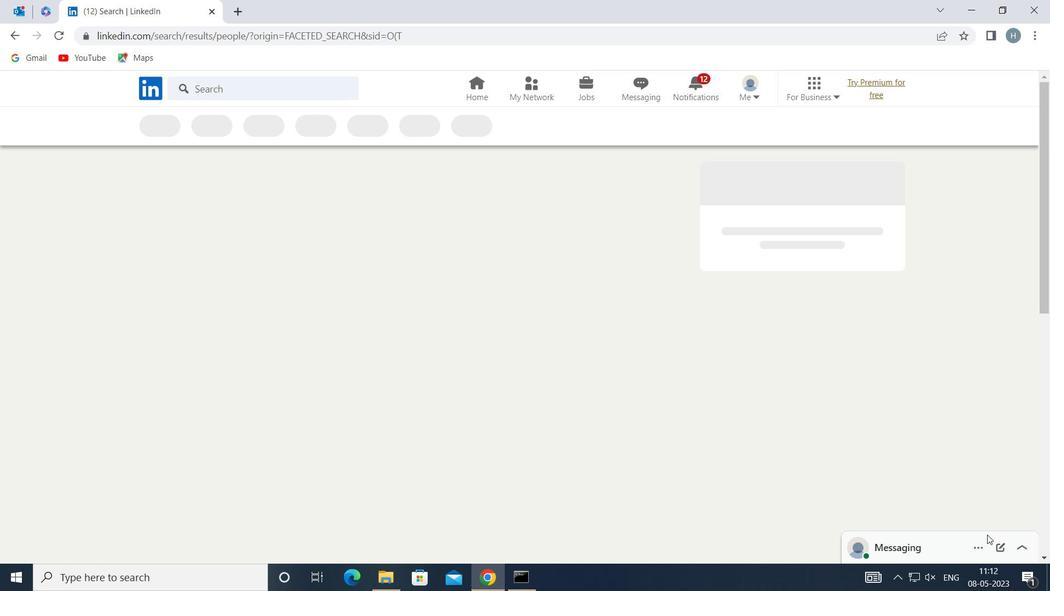 
